 Task: Look for space in Jidong, China from 12th  August, 2023 to 15th August, 2023 for 3 adults in price range Rs.12000 to Rs.16000. Place can be entire place with 2 bedrooms having 3 beds and 1 bathroom. Property type can be house, flat, guest house. Booking option can be shelf check-in. Required host language is Chinese (Simplified).
Action: Mouse moved to (668, 104)
Screenshot: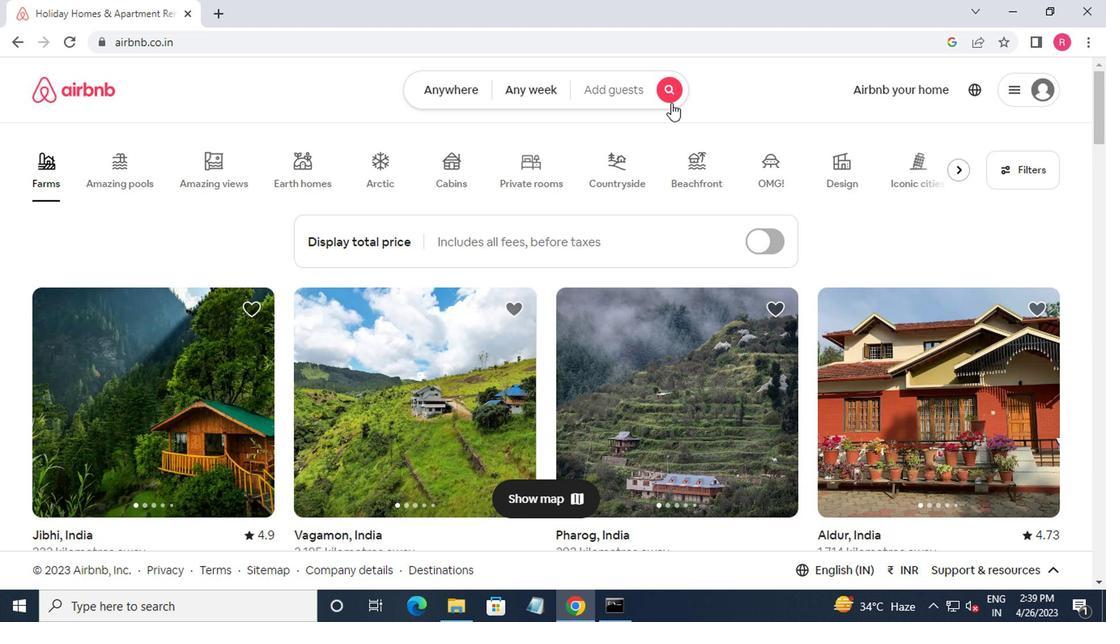 
Action: Mouse pressed left at (668, 104)
Screenshot: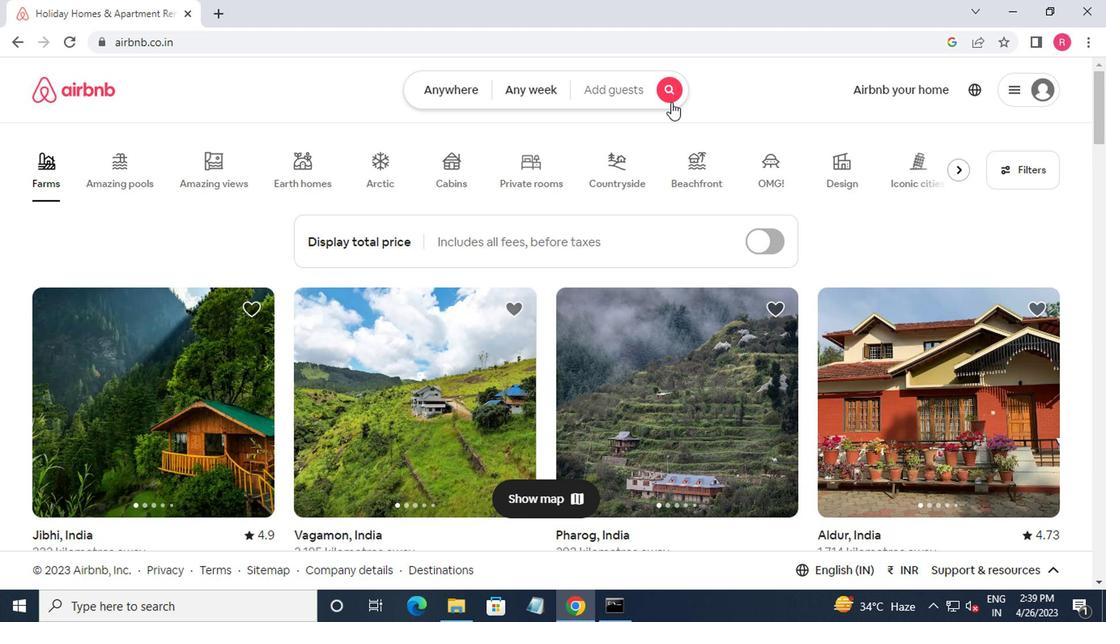 
Action: Mouse moved to (392, 154)
Screenshot: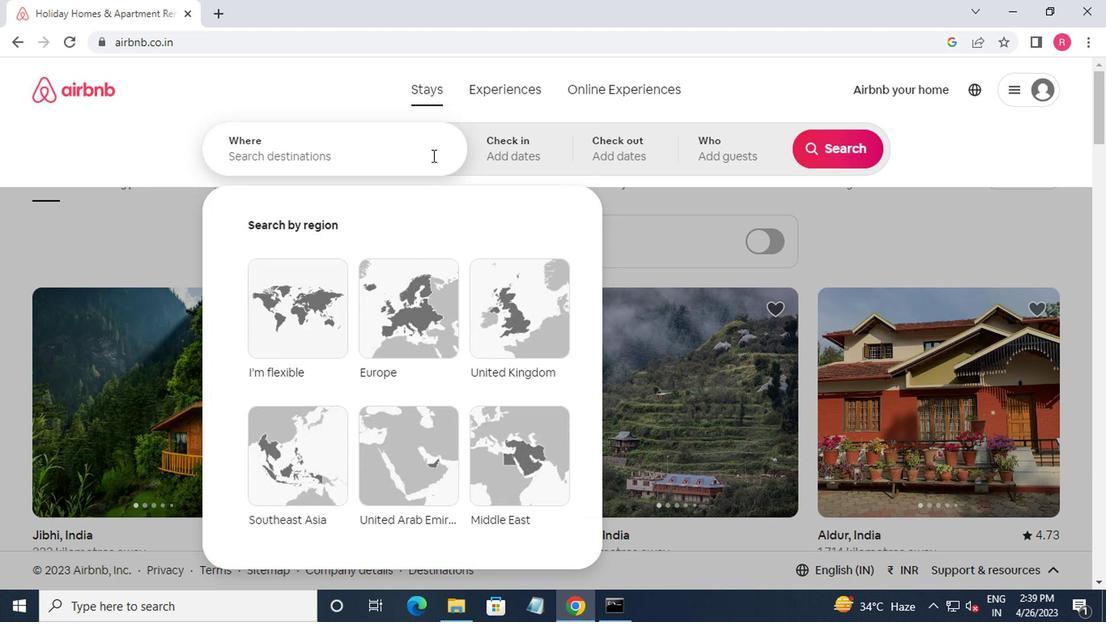 
Action: Mouse pressed left at (392, 154)
Screenshot: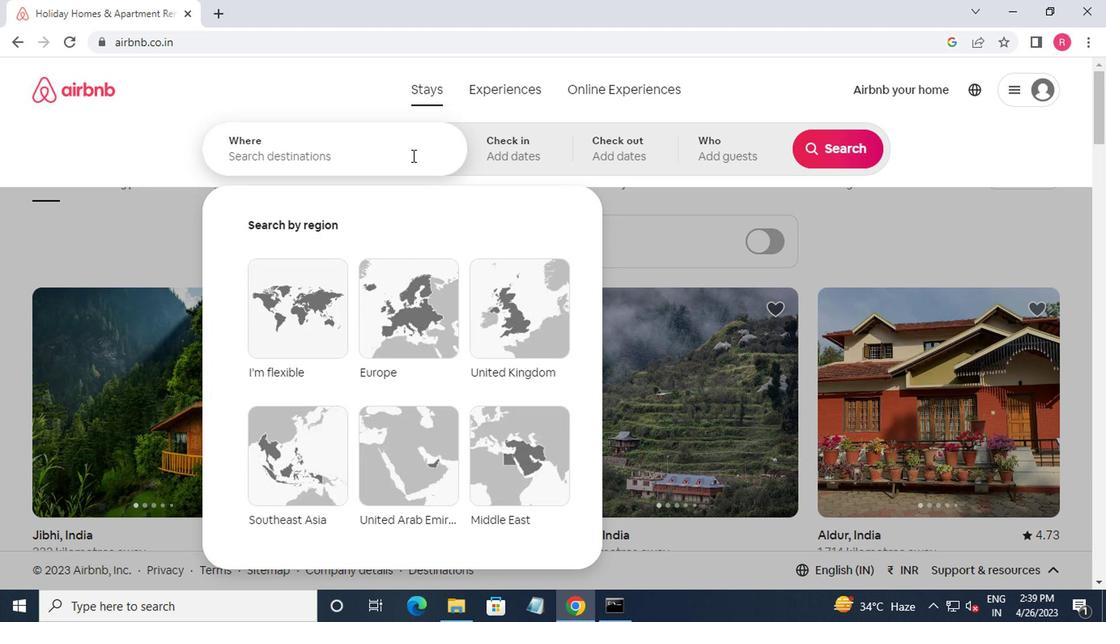 
Action: Mouse moved to (386, 146)
Screenshot: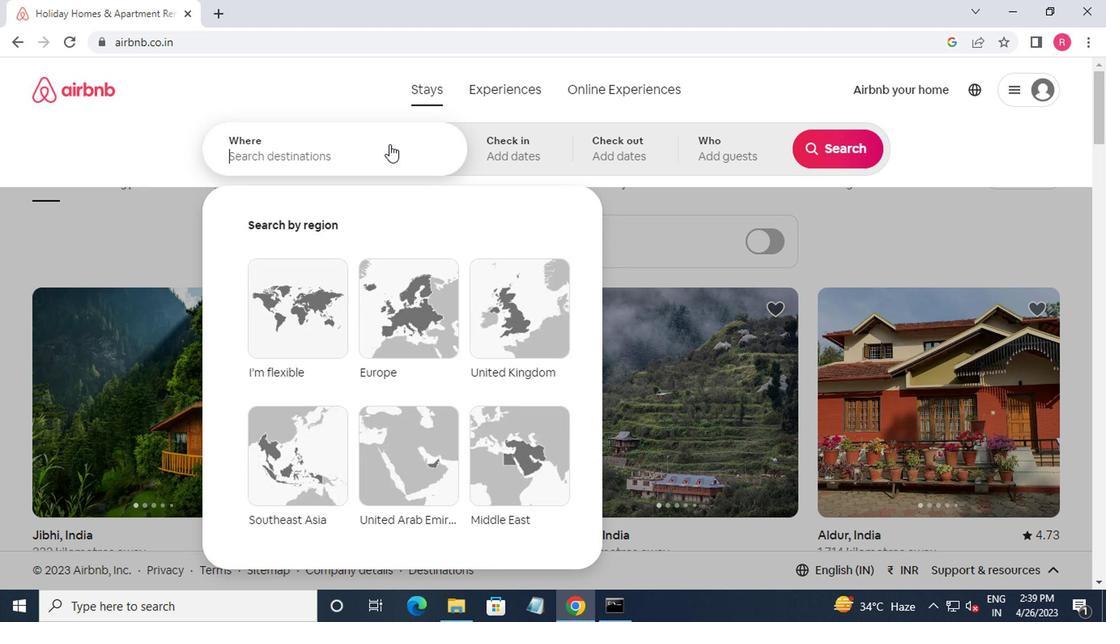 
Action: Key pressed j
Screenshot: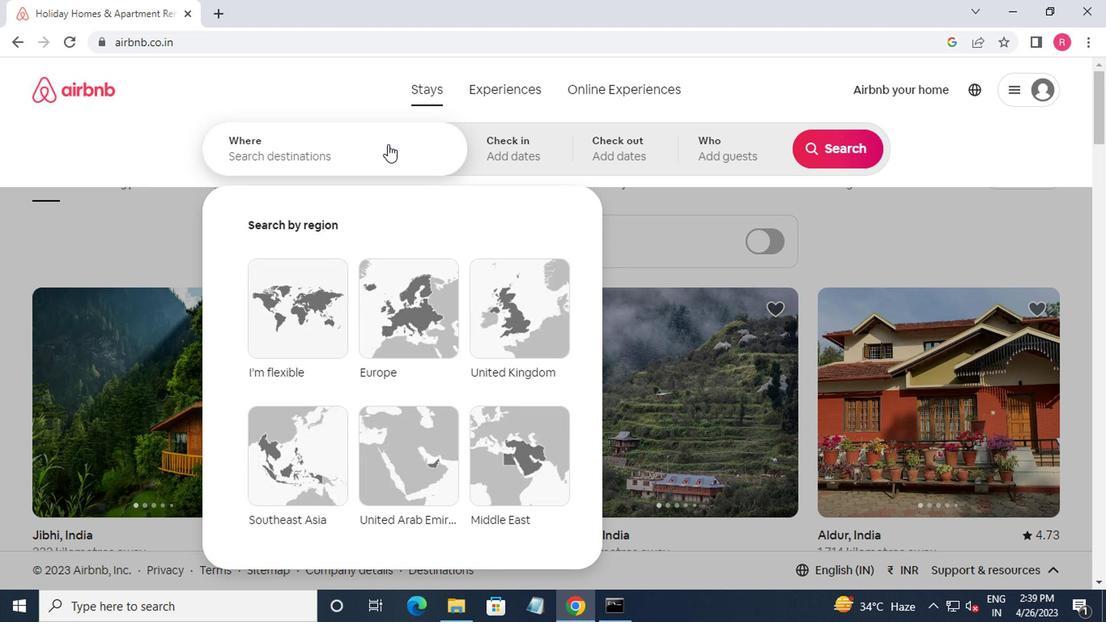
Action: Mouse moved to (385, 146)
Screenshot: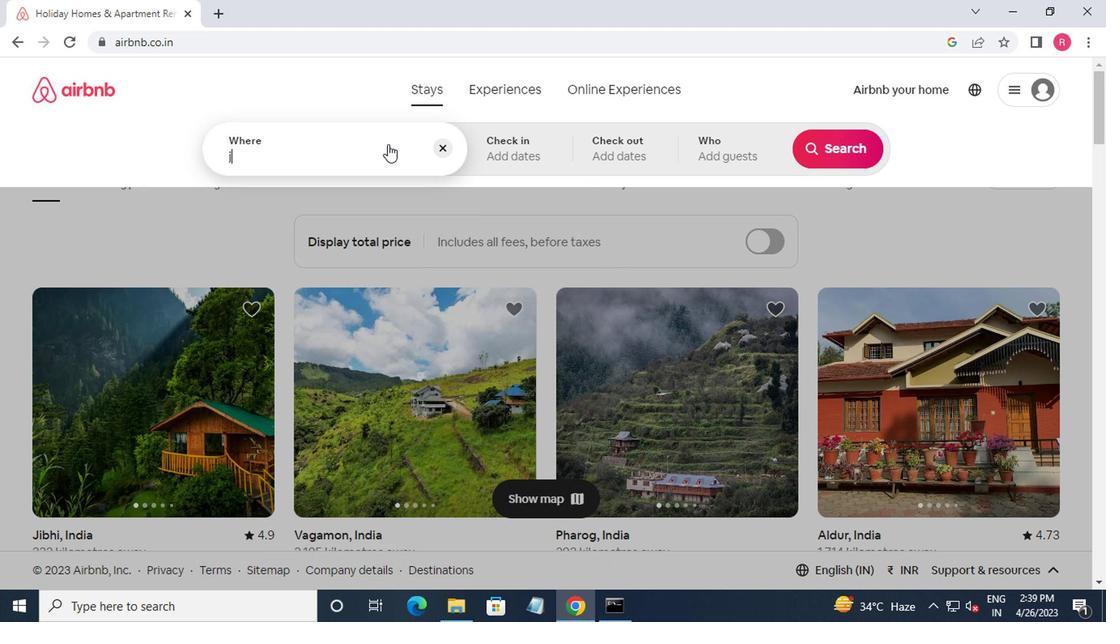 
Action: Key pressed idong,china<Key.enter>
Screenshot: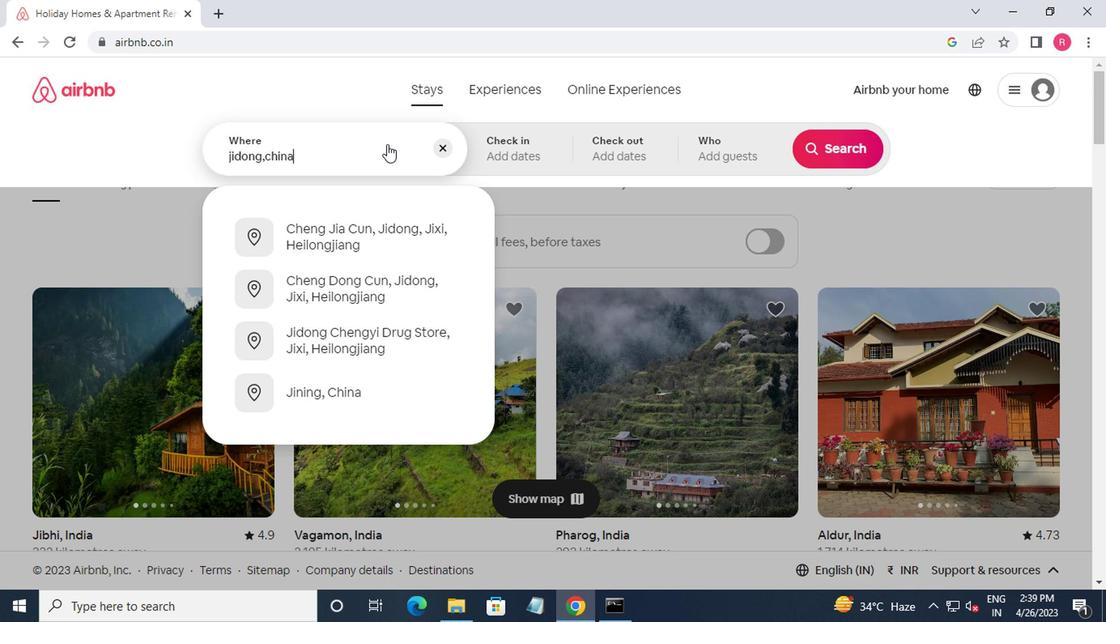 
Action: Mouse moved to (384, 237)
Screenshot: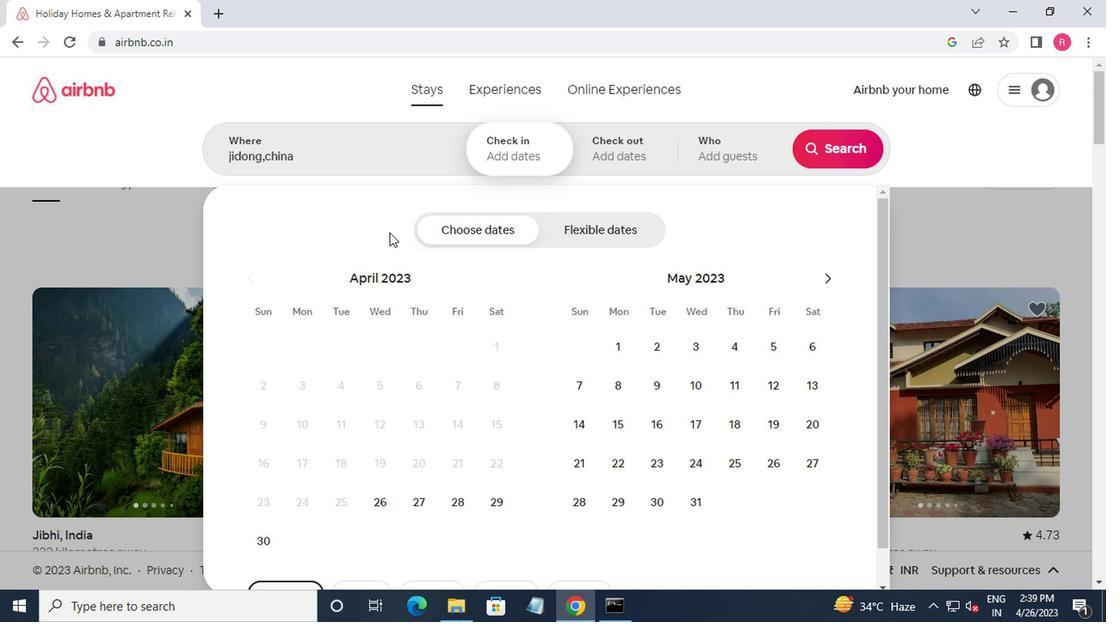 
Action: Mouse scrolled (384, 236) with delta (0, 0)
Screenshot: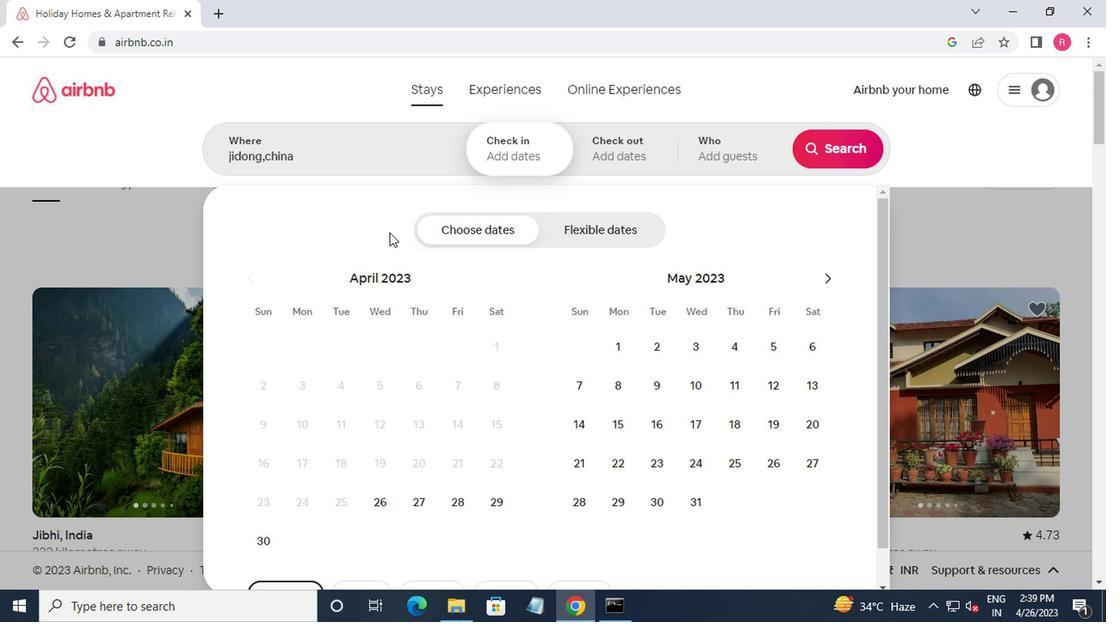 
Action: Mouse moved to (811, 240)
Screenshot: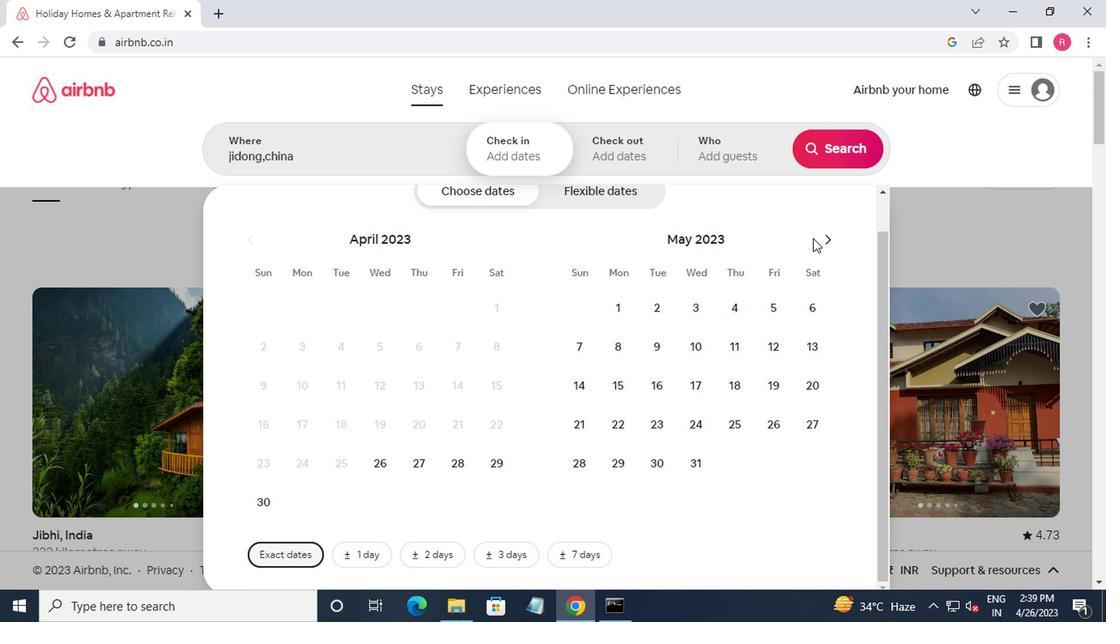 
Action: Mouse pressed left at (811, 240)
Screenshot: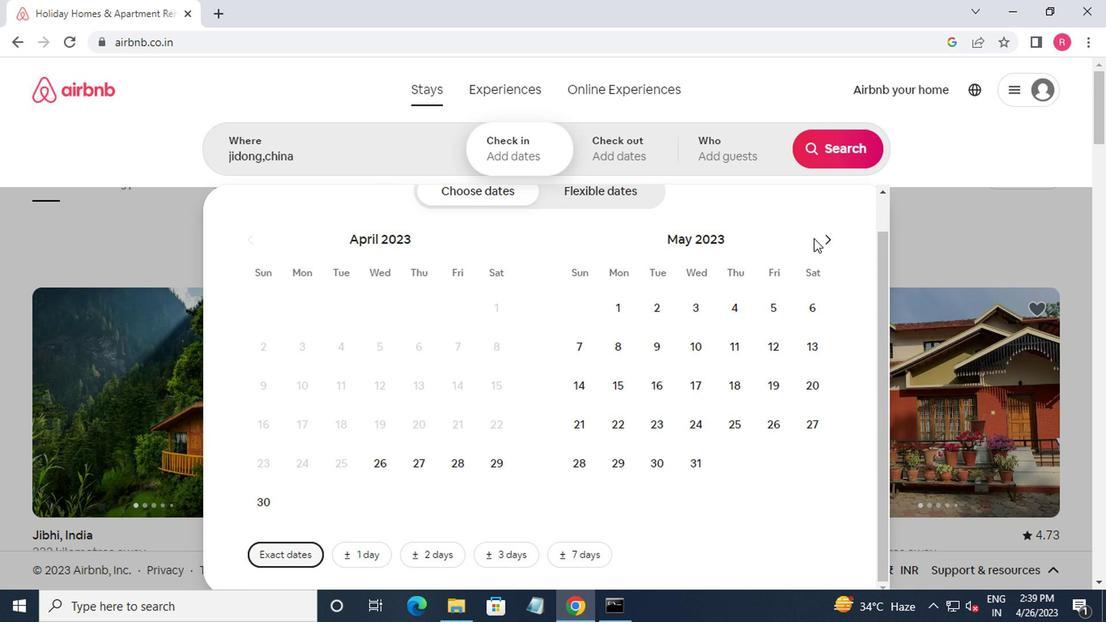 
Action: Mouse moved to (819, 240)
Screenshot: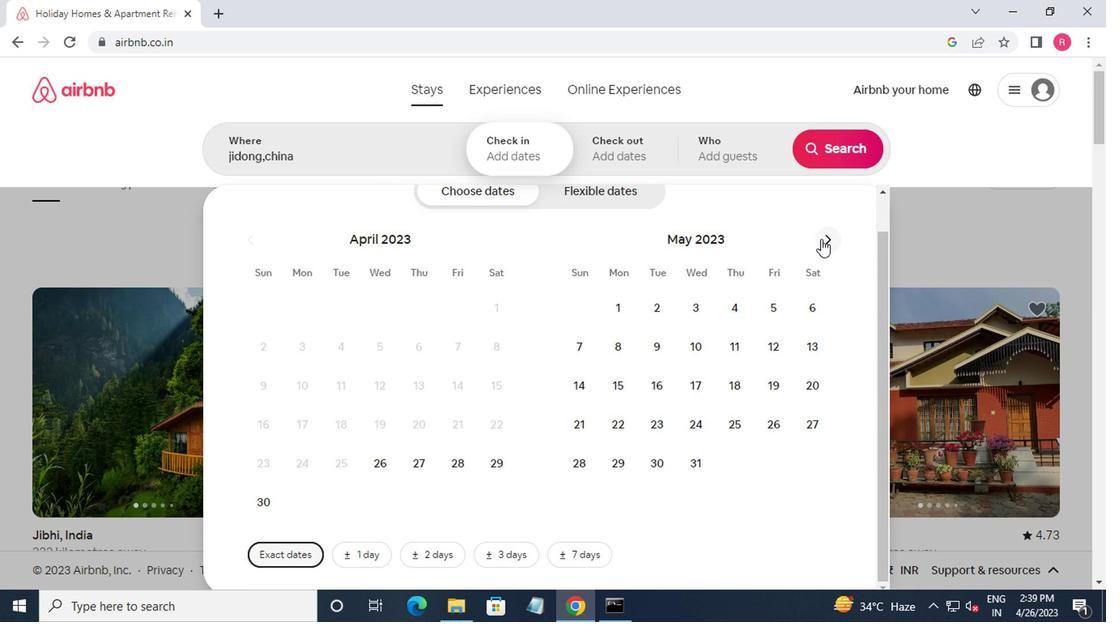 
Action: Mouse pressed left at (819, 240)
Screenshot: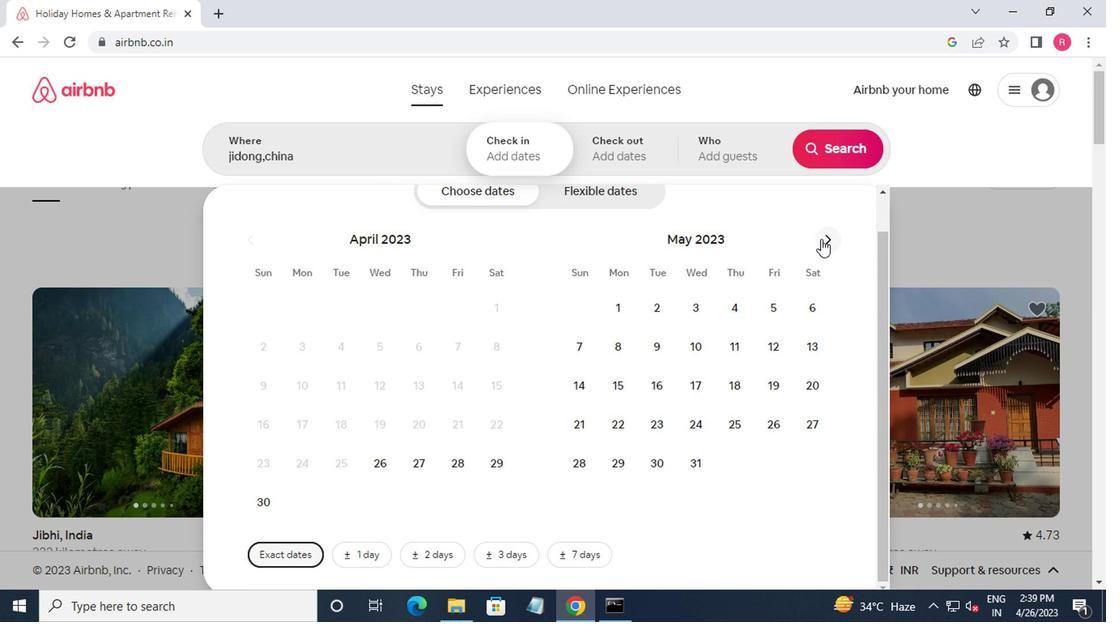 
Action: Mouse moved to (821, 240)
Screenshot: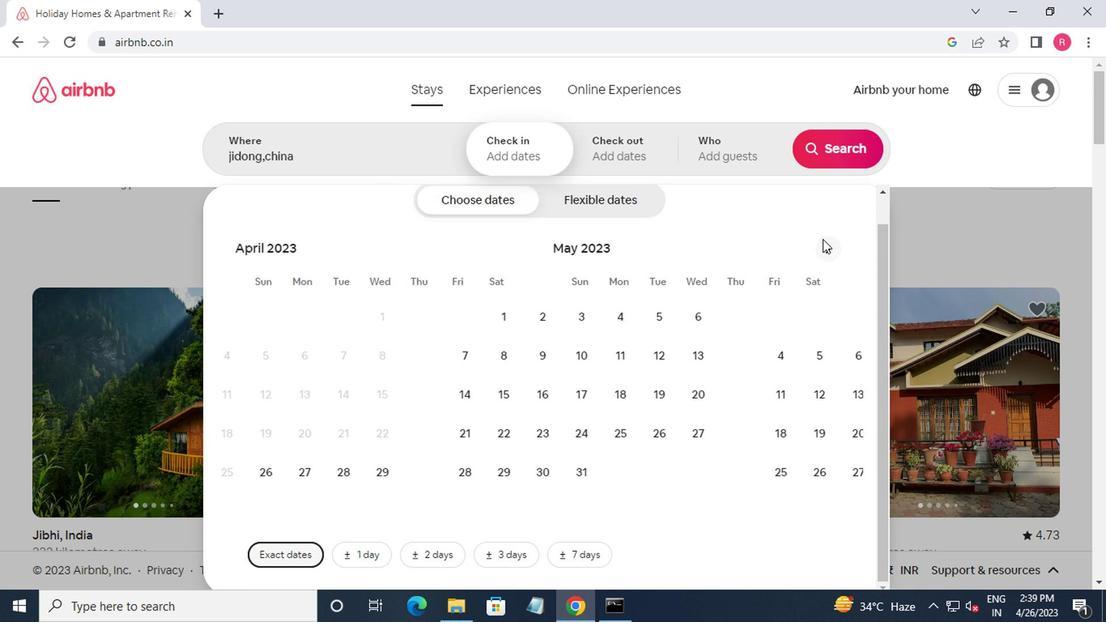 
Action: Mouse pressed left at (821, 240)
Screenshot: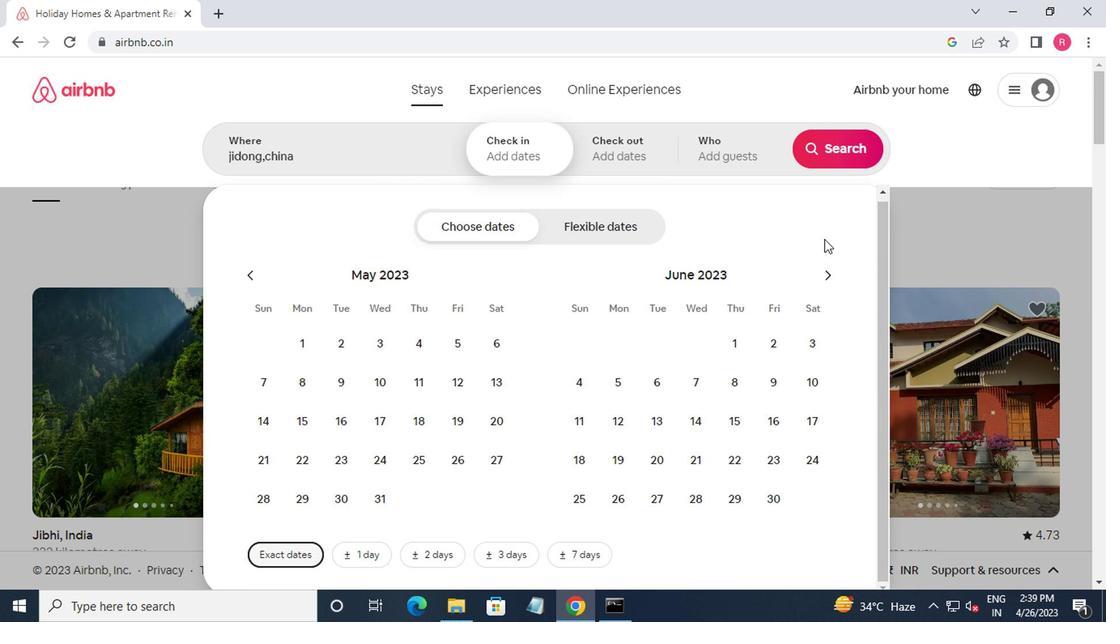 
Action: Mouse moved to (823, 271)
Screenshot: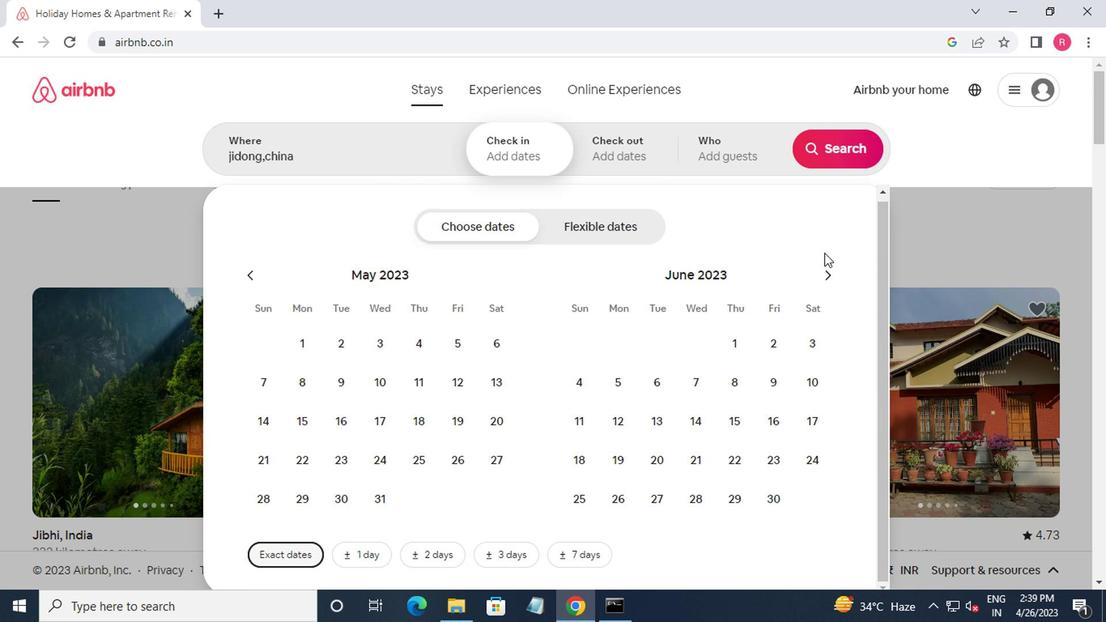 
Action: Mouse pressed left at (823, 271)
Screenshot: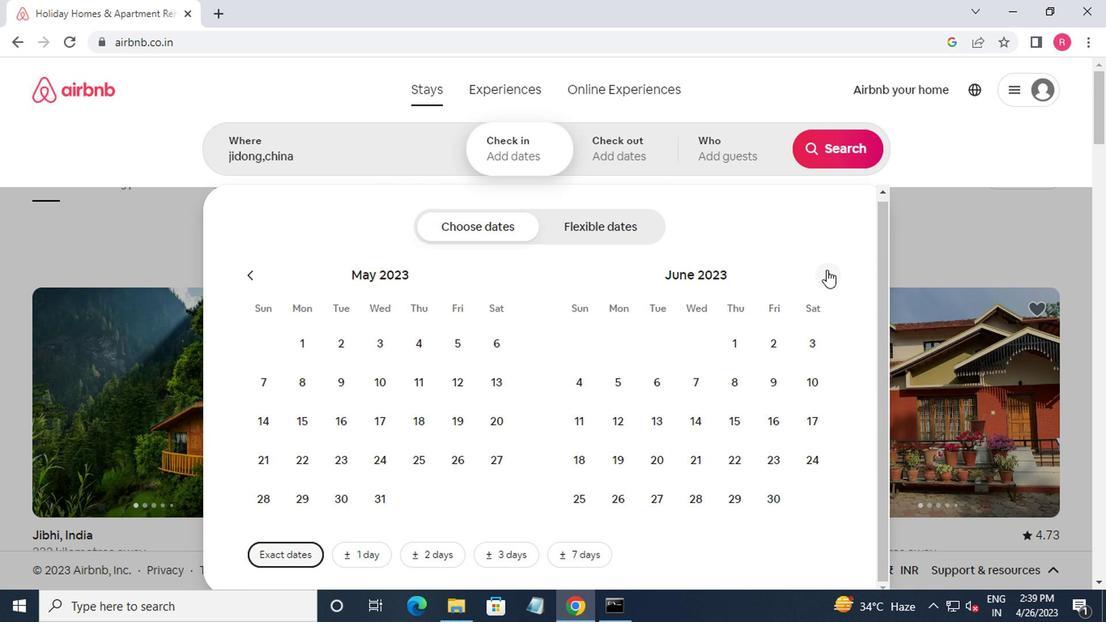 
Action: Mouse pressed left at (823, 271)
Screenshot: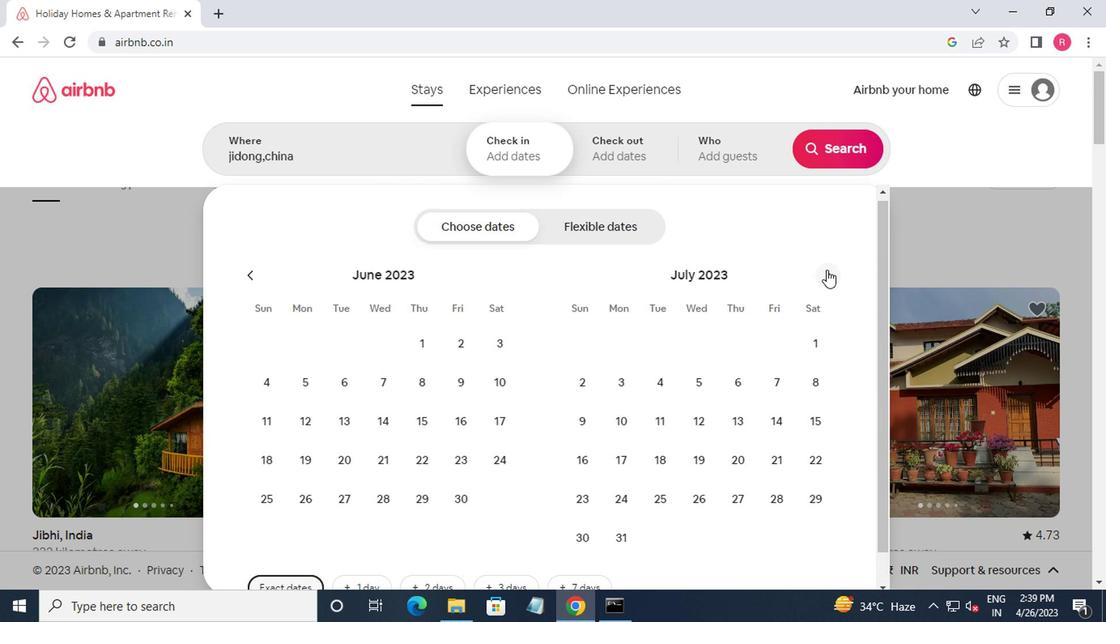 
Action: Mouse moved to (824, 272)
Screenshot: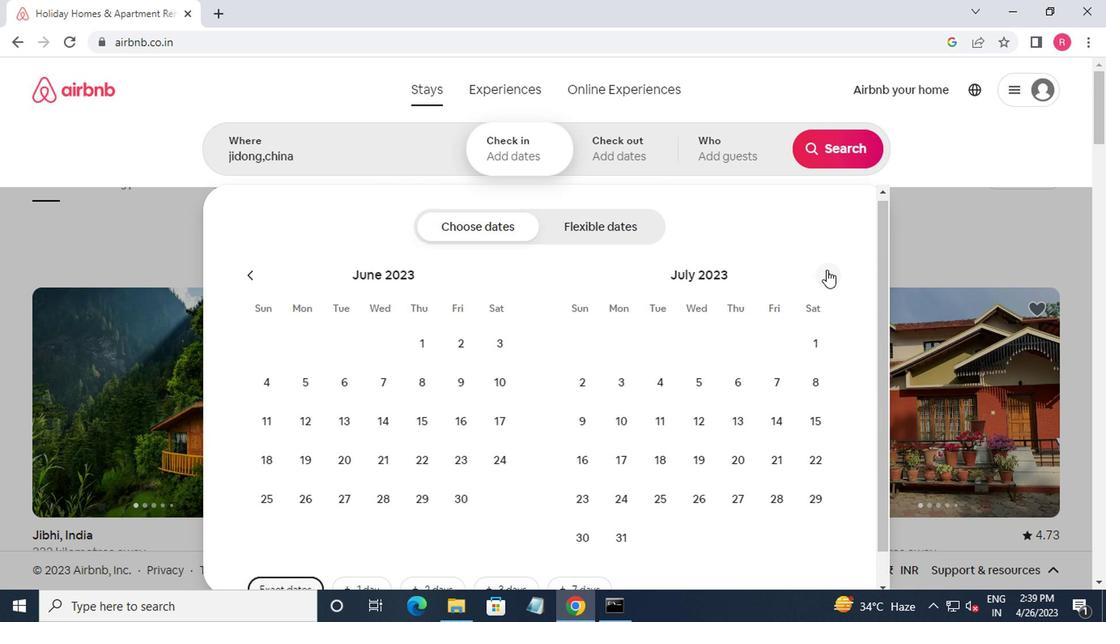 
Action: Mouse pressed left at (824, 272)
Screenshot: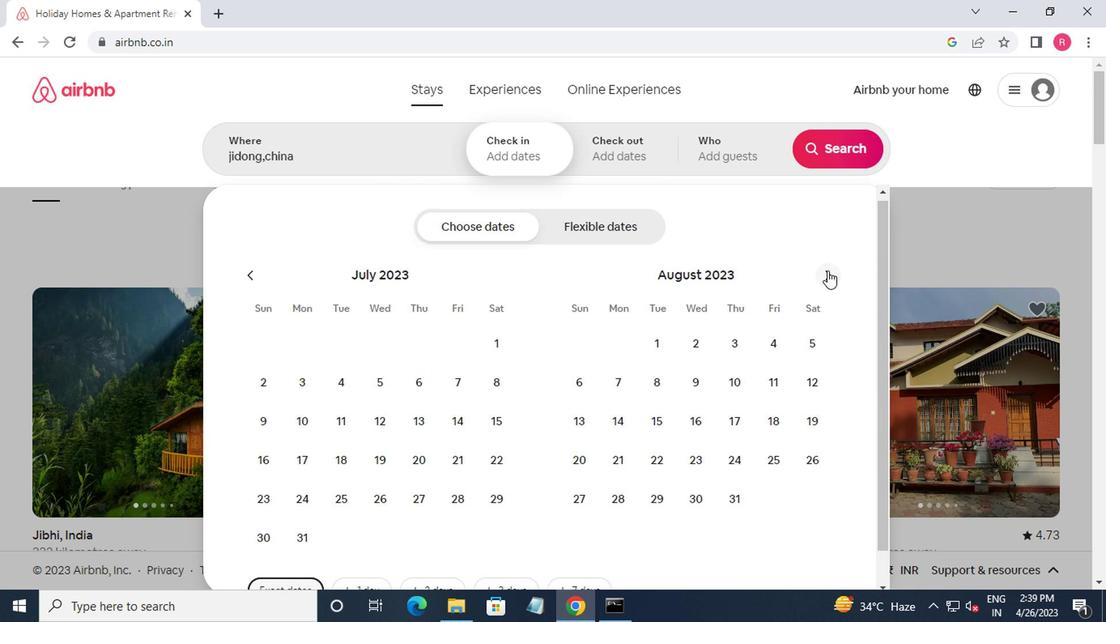 
Action: Mouse moved to (482, 397)
Screenshot: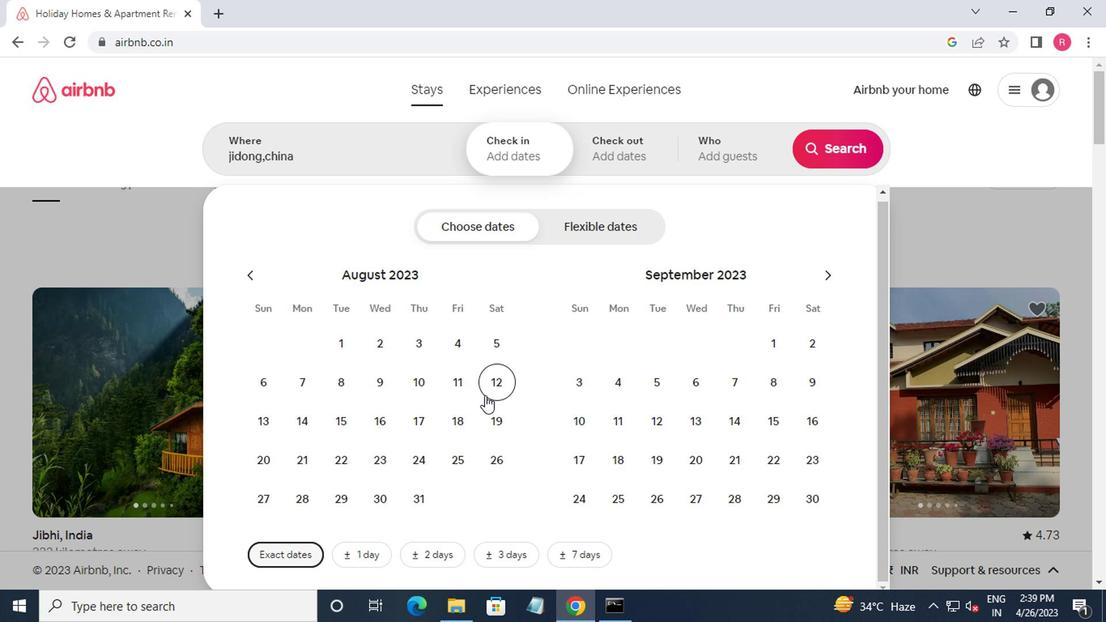 
Action: Mouse pressed left at (482, 397)
Screenshot: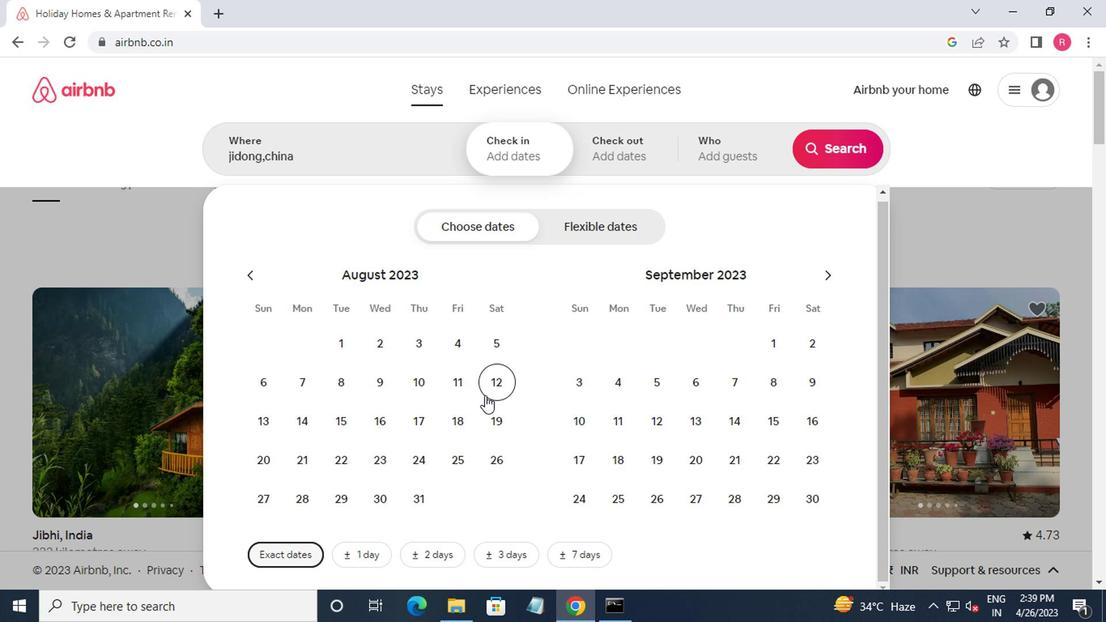 
Action: Mouse moved to (335, 421)
Screenshot: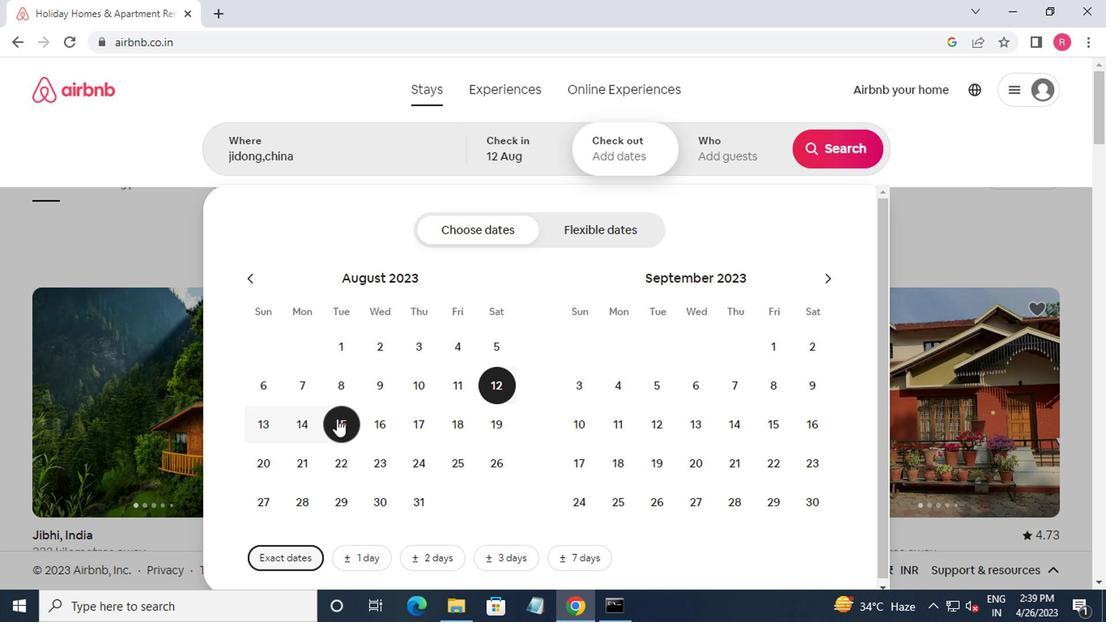 
Action: Mouse pressed left at (335, 421)
Screenshot: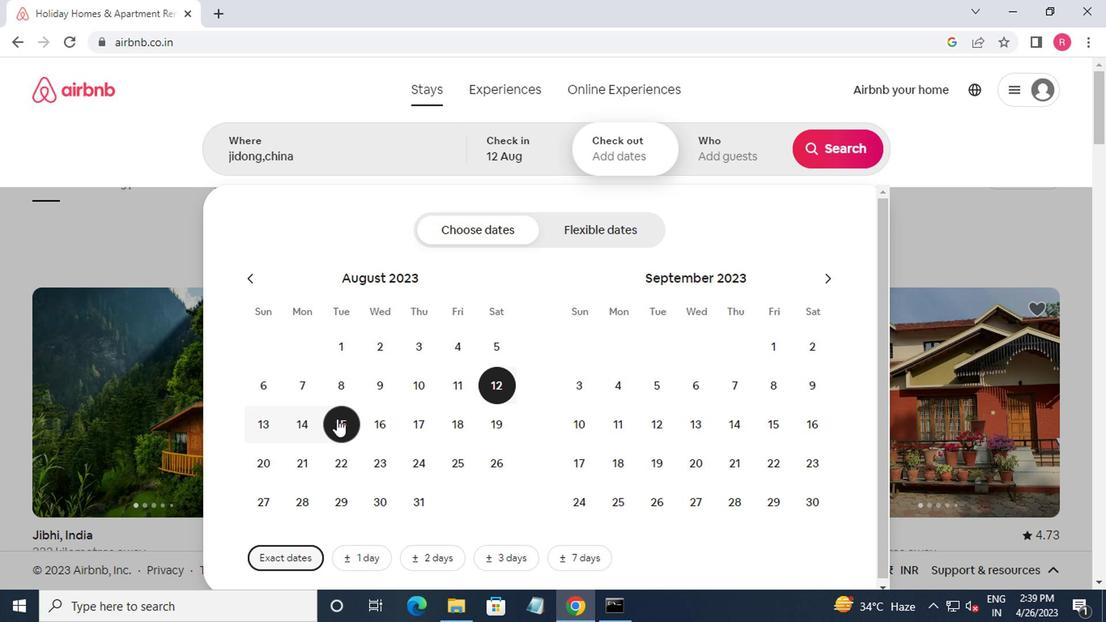 
Action: Mouse moved to (696, 161)
Screenshot: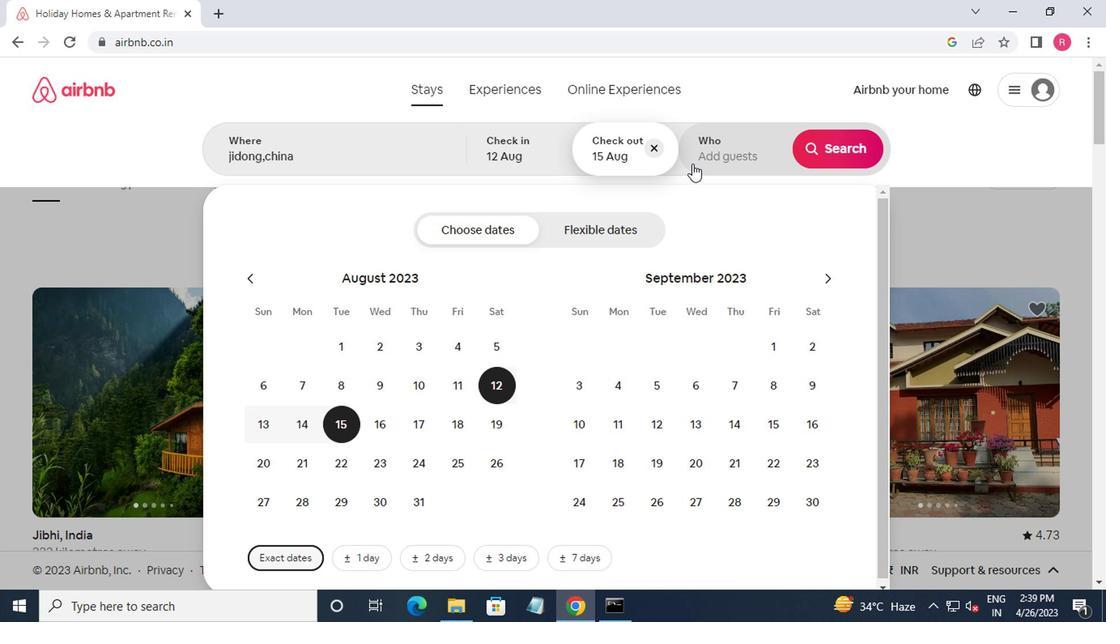 
Action: Mouse pressed left at (696, 161)
Screenshot: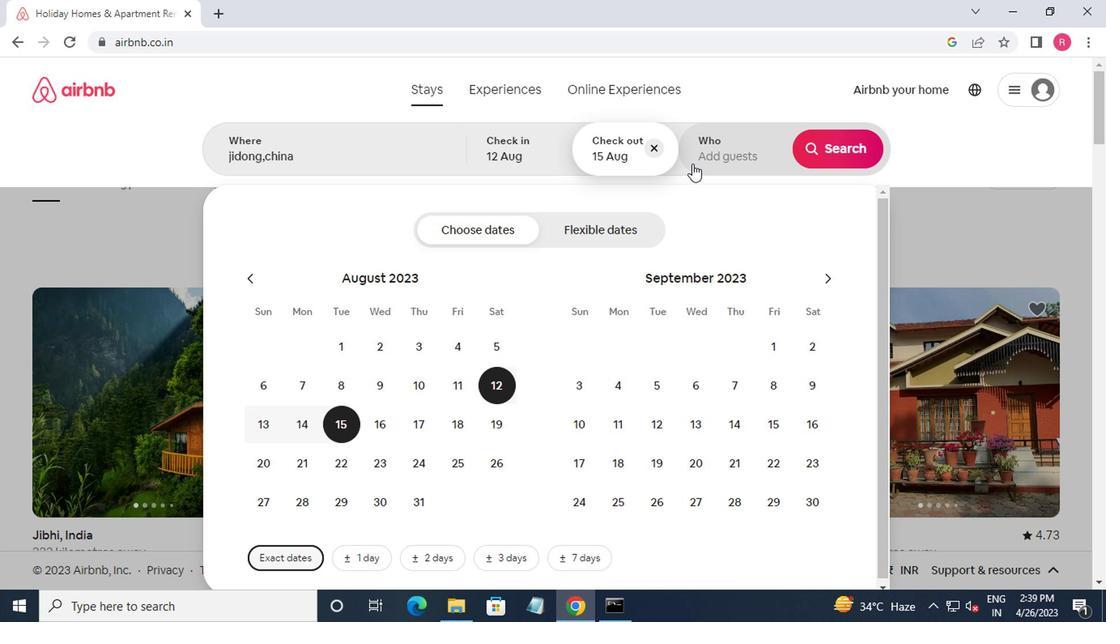 
Action: Mouse moved to (822, 234)
Screenshot: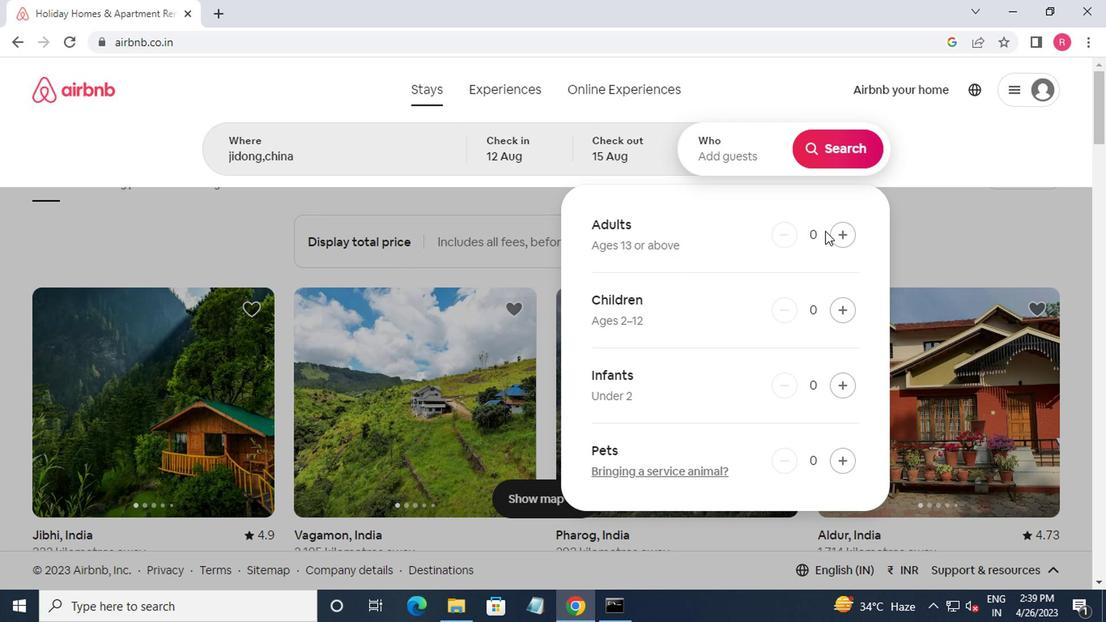 
Action: Mouse pressed left at (822, 234)
Screenshot: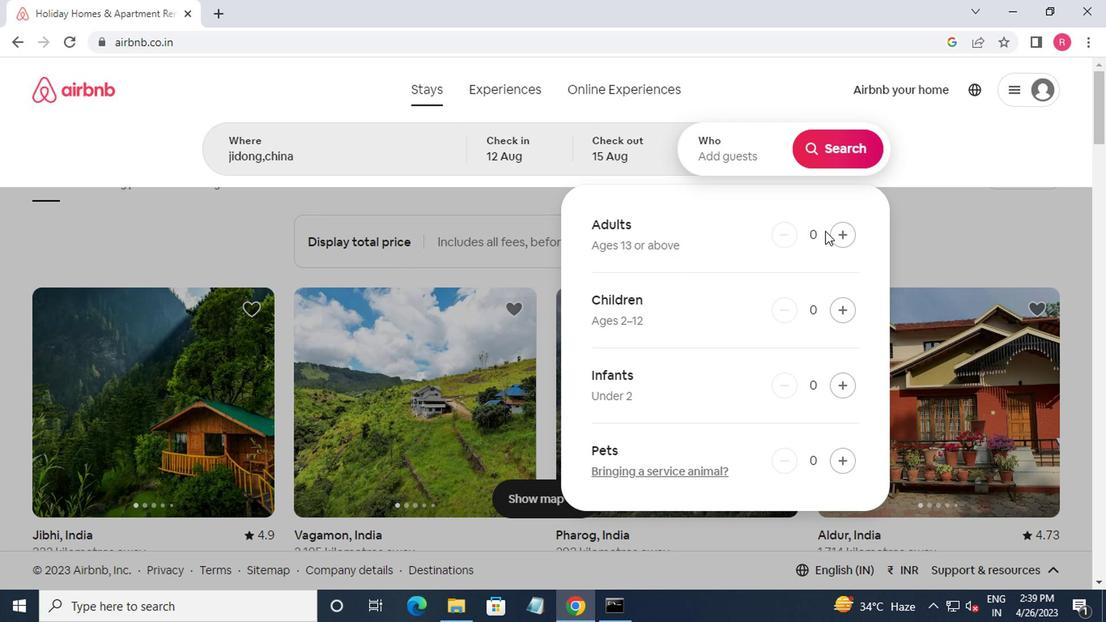 
Action: Mouse moved to (827, 240)
Screenshot: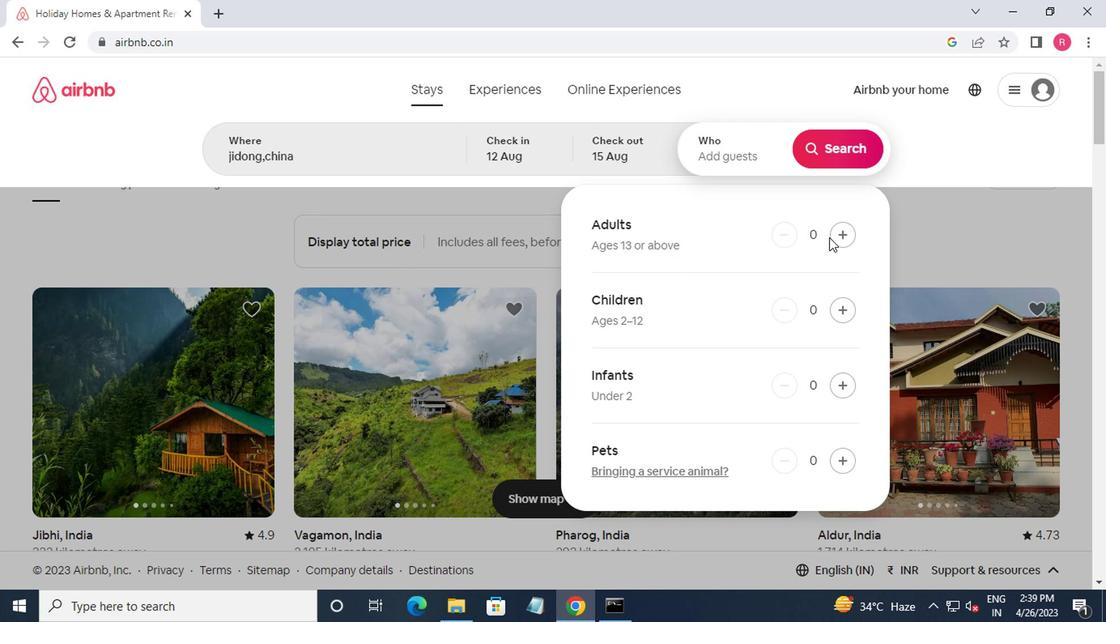 
Action: Mouse pressed left at (827, 240)
Screenshot: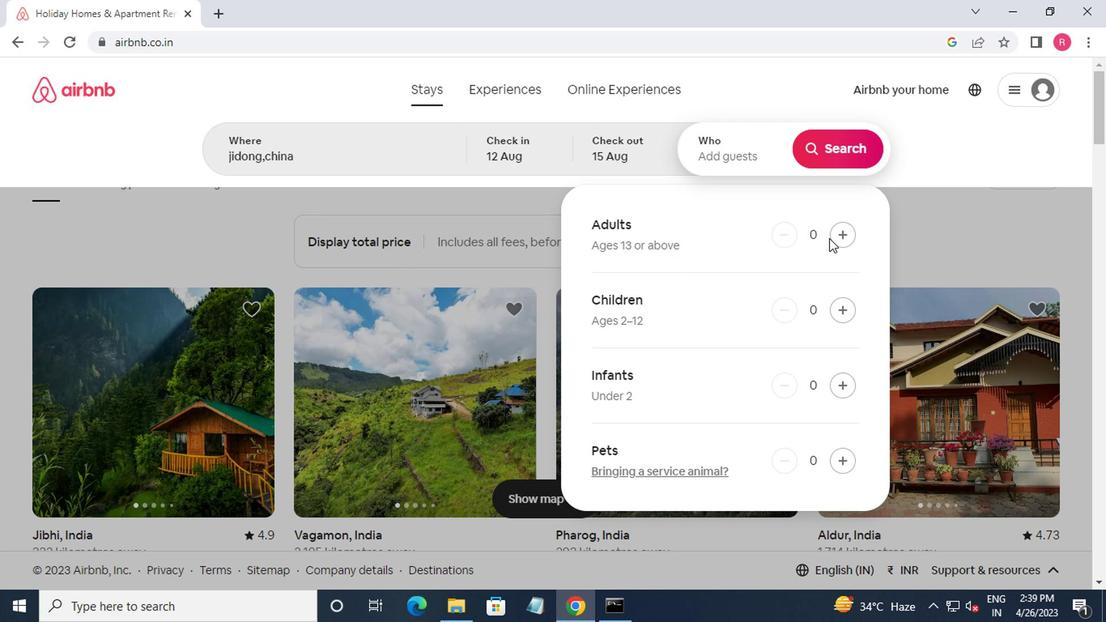 
Action: Mouse moved to (829, 240)
Screenshot: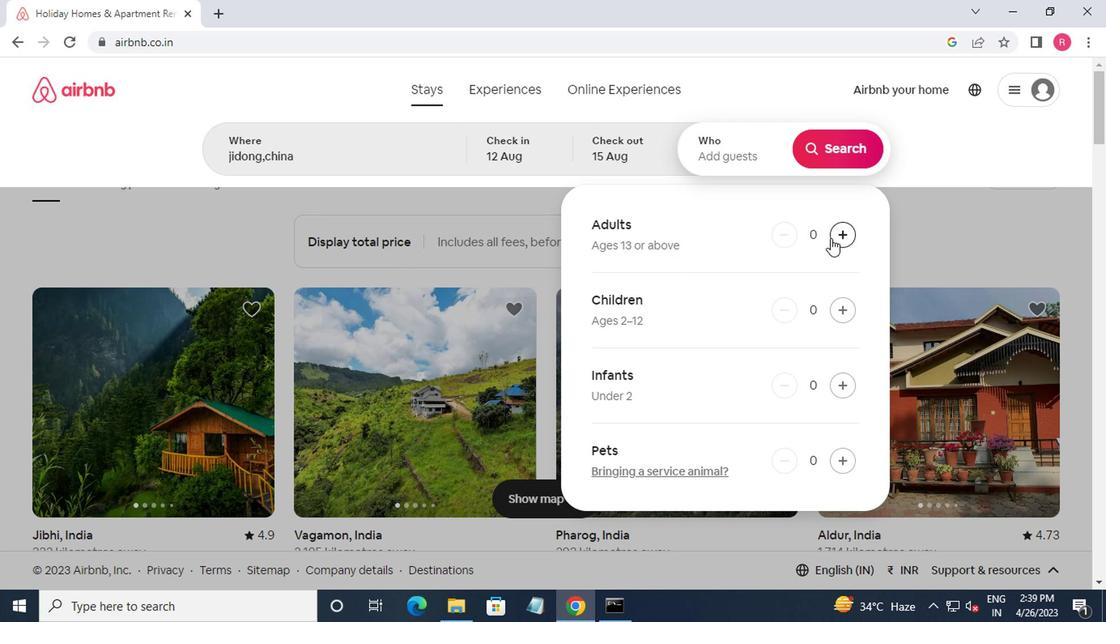 
Action: Mouse pressed left at (829, 240)
Screenshot: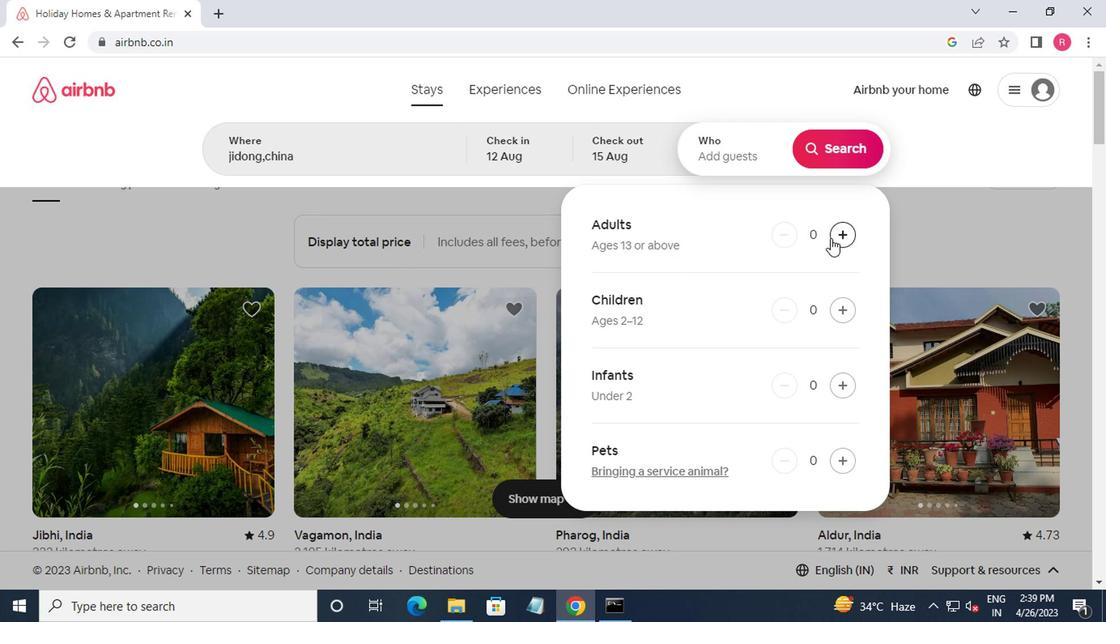 
Action: Mouse moved to (831, 240)
Screenshot: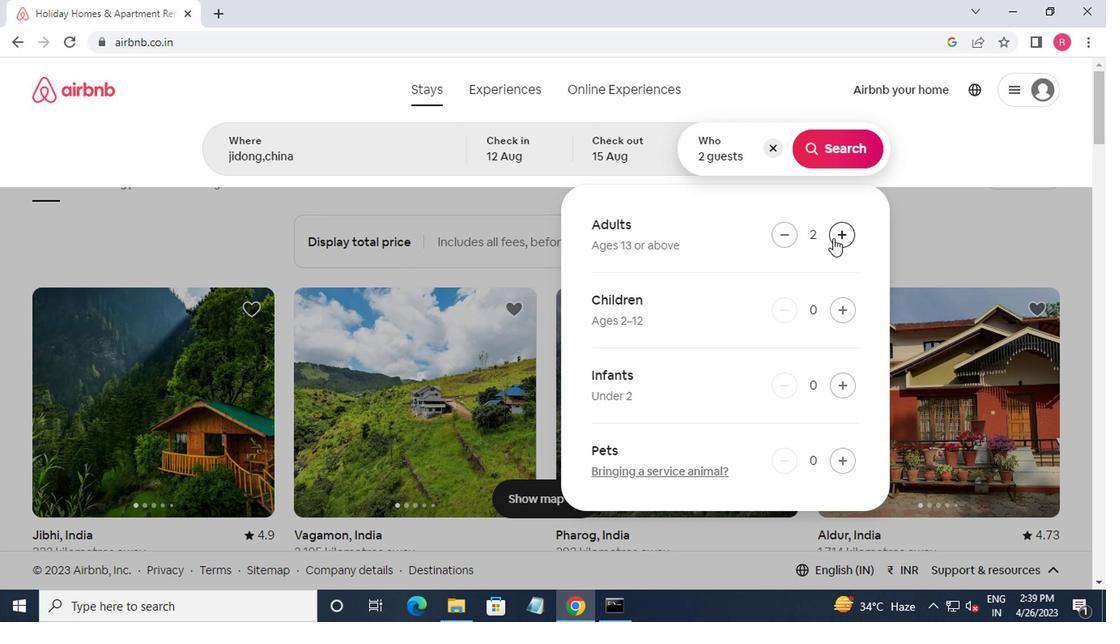 
Action: Mouse pressed left at (831, 240)
Screenshot: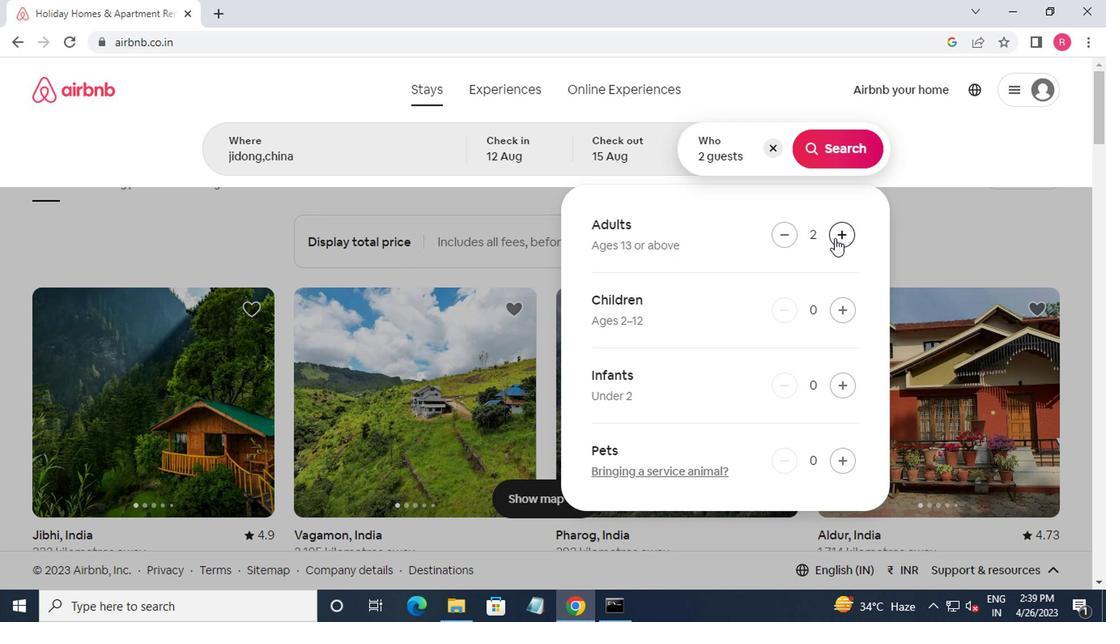 
Action: Mouse moved to (821, 165)
Screenshot: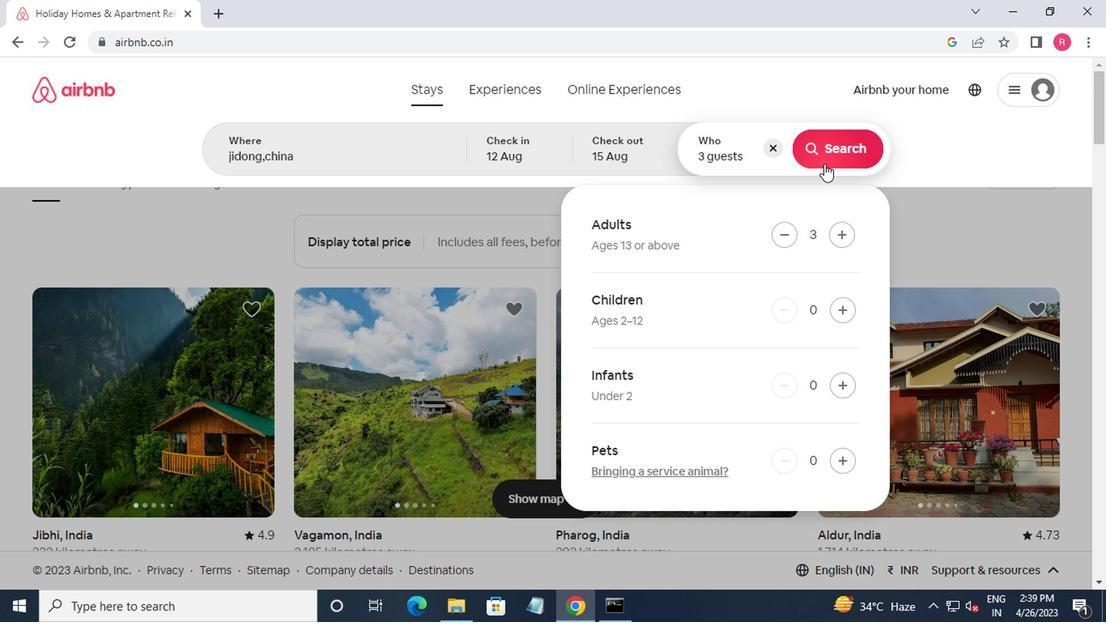 
Action: Mouse pressed left at (821, 165)
Screenshot: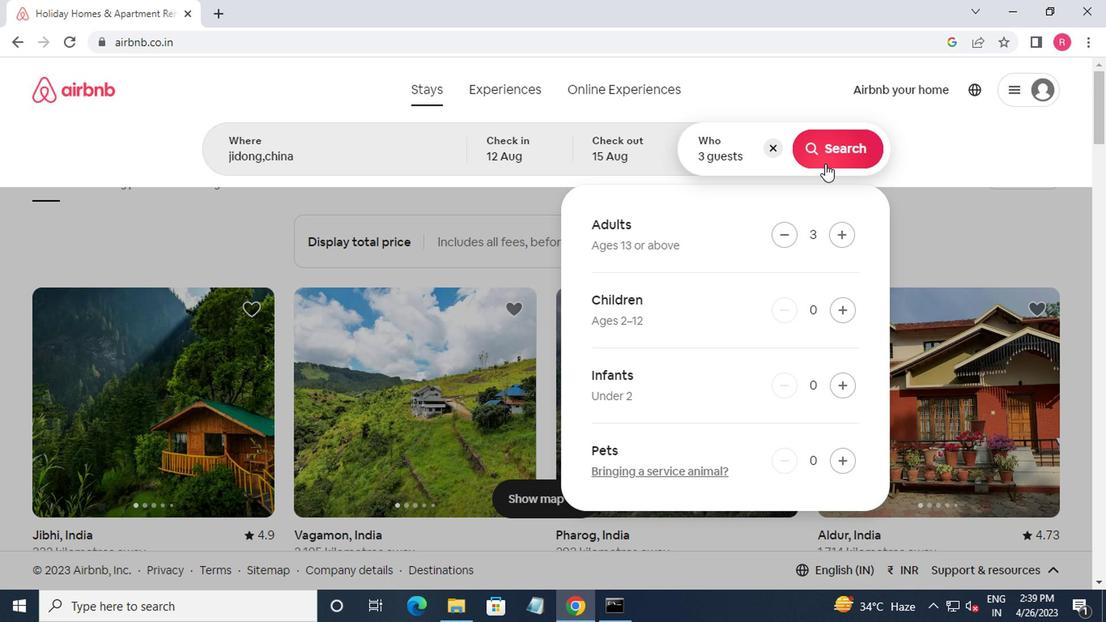 
Action: Mouse moved to (1022, 152)
Screenshot: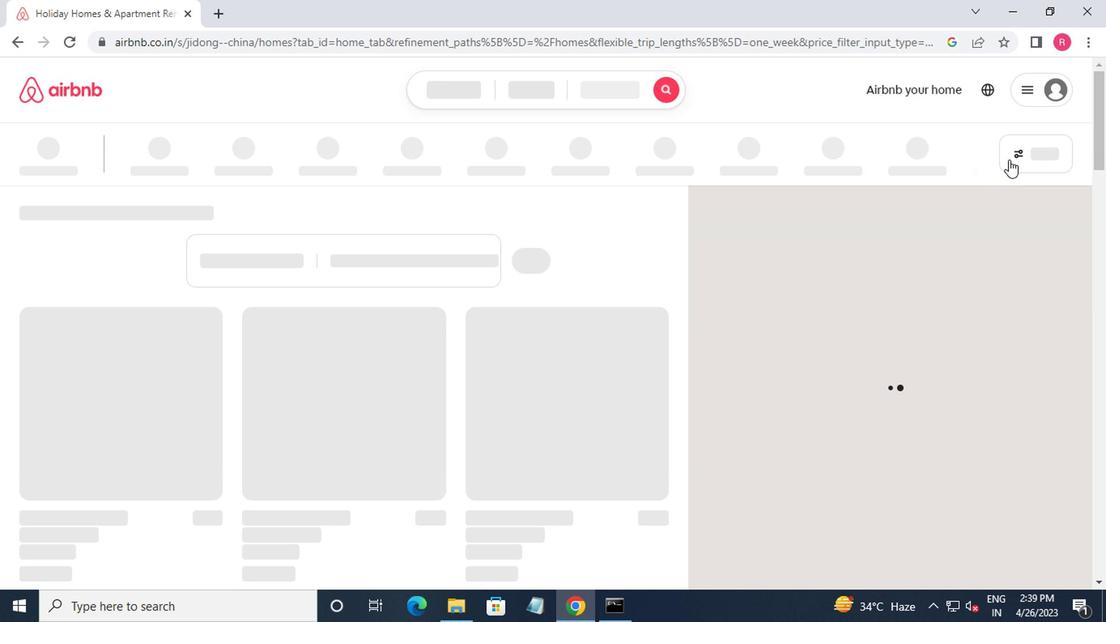 
Action: Mouse pressed left at (1022, 152)
Screenshot: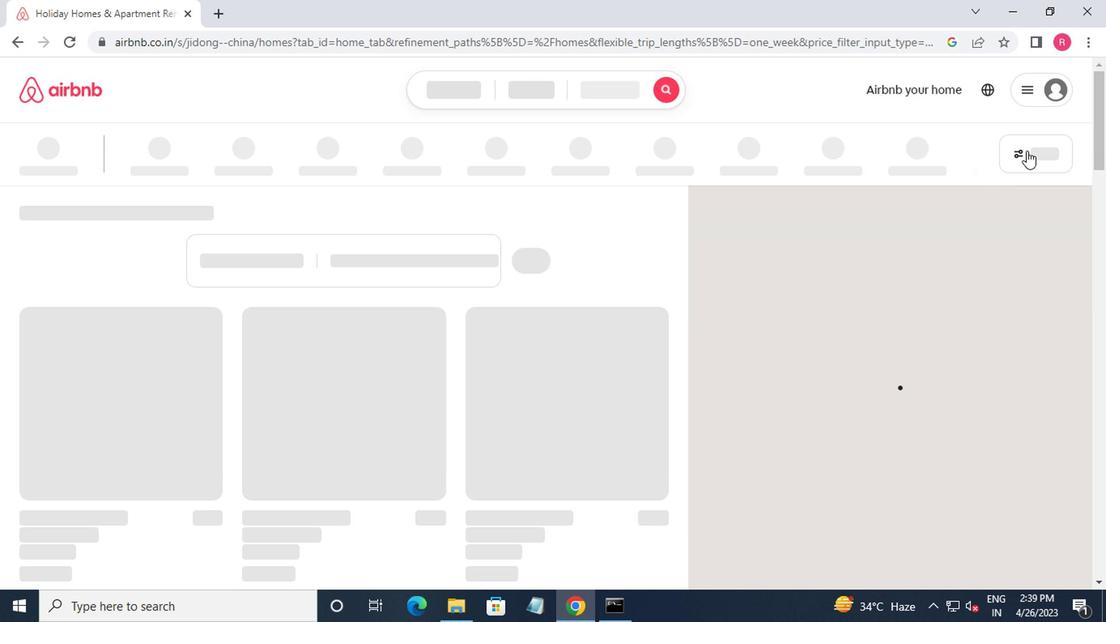 
Action: Mouse moved to (389, 252)
Screenshot: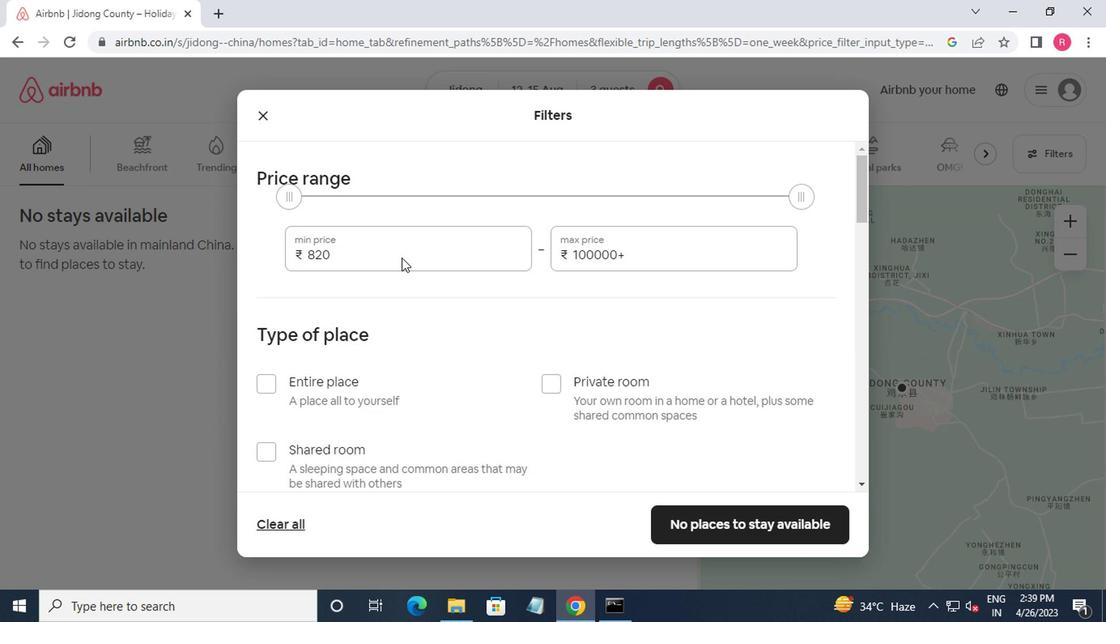 
Action: Mouse pressed left at (389, 252)
Screenshot: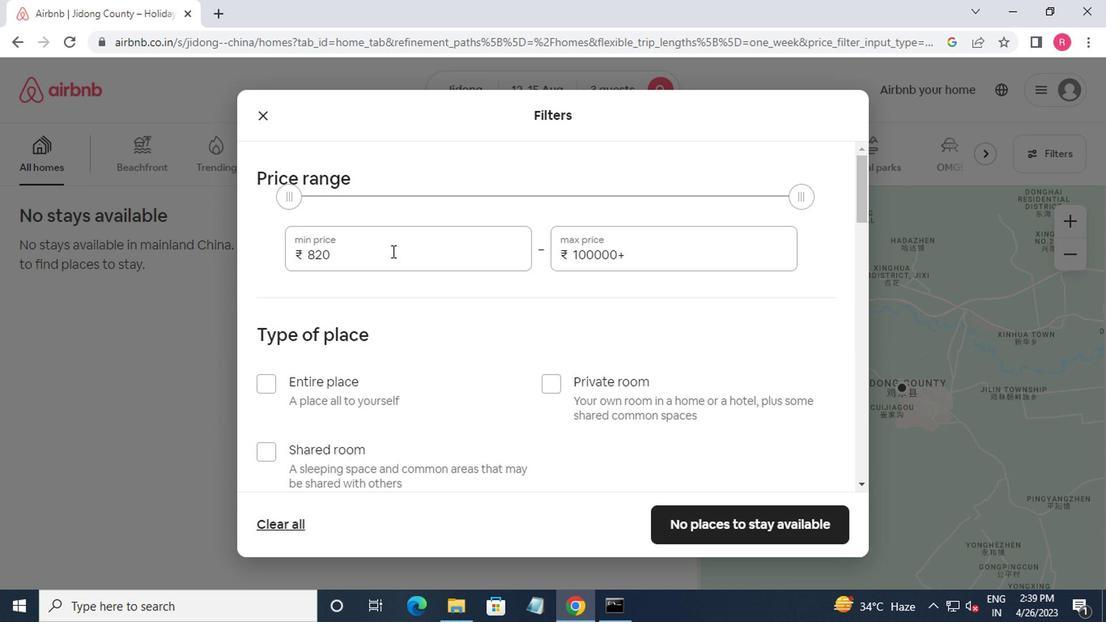 
Action: Mouse moved to (389, 251)
Screenshot: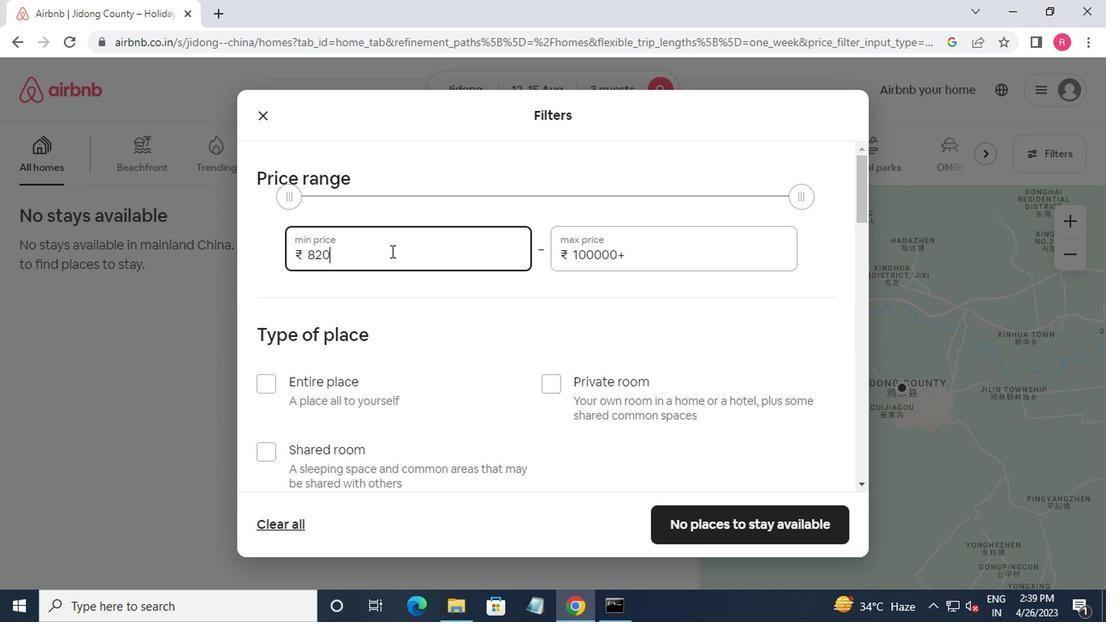 
Action: Key pressed <Key.backspace><Key.backspace>
Screenshot: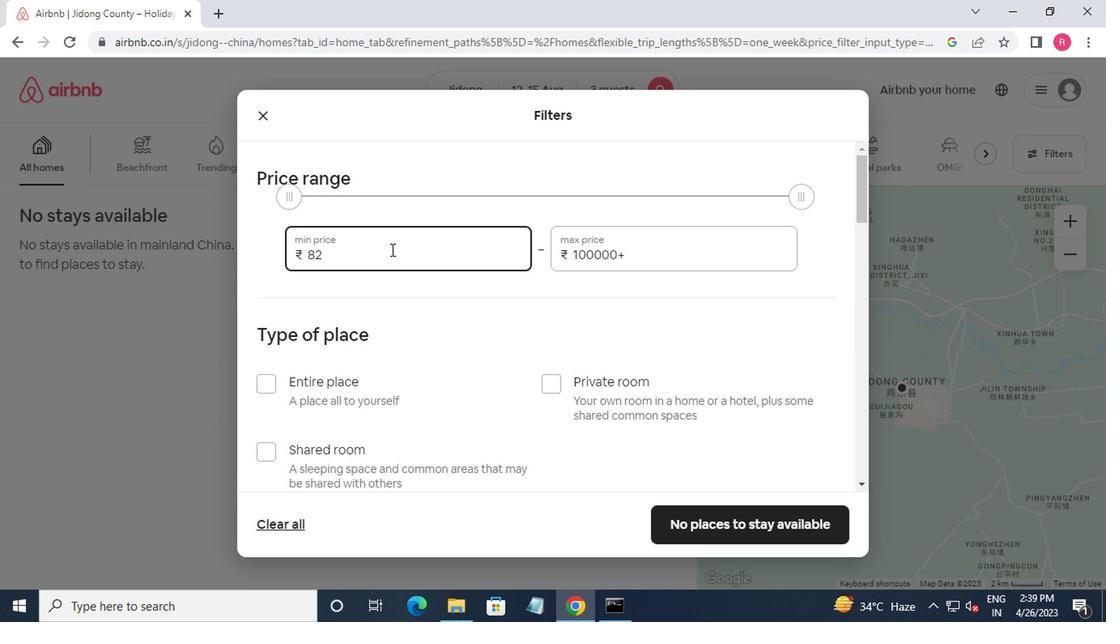 
Action: Mouse moved to (372, 261)
Screenshot: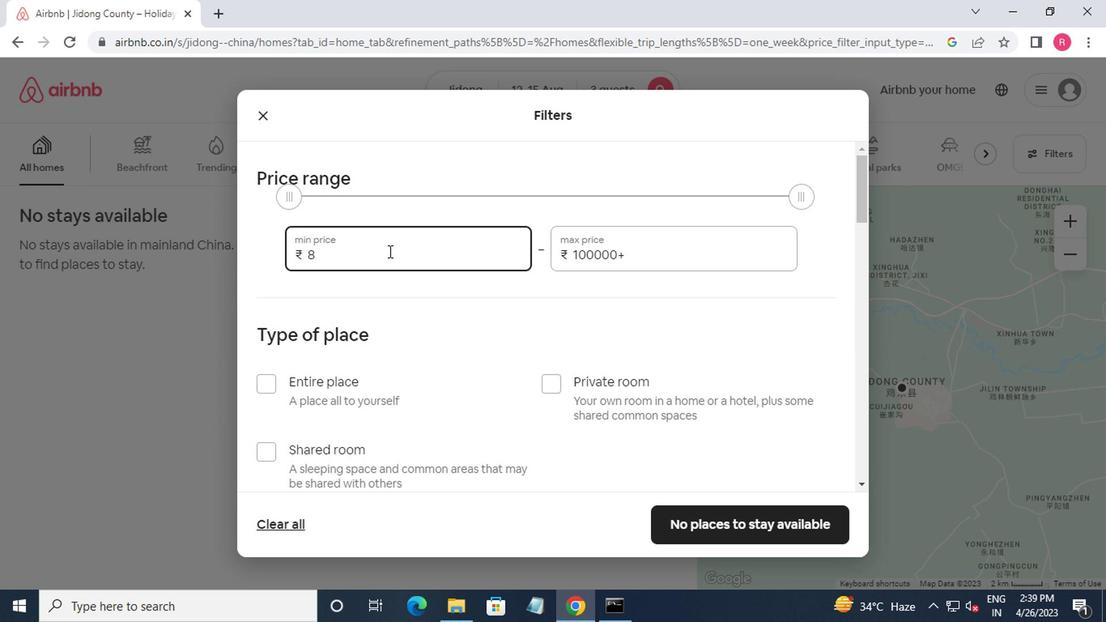 
Action: Key pressed <Key.backspace>
Screenshot: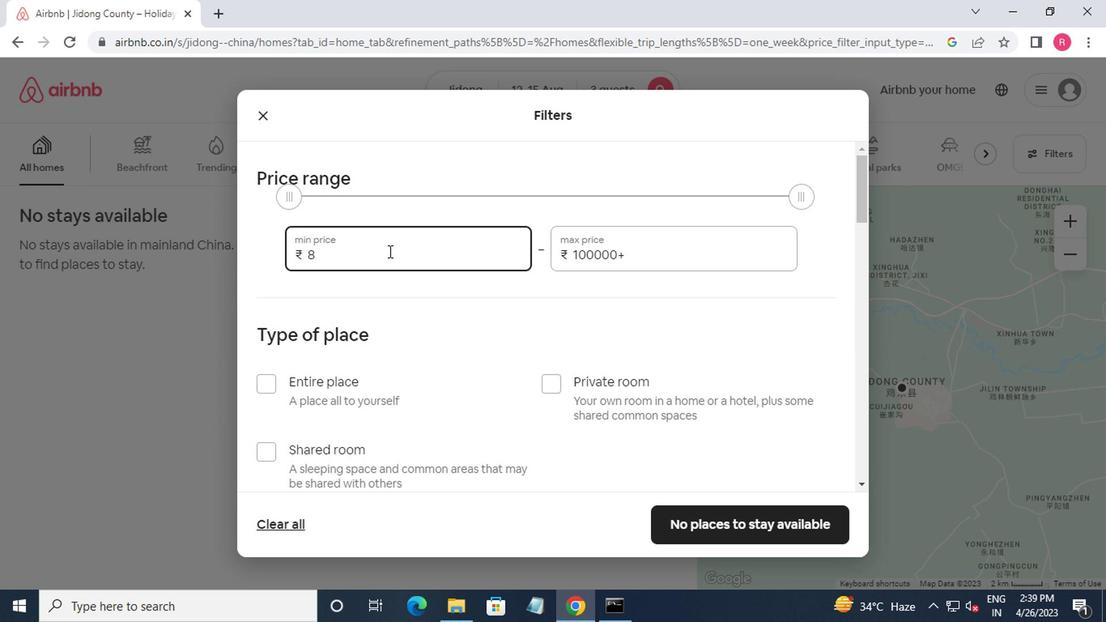 
Action: Mouse moved to (365, 262)
Screenshot: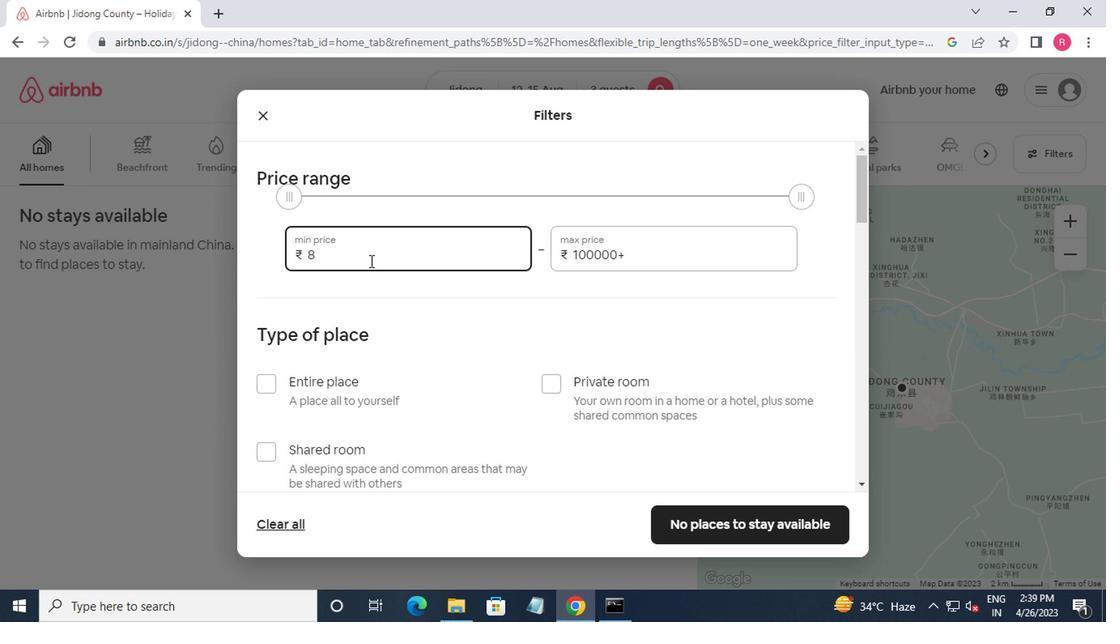 
Action: Key pressed <Key.backspace>
Screenshot: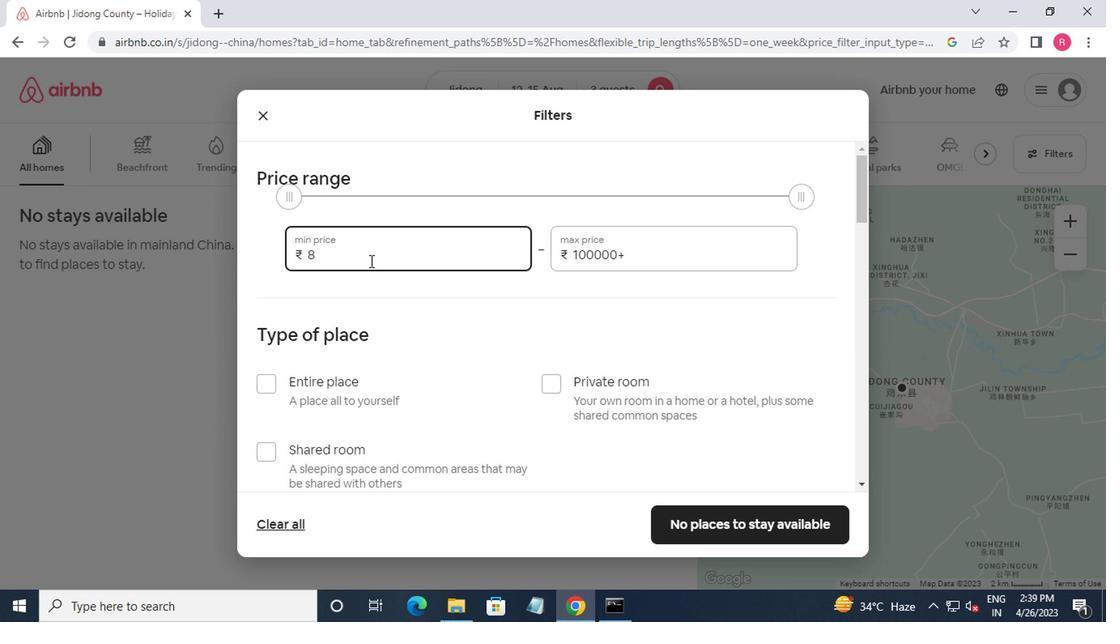 
Action: Mouse moved to (362, 262)
Screenshot: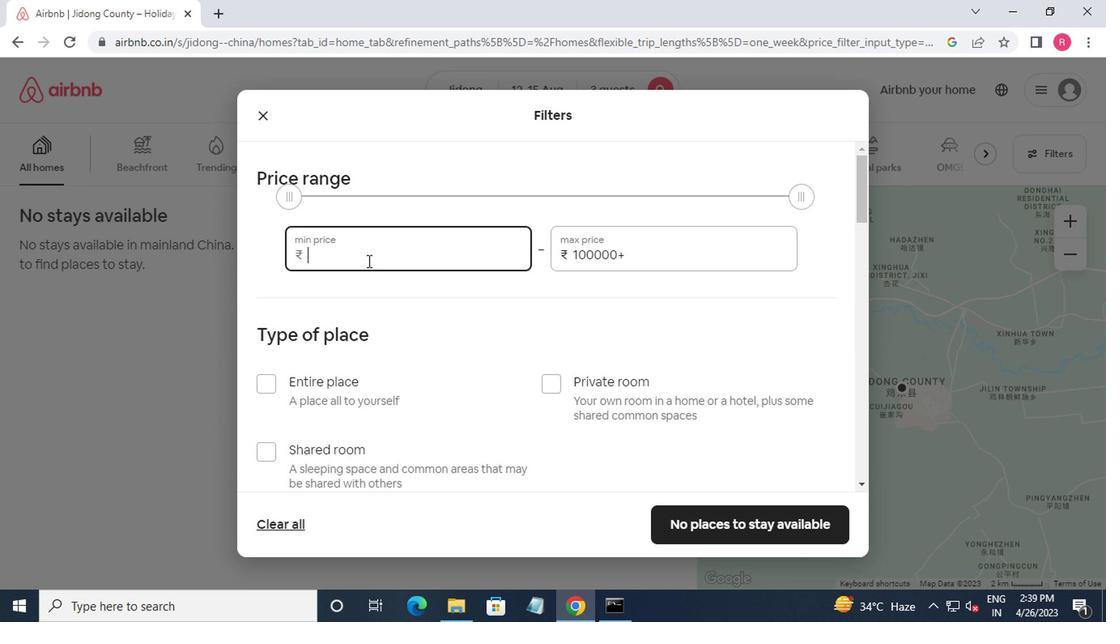 
Action: Key pressed 12000<Key.tab>1600<Key.backspace><Key.backspace><Key.backspace><Key.backspace><Key.backspace><Key.backspace><Key.backspace>16000
Screenshot: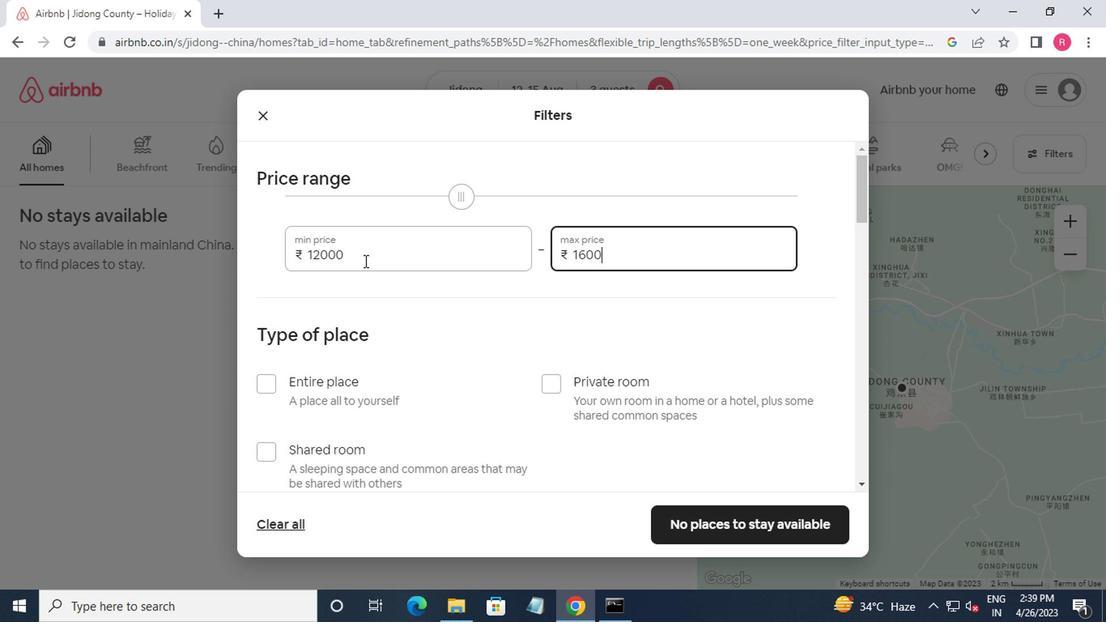 
Action: Mouse moved to (249, 186)
Screenshot: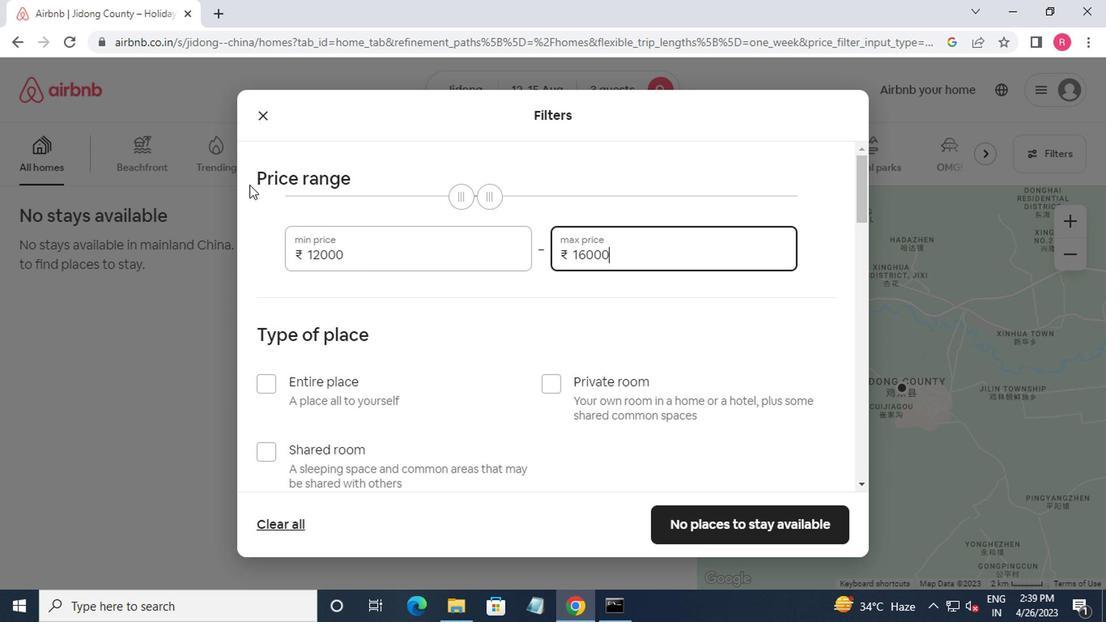 
Action: Mouse scrolled (249, 186) with delta (0, 0)
Screenshot: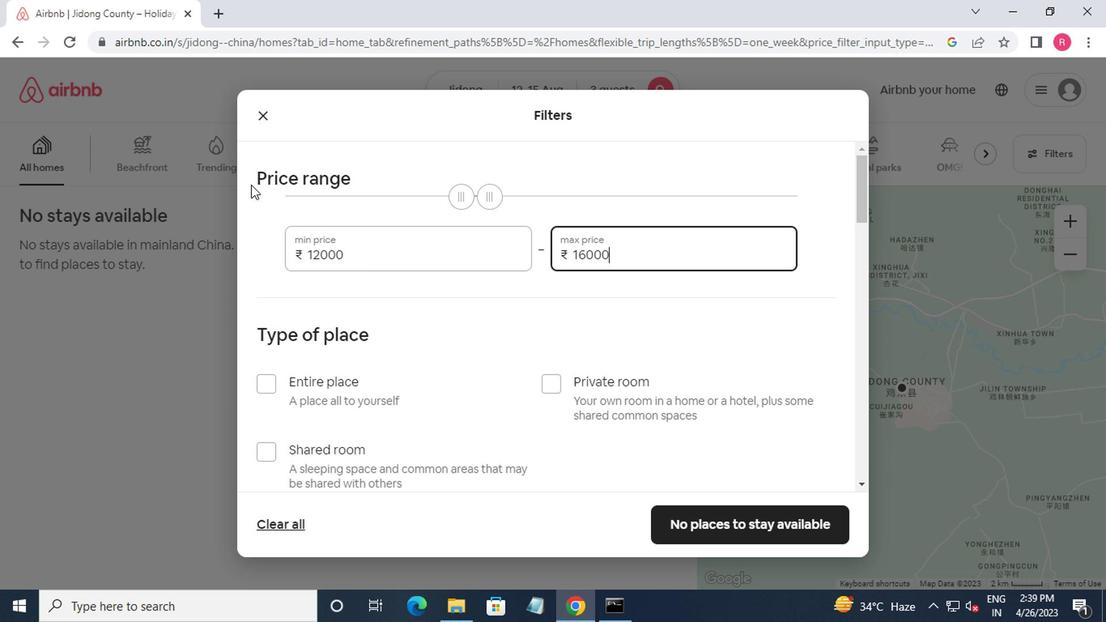 
Action: Mouse moved to (257, 299)
Screenshot: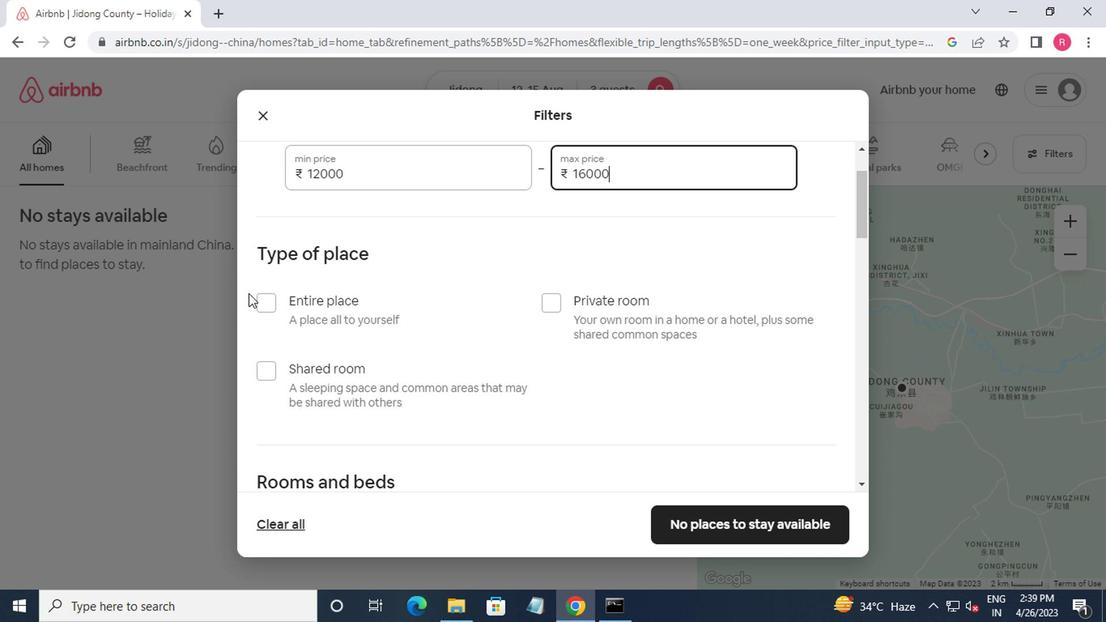 
Action: Mouse pressed left at (257, 299)
Screenshot: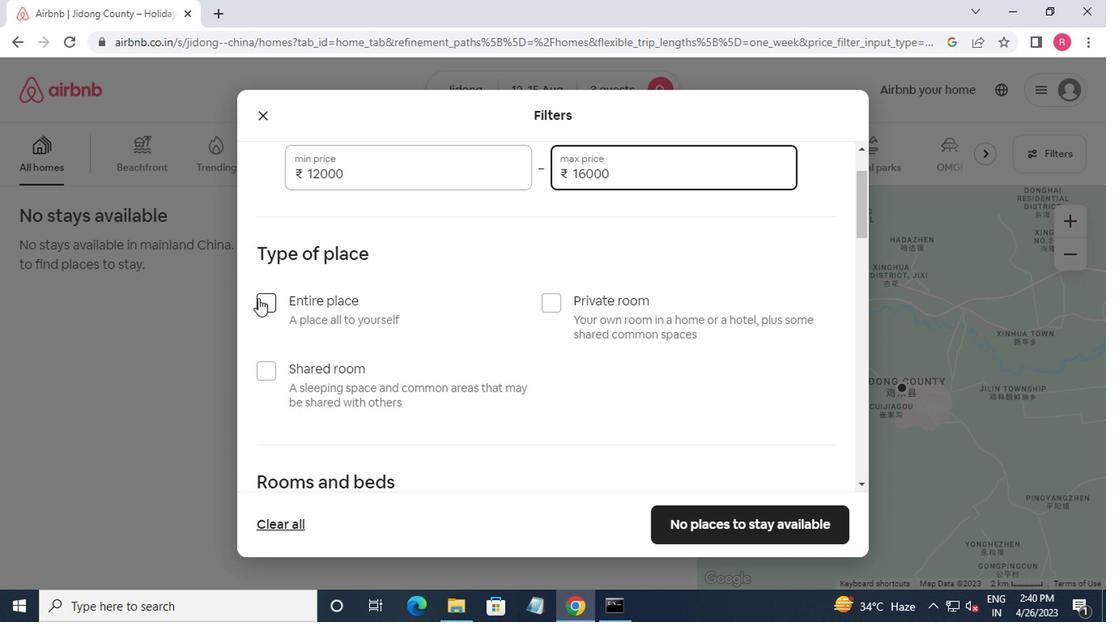 
Action: Mouse moved to (259, 301)
Screenshot: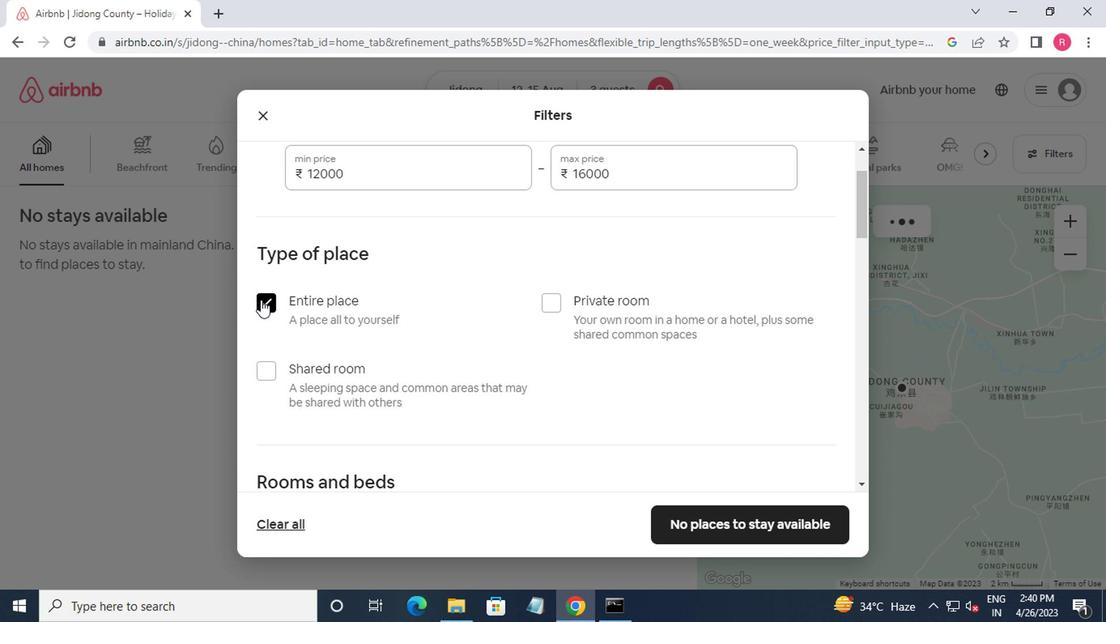 
Action: Mouse scrolled (259, 300) with delta (0, 0)
Screenshot: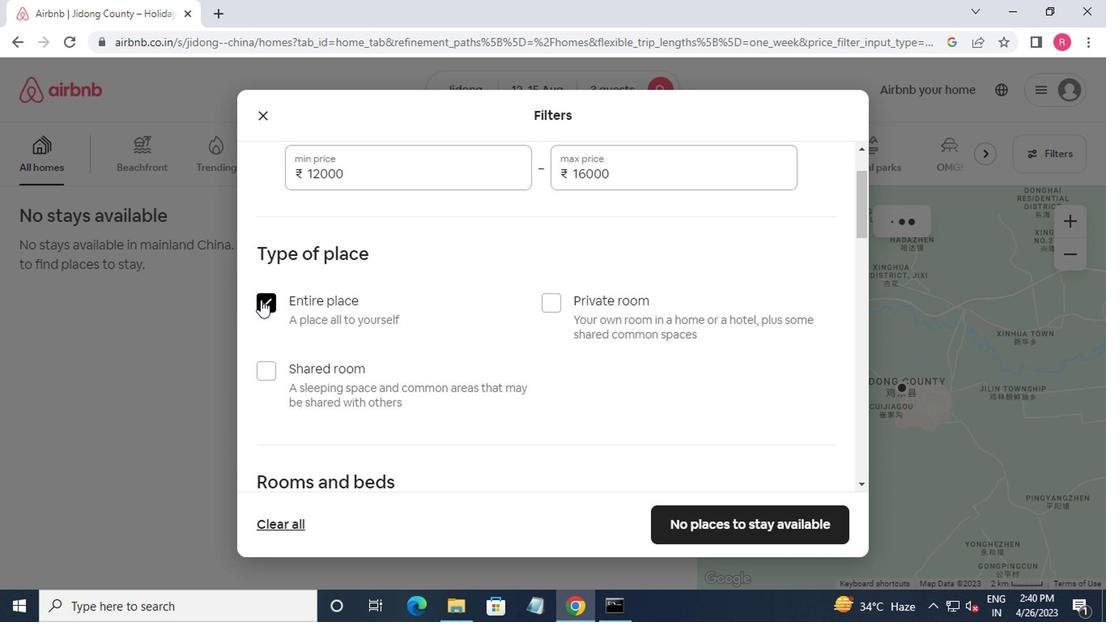 
Action: Mouse scrolled (259, 300) with delta (0, 0)
Screenshot: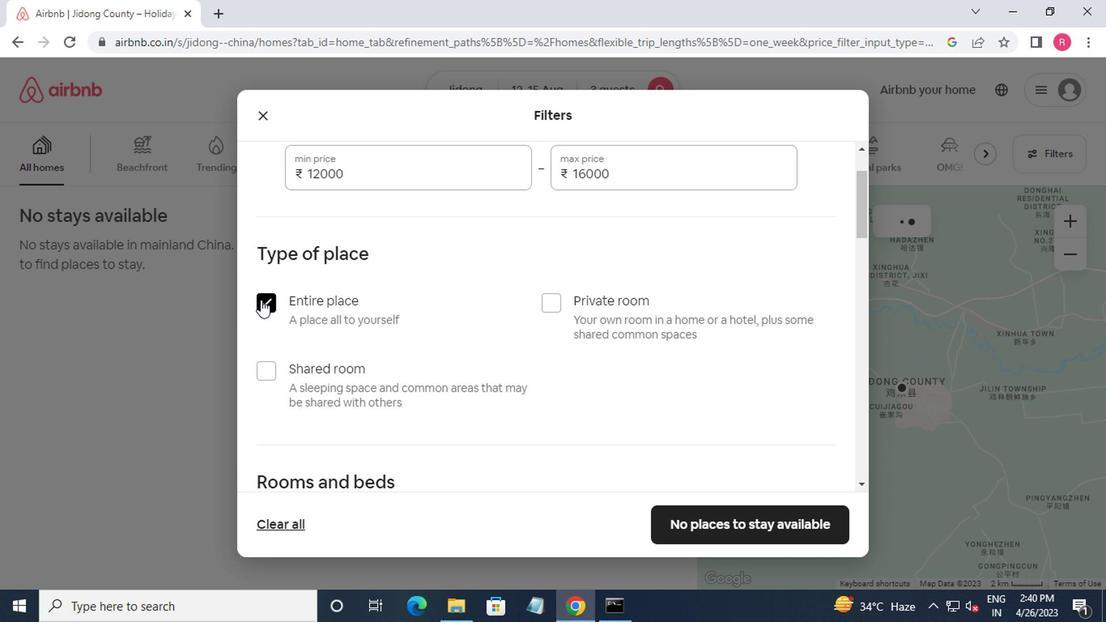 
Action: Mouse moved to (279, 306)
Screenshot: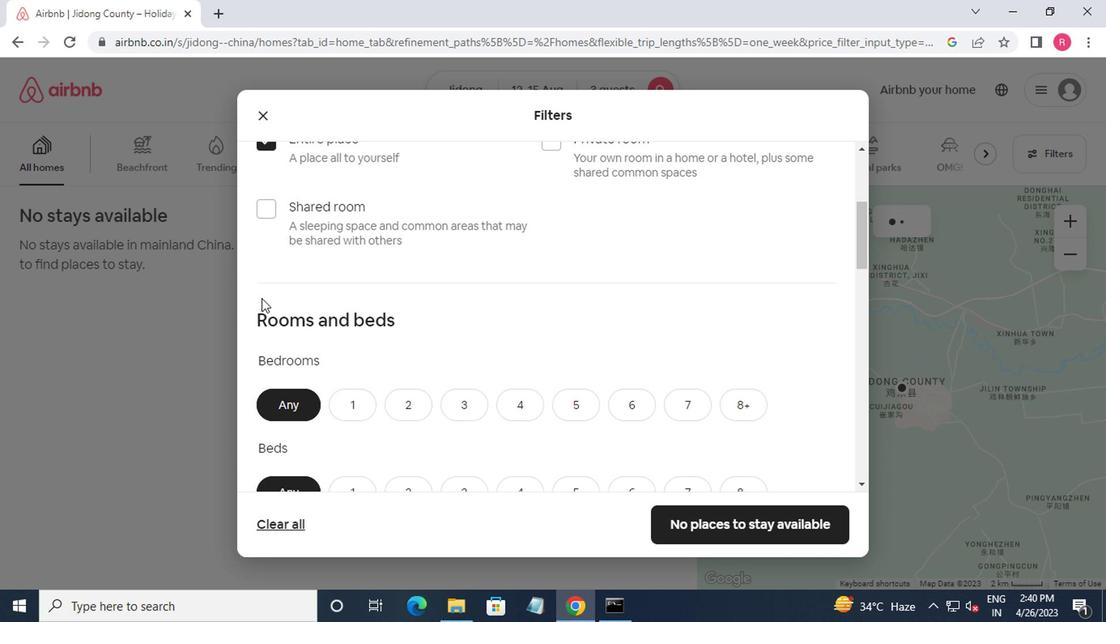 
Action: Mouse scrolled (279, 305) with delta (0, -1)
Screenshot: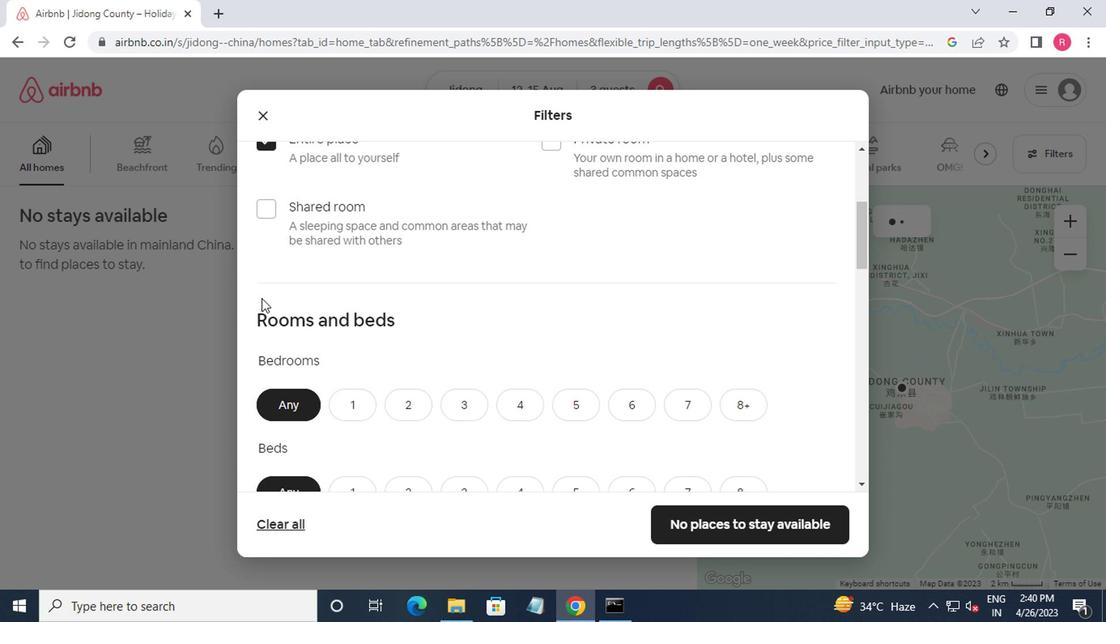 
Action: Mouse moved to (396, 325)
Screenshot: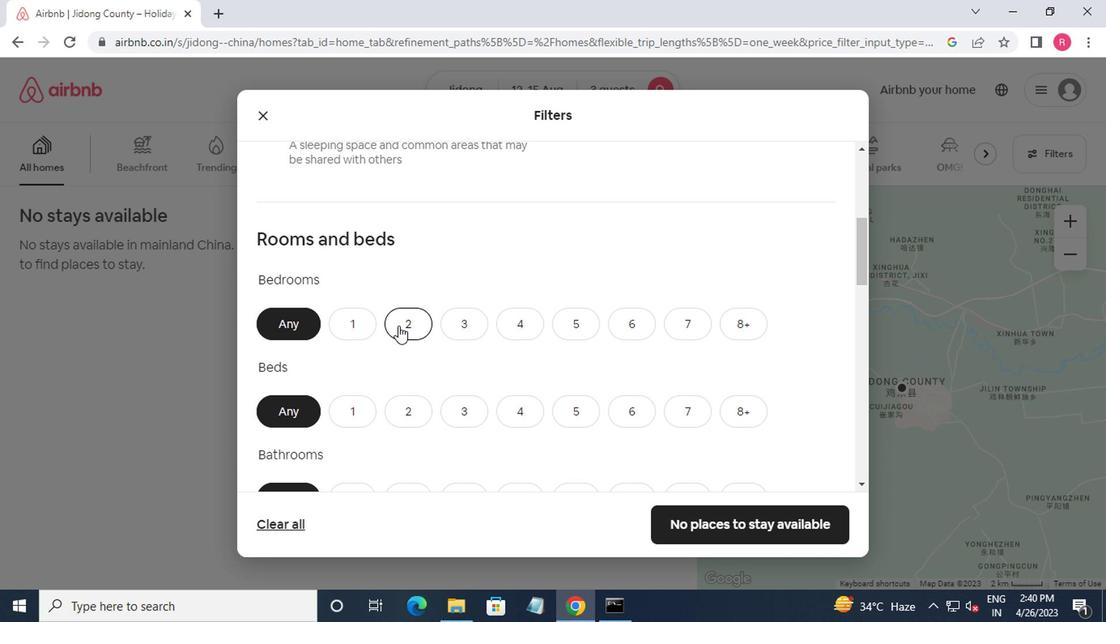 
Action: Mouse pressed left at (396, 325)
Screenshot: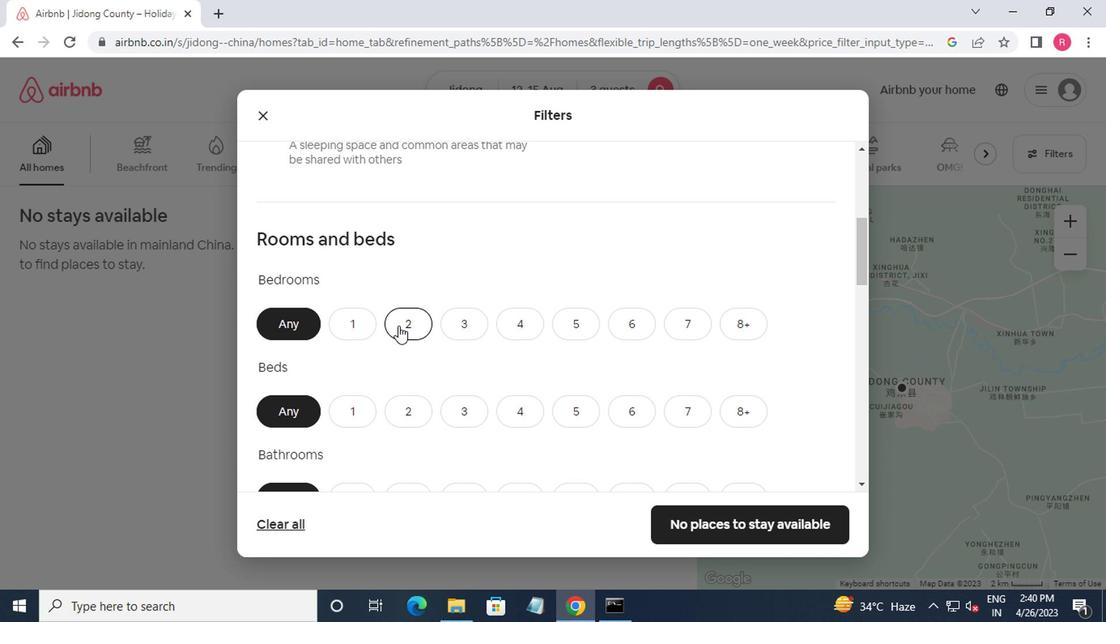 
Action: Mouse moved to (394, 321)
Screenshot: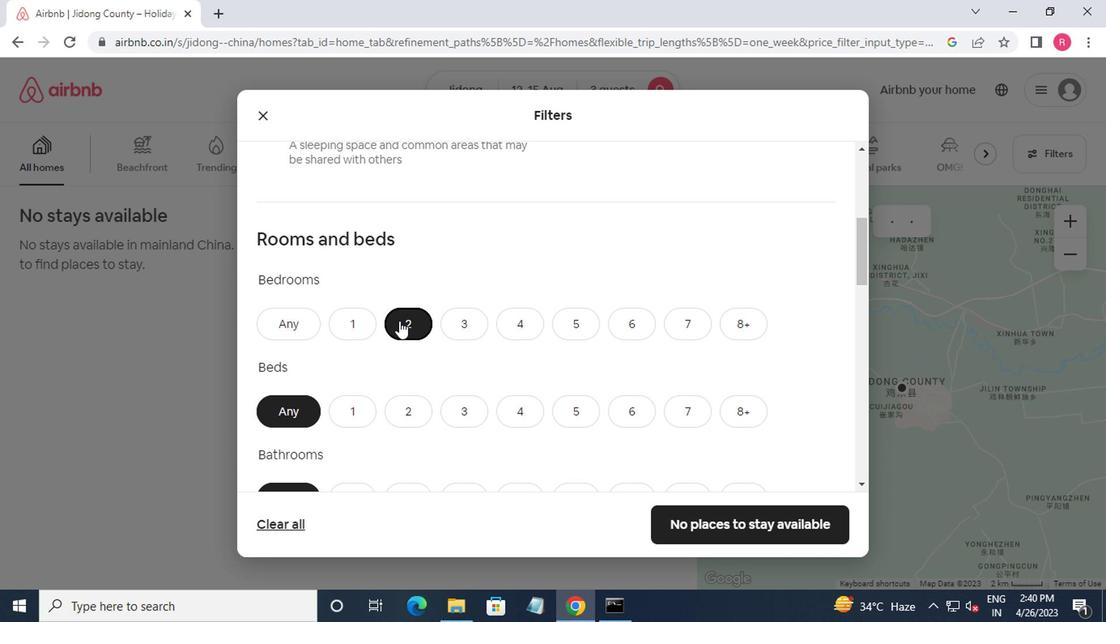 
Action: Mouse scrolled (394, 320) with delta (0, 0)
Screenshot: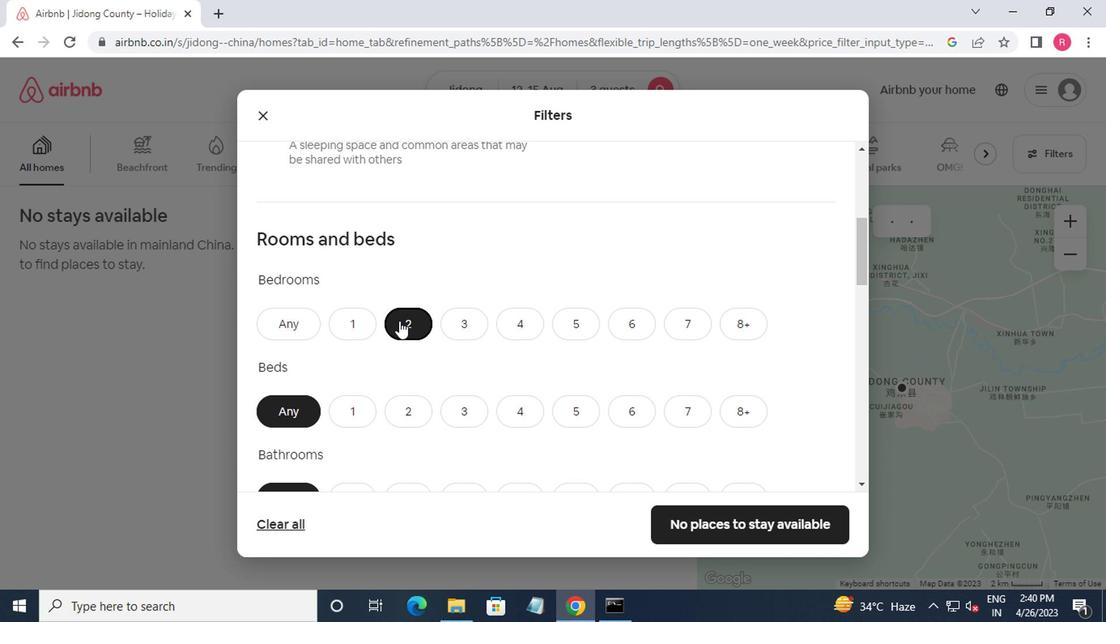 
Action: Mouse moved to (446, 329)
Screenshot: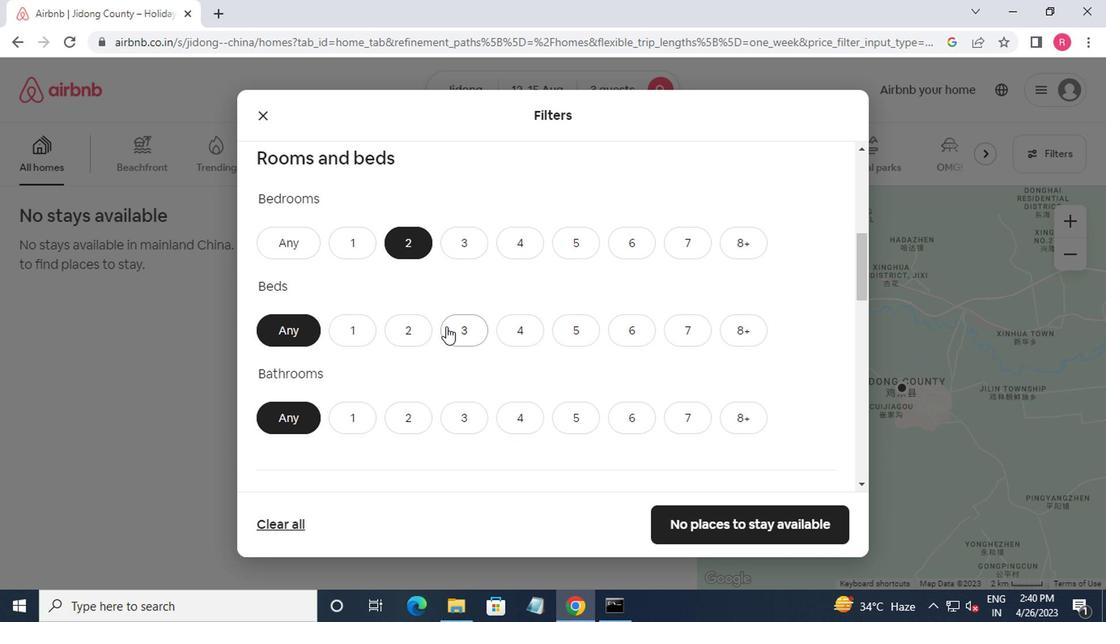 
Action: Mouse pressed left at (446, 329)
Screenshot: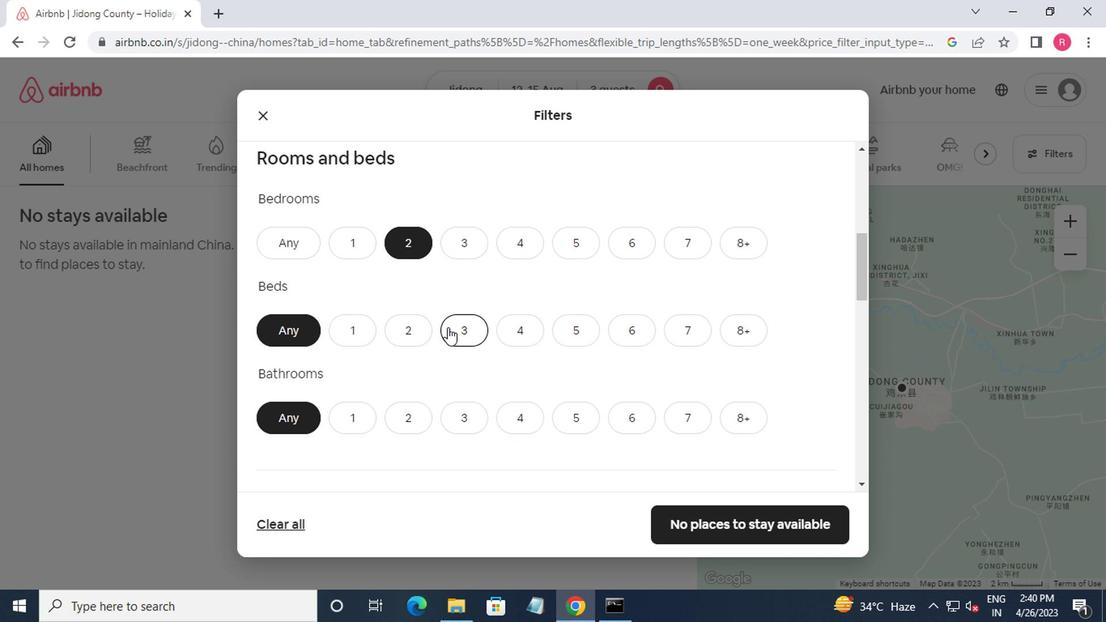 
Action: Mouse moved to (413, 348)
Screenshot: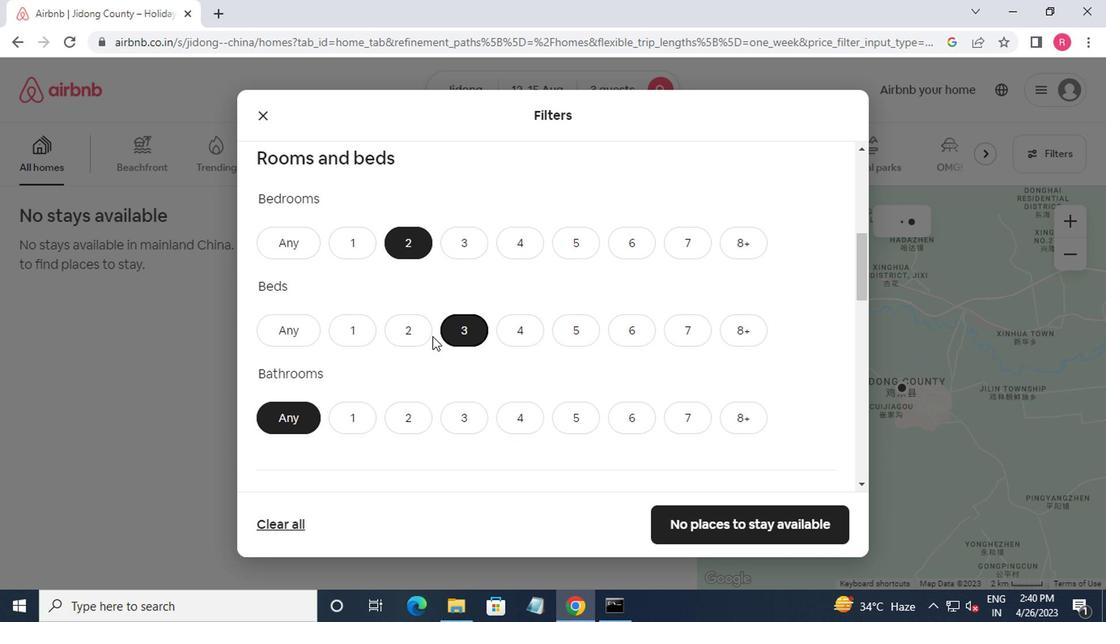
Action: Mouse scrolled (413, 347) with delta (0, -1)
Screenshot: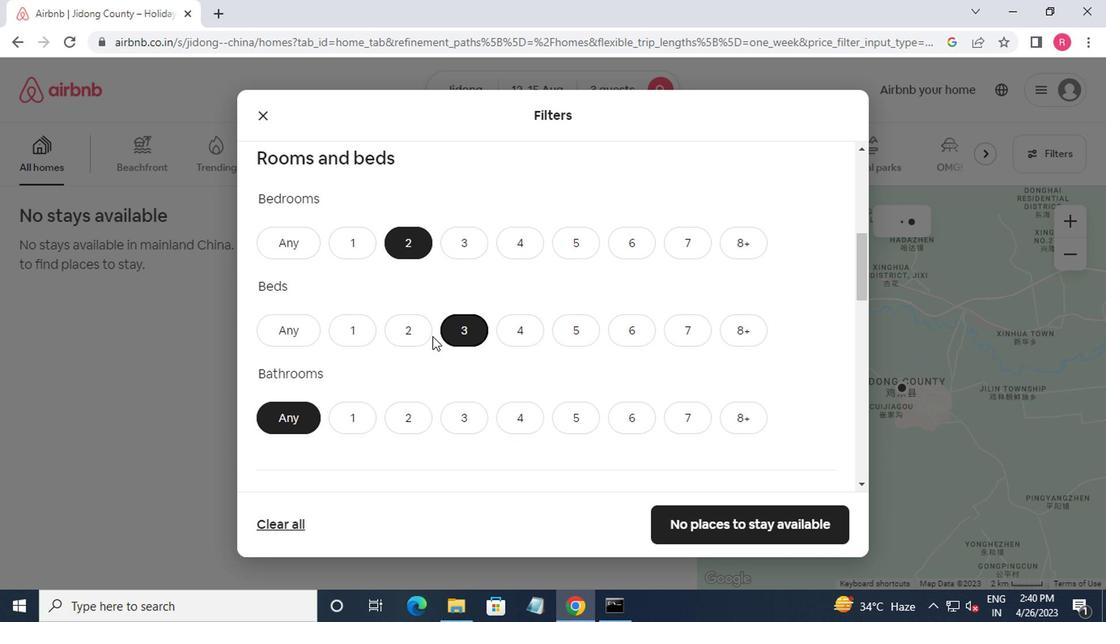 
Action: Mouse moved to (355, 336)
Screenshot: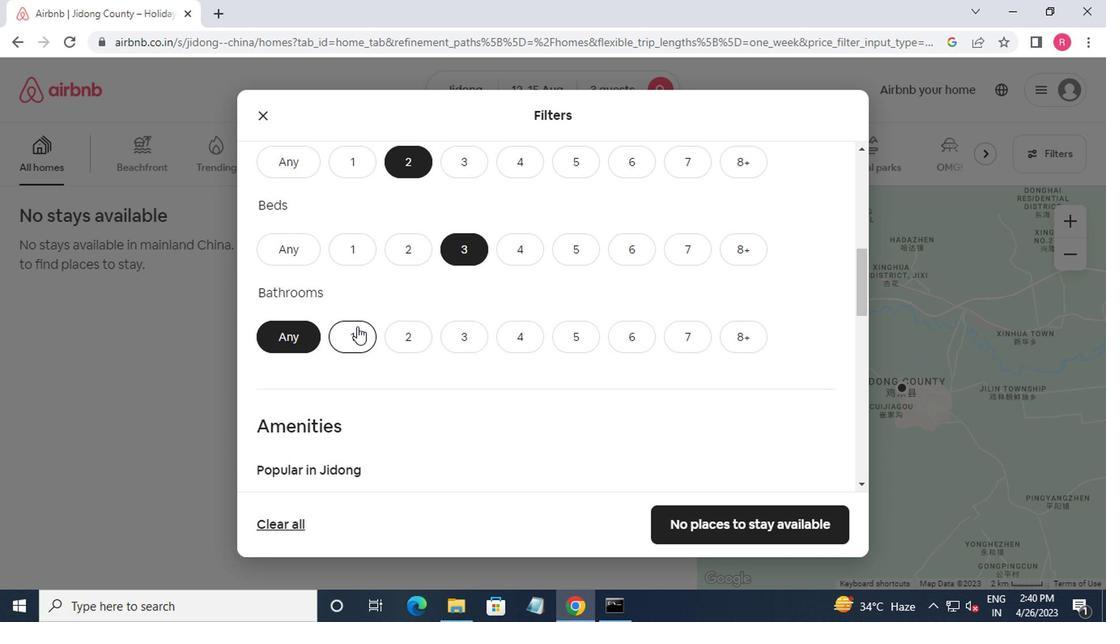 
Action: Mouse pressed left at (355, 336)
Screenshot: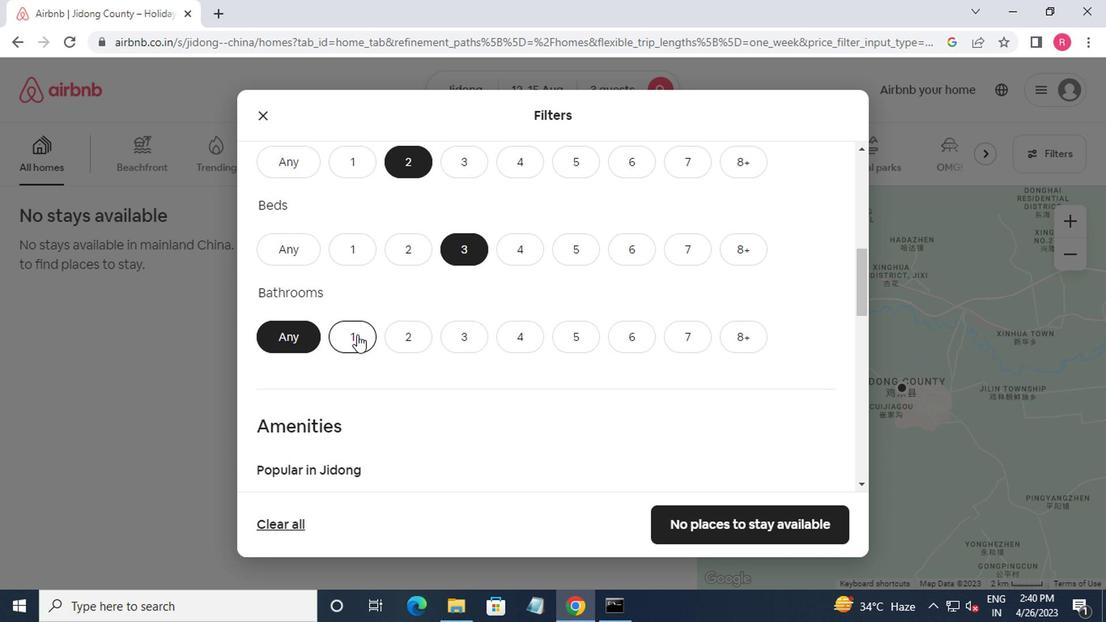 
Action: Mouse moved to (355, 336)
Screenshot: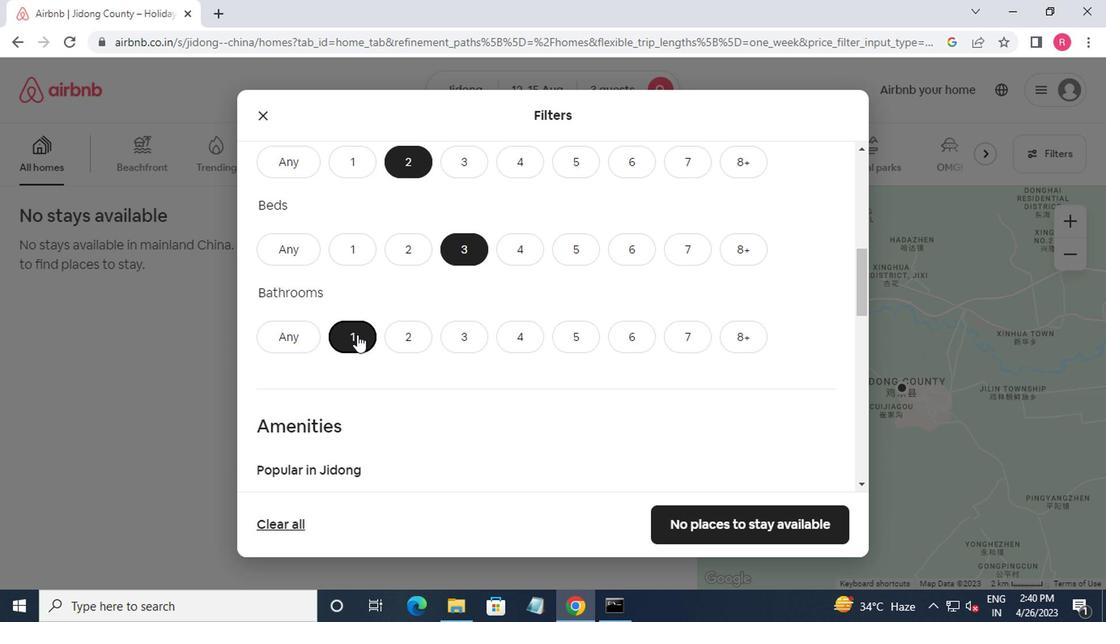 
Action: Mouse scrolled (355, 335) with delta (0, -1)
Screenshot: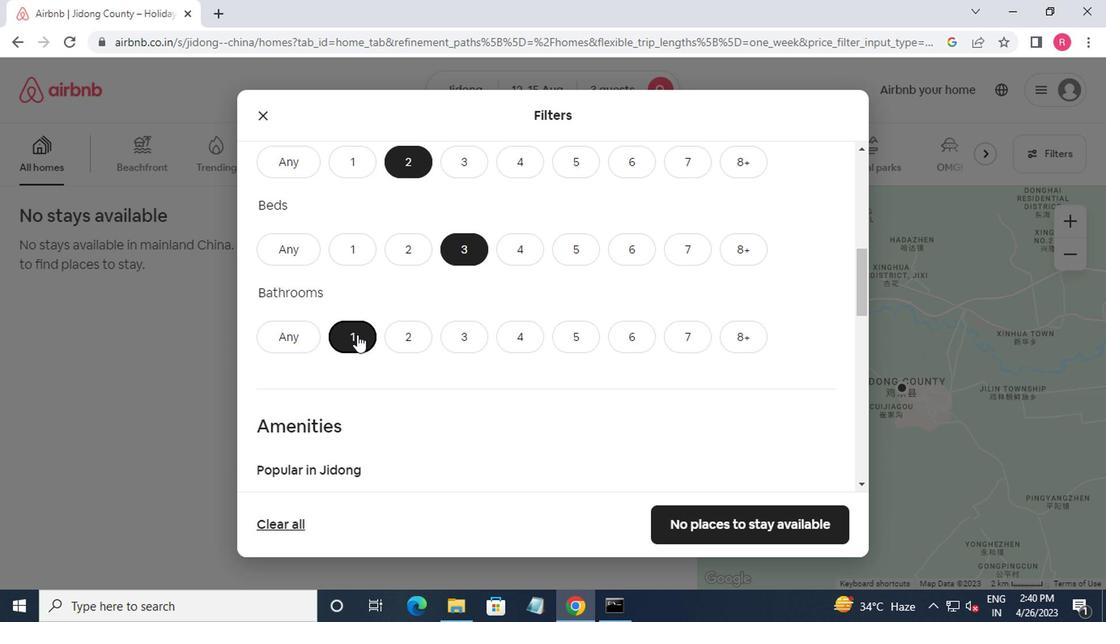 
Action: Mouse scrolled (355, 335) with delta (0, -1)
Screenshot: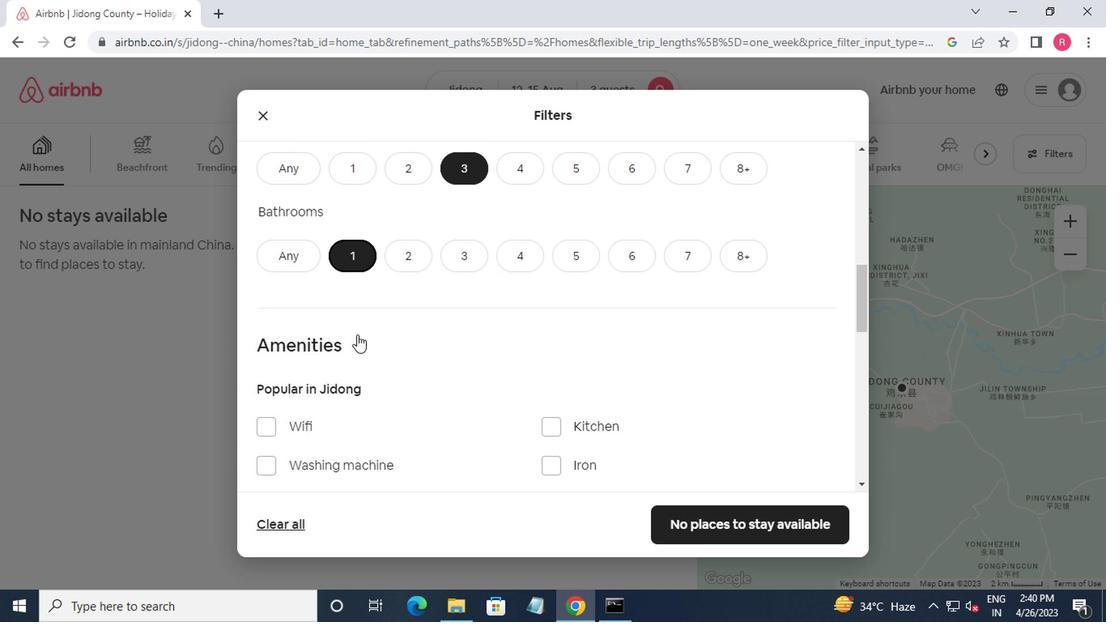 
Action: Mouse scrolled (355, 335) with delta (0, -1)
Screenshot: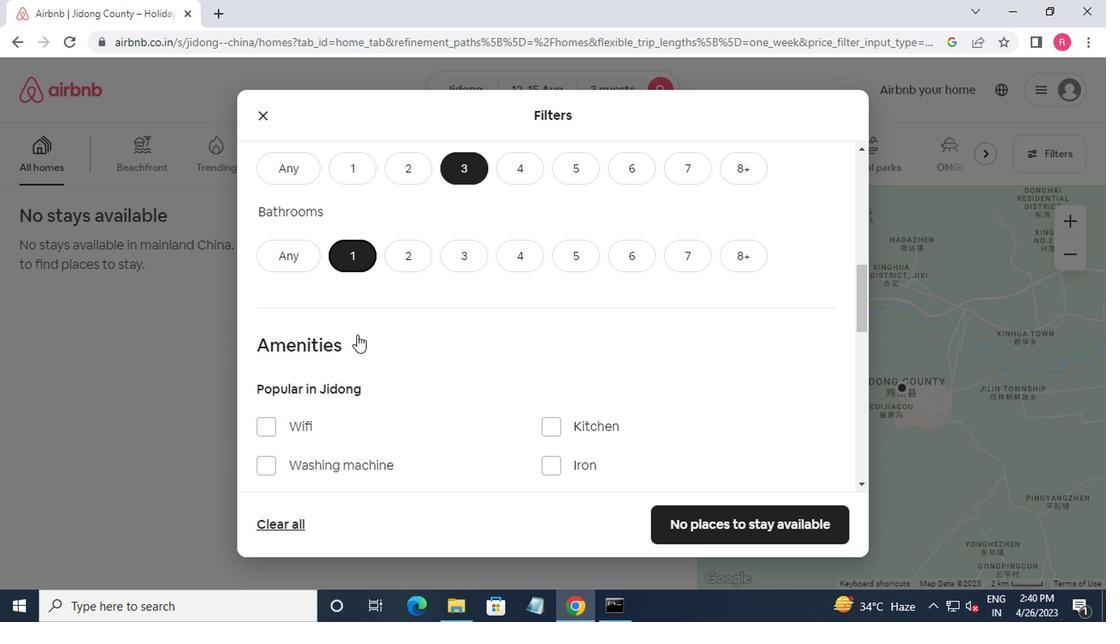 
Action: Mouse moved to (541, 329)
Screenshot: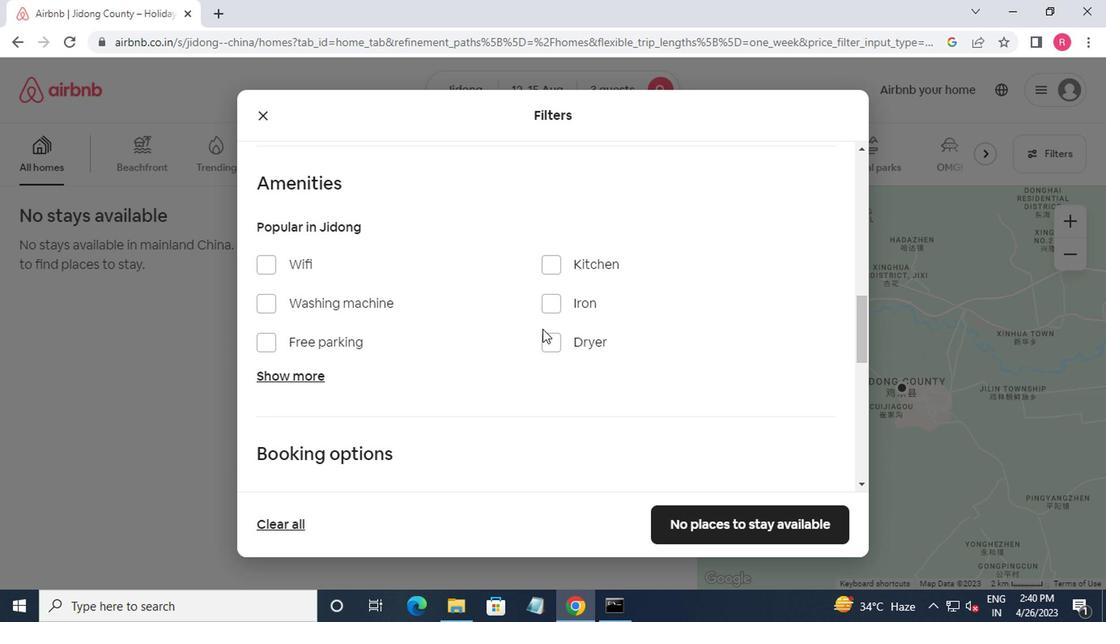 
Action: Mouse scrolled (541, 329) with delta (0, 0)
Screenshot: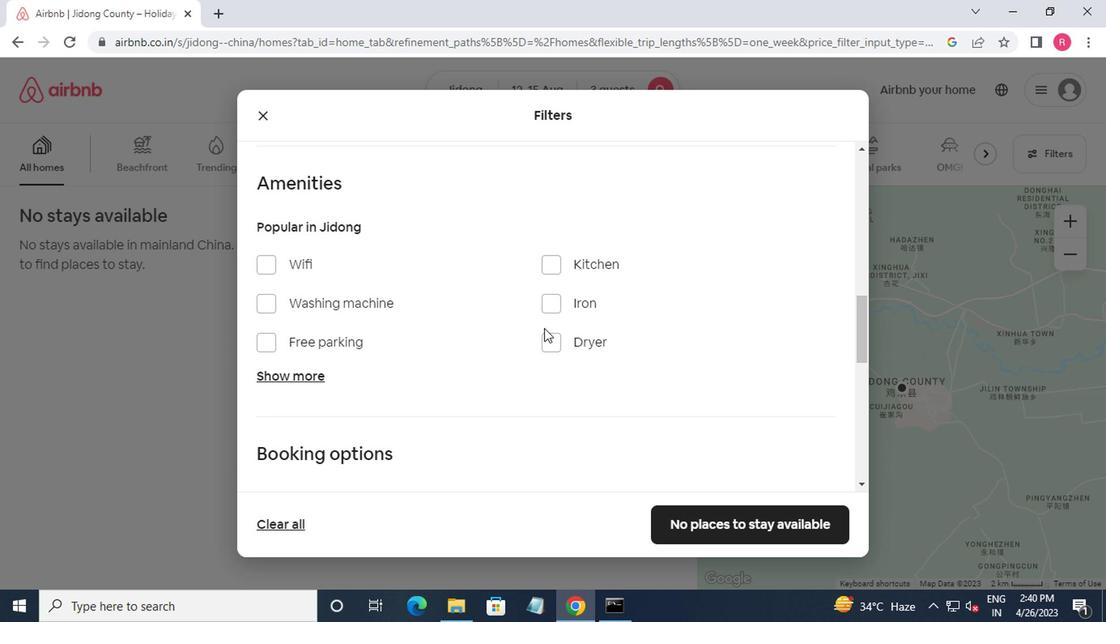 
Action: Mouse scrolled (541, 329) with delta (0, 0)
Screenshot: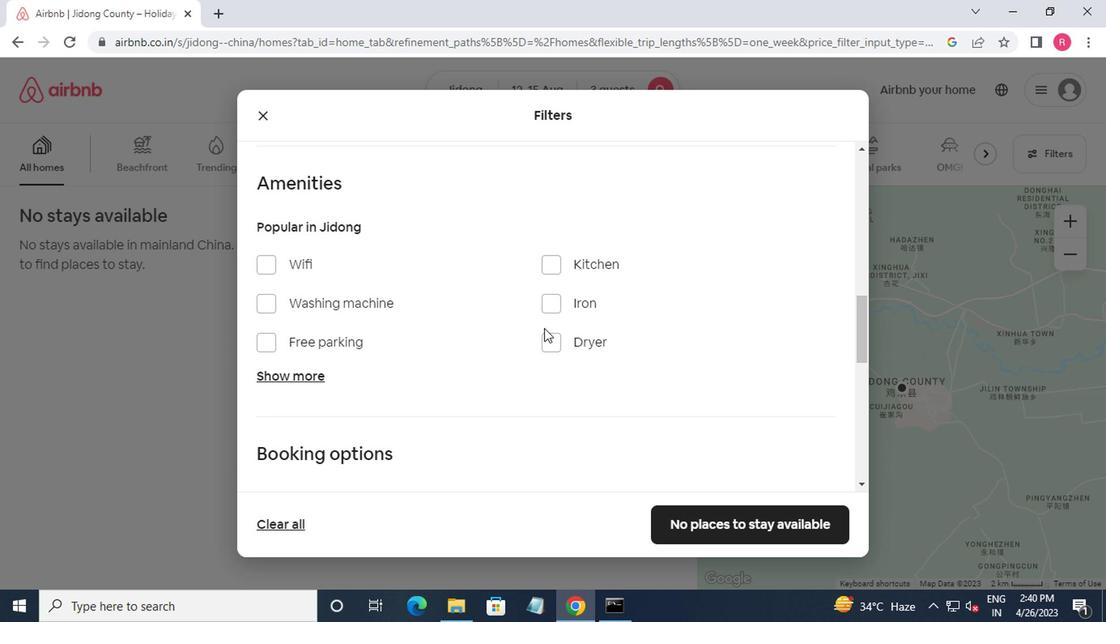 
Action: Mouse scrolled (541, 329) with delta (0, 0)
Screenshot: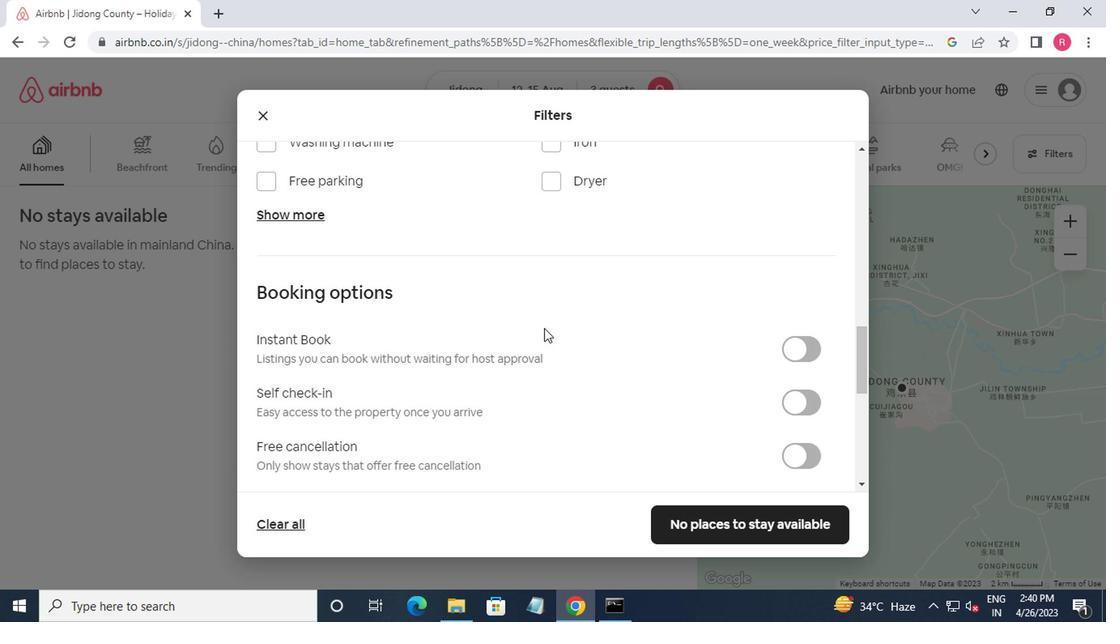 
Action: Mouse moved to (794, 330)
Screenshot: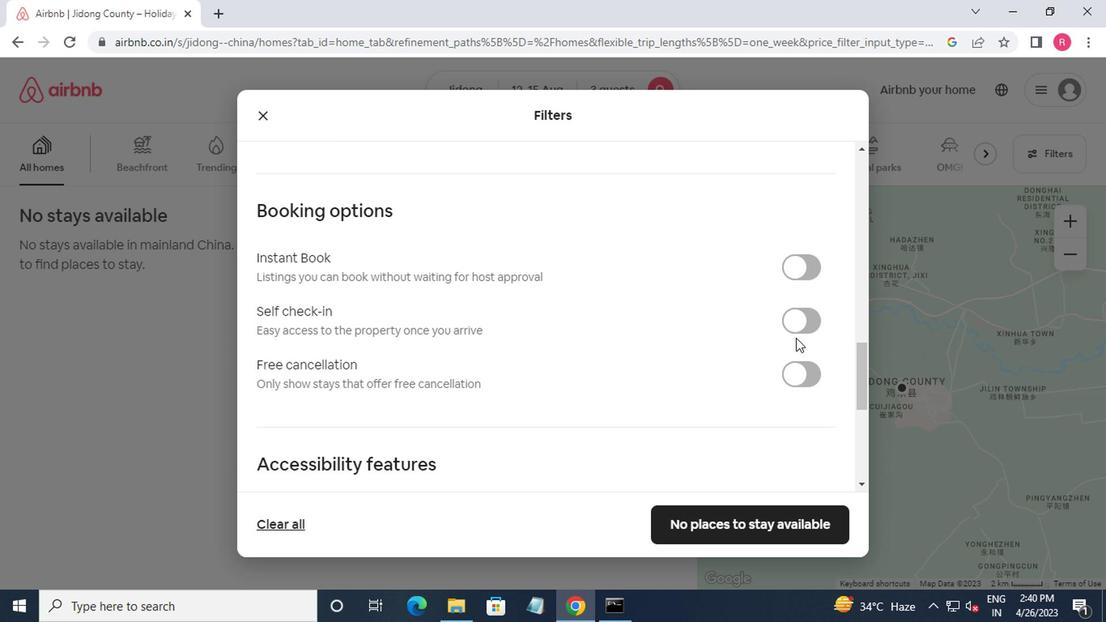 
Action: Mouse pressed left at (794, 330)
Screenshot: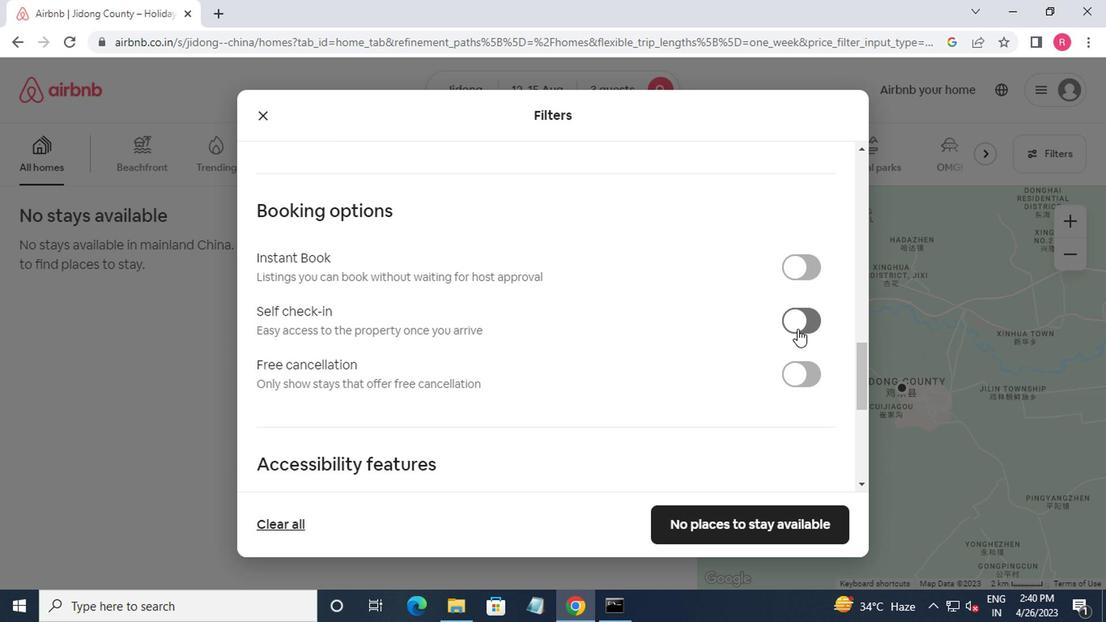 
Action: Mouse moved to (792, 329)
Screenshot: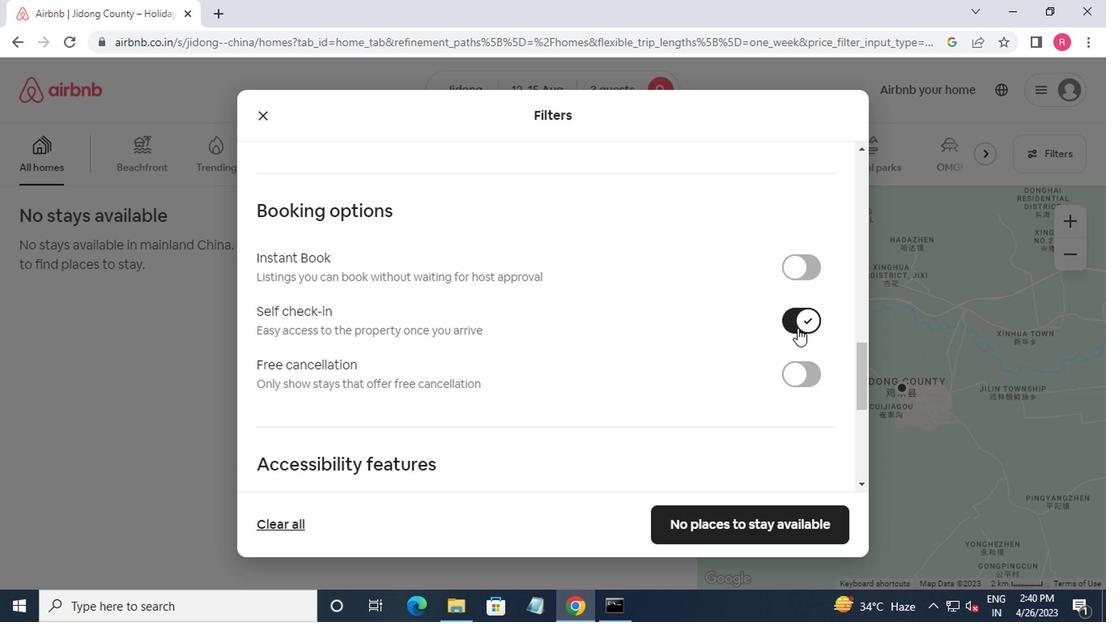 
Action: Mouse scrolled (792, 329) with delta (0, 0)
Screenshot: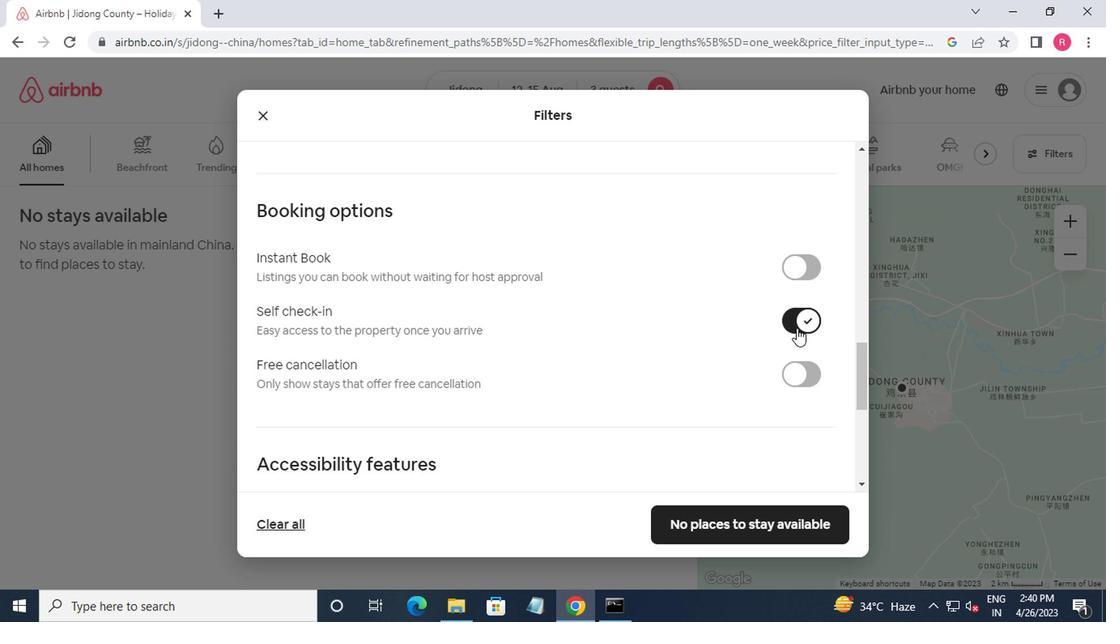 
Action: Mouse moved to (791, 335)
Screenshot: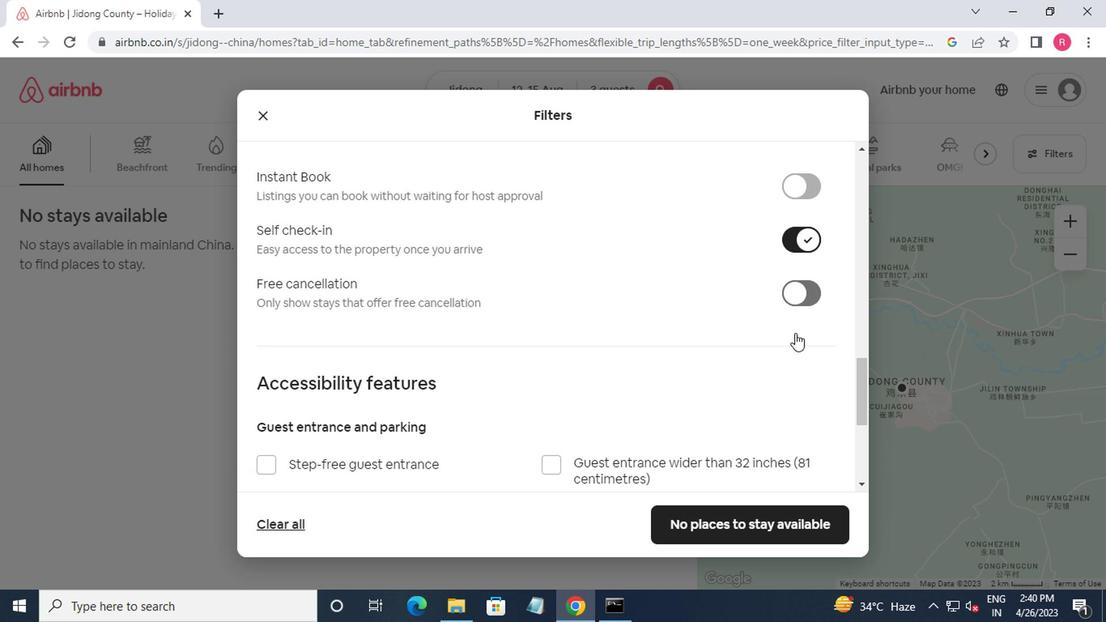 
Action: Mouse scrolled (791, 334) with delta (0, 0)
Screenshot: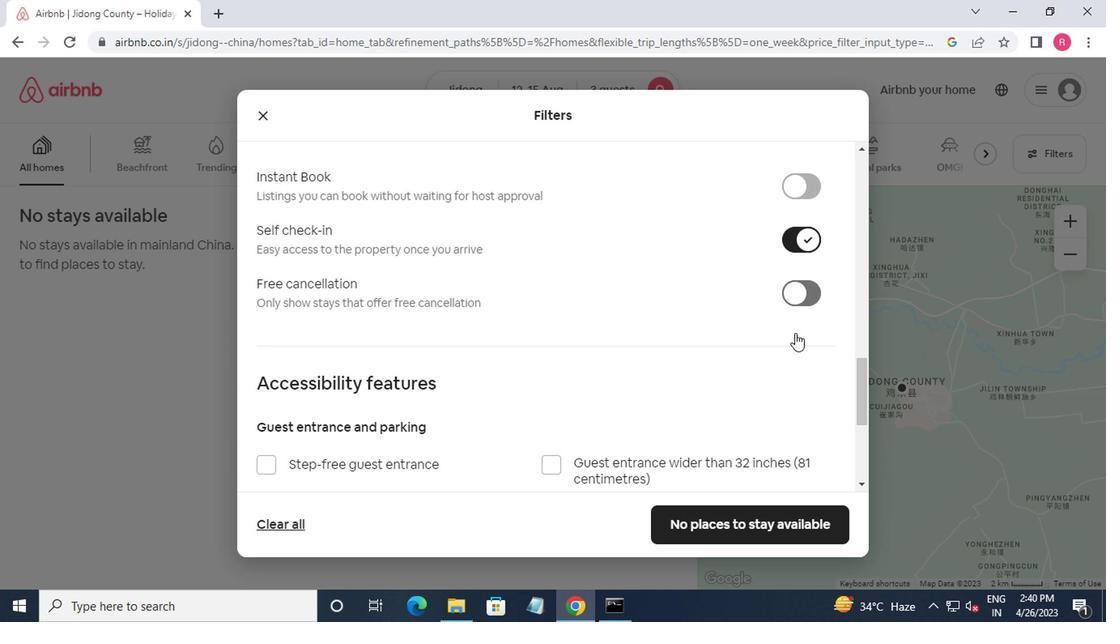 
Action: Mouse moved to (790, 337)
Screenshot: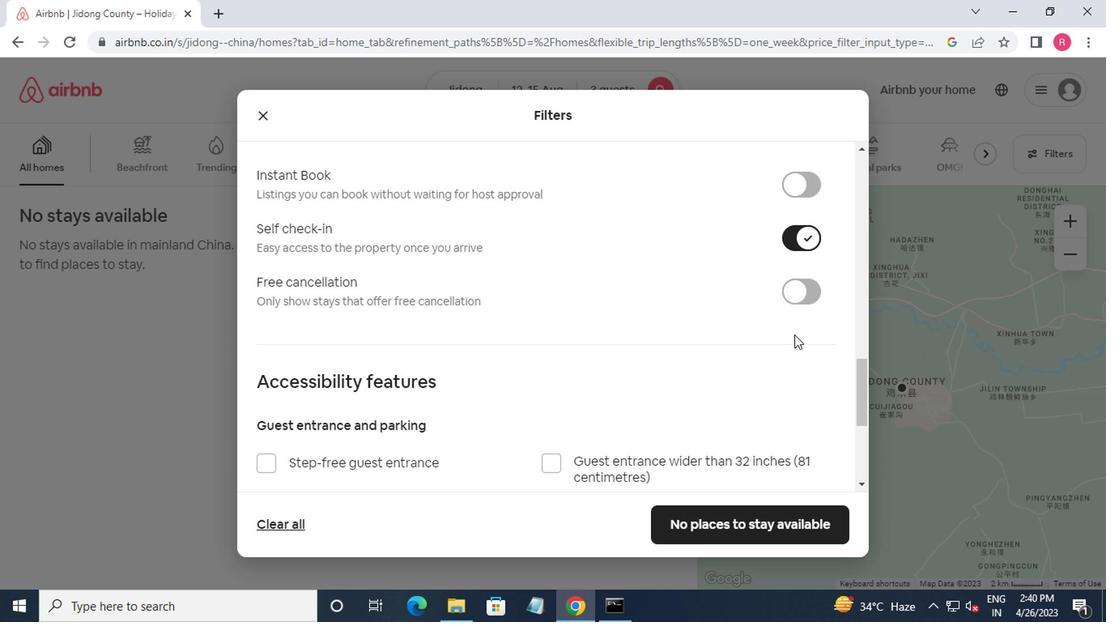 
Action: Mouse scrolled (790, 337) with delta (0, 0)
Screenshot: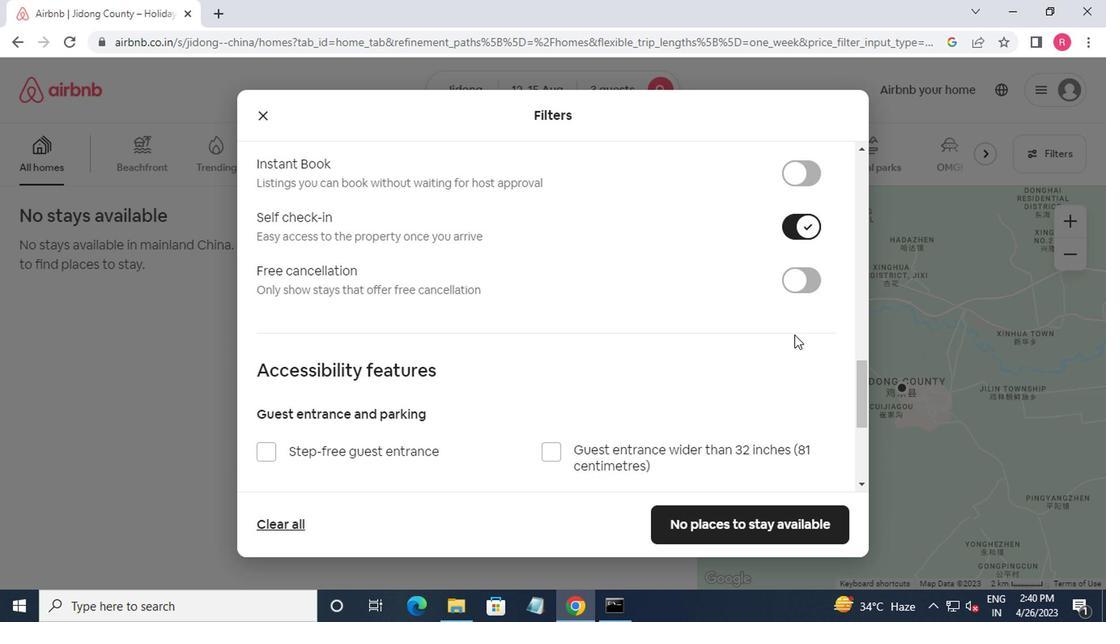
Action: Mouse moved to (788, 339)
Screenshot: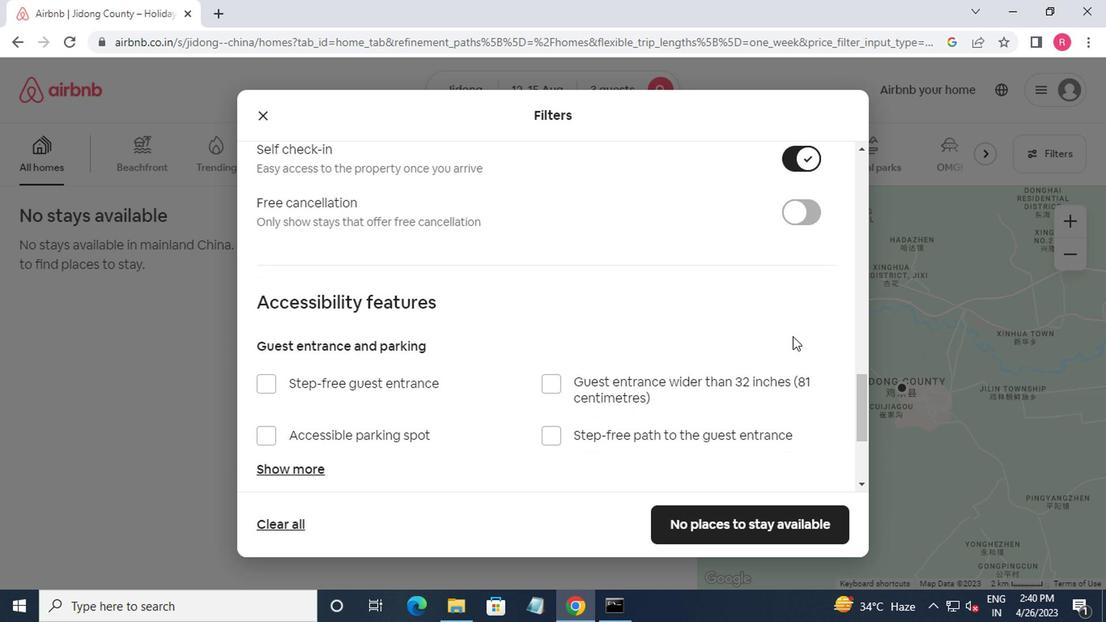 
Action: Mouse scrolled (788, 338) with delta (0, 0)
Screenshot: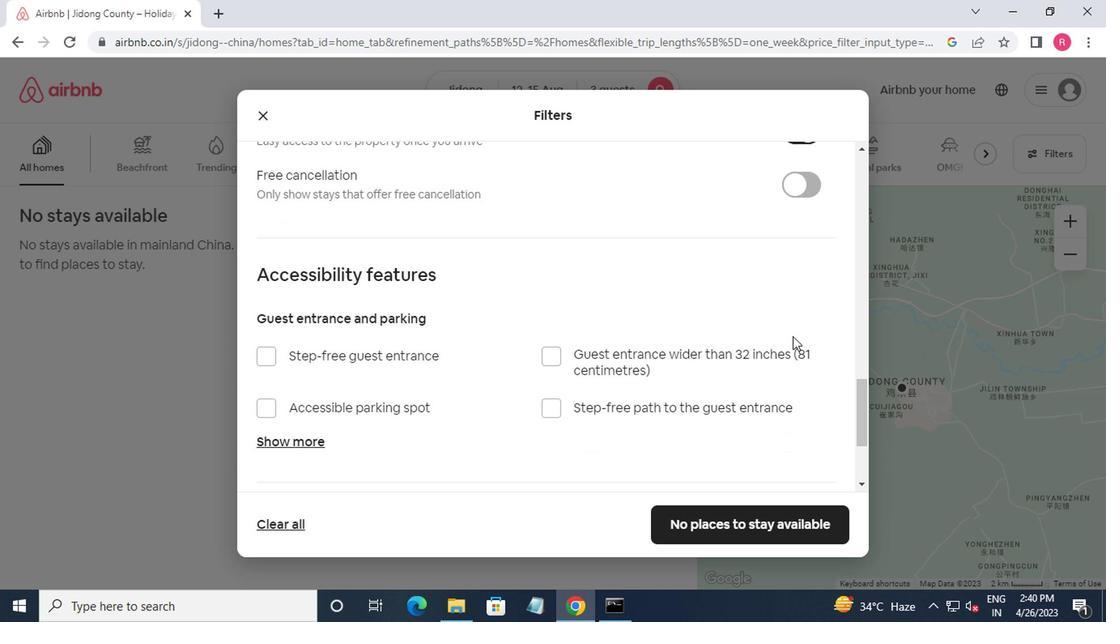 
Action: Mouse moved to (787, 341)
Screenshot: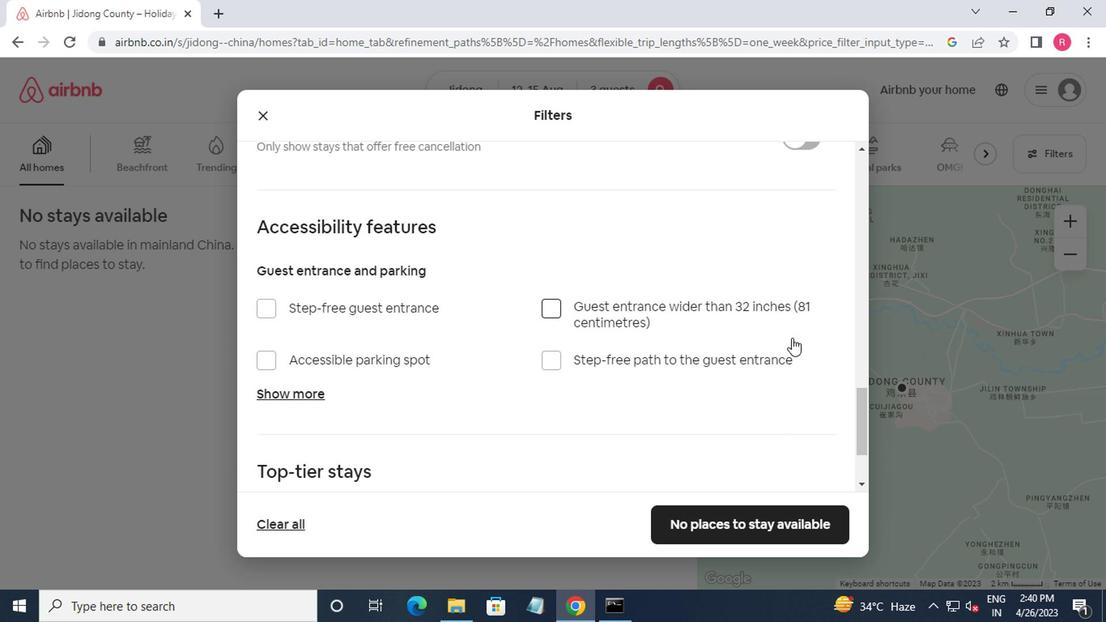 
Action: Mouse scrolled (787, 341) with delta (0, 0)
Screenshot: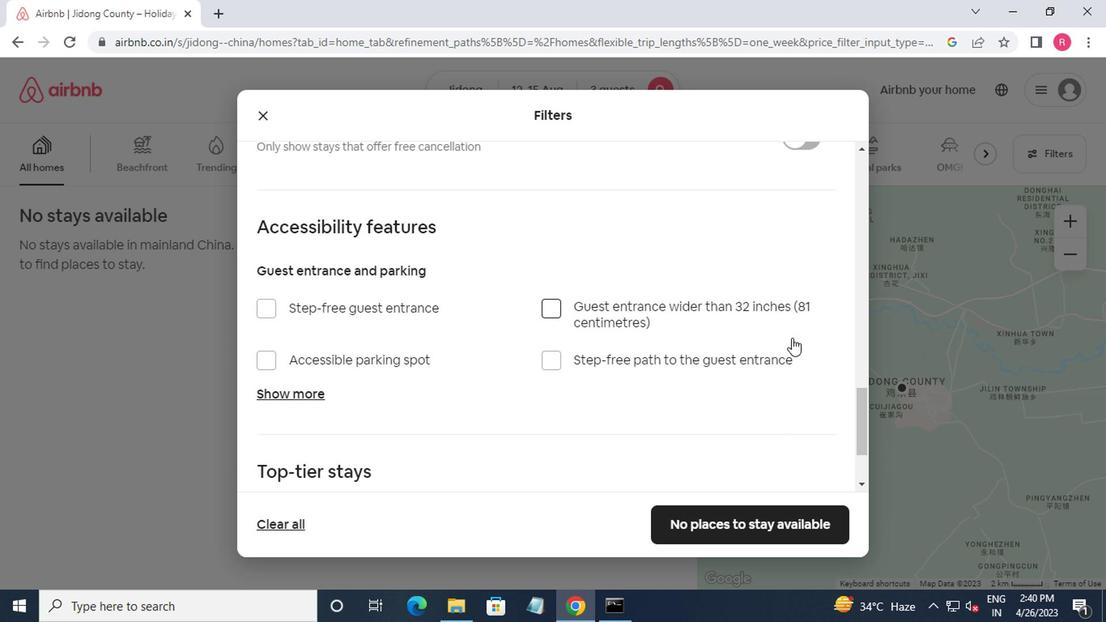 
Action: Mouse moved to (786, 344)
Screenshot: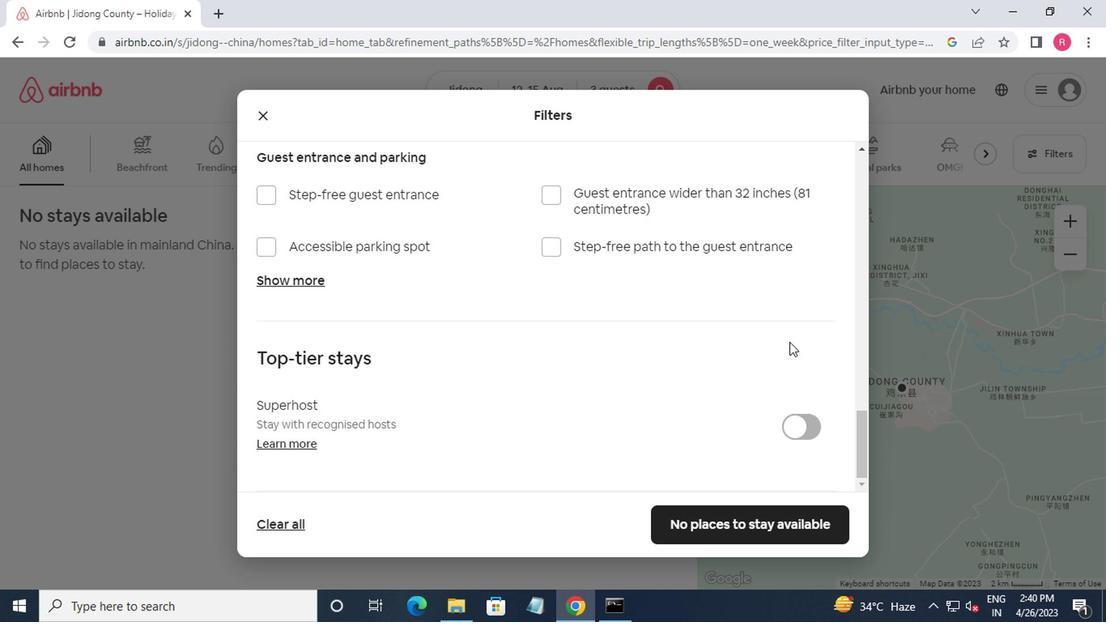 
Action: Mouse scrolled (786, 343) with delta (0, -1)
Screenshot: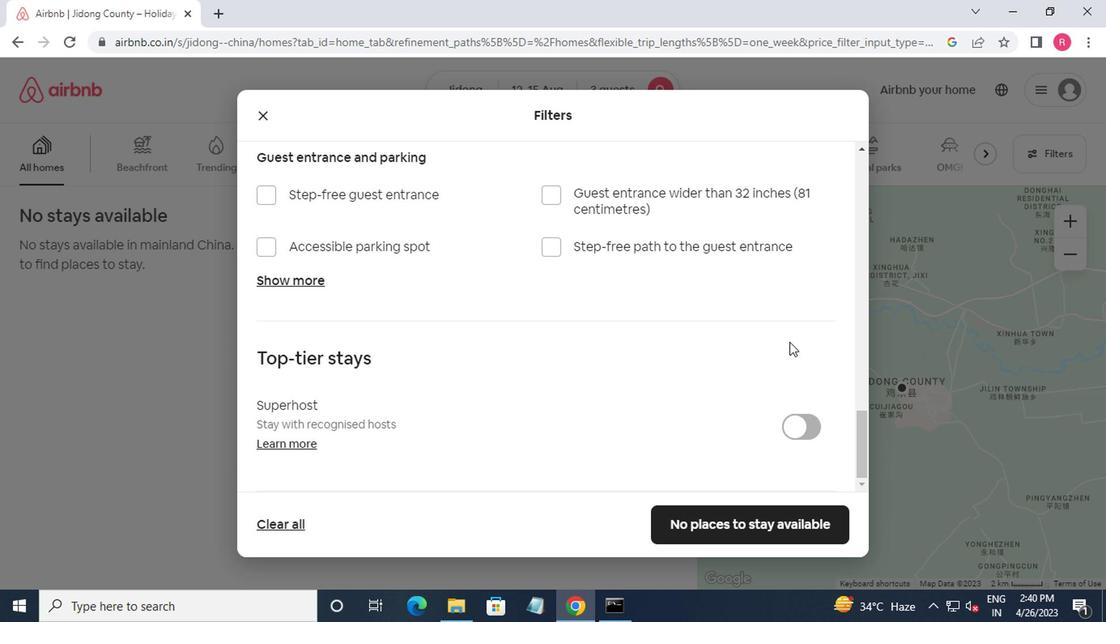 
Action: Mouse moved to (784, 345)
Screenshot: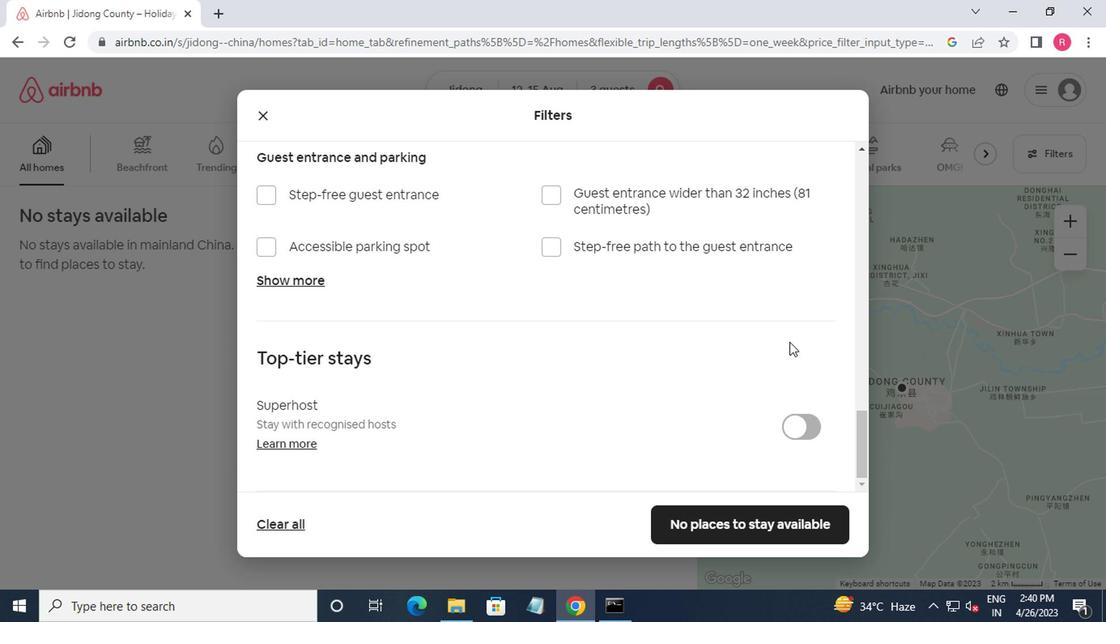 
Action: Mouse scrolled (784, 344) with delta (0, 0)
Screenshot: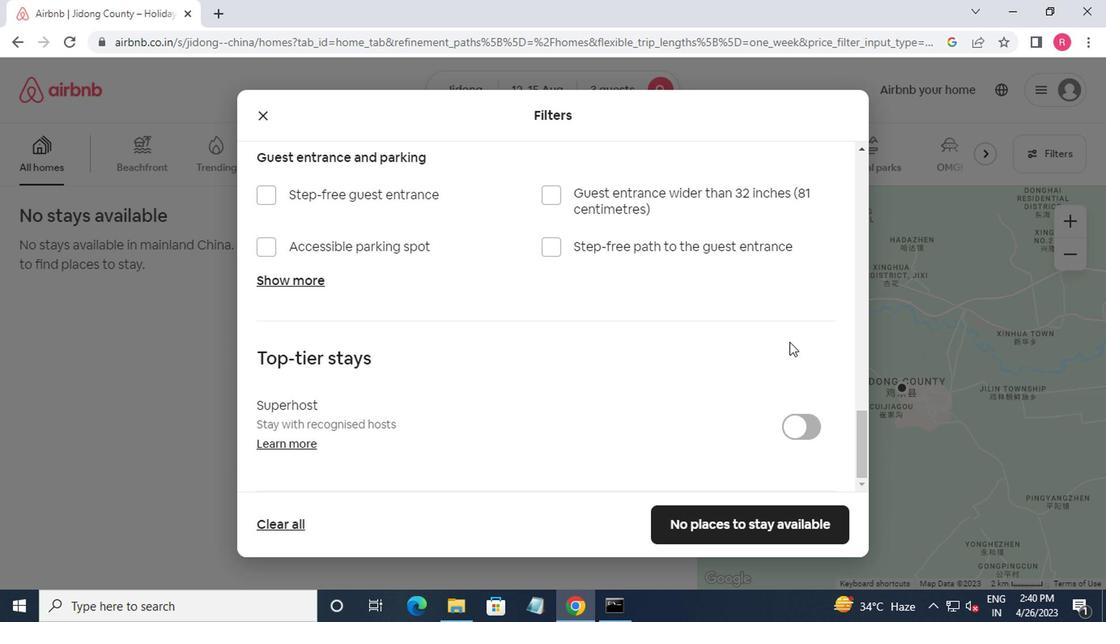 
Action: Mouse moved to (784, 345)
Screenshot: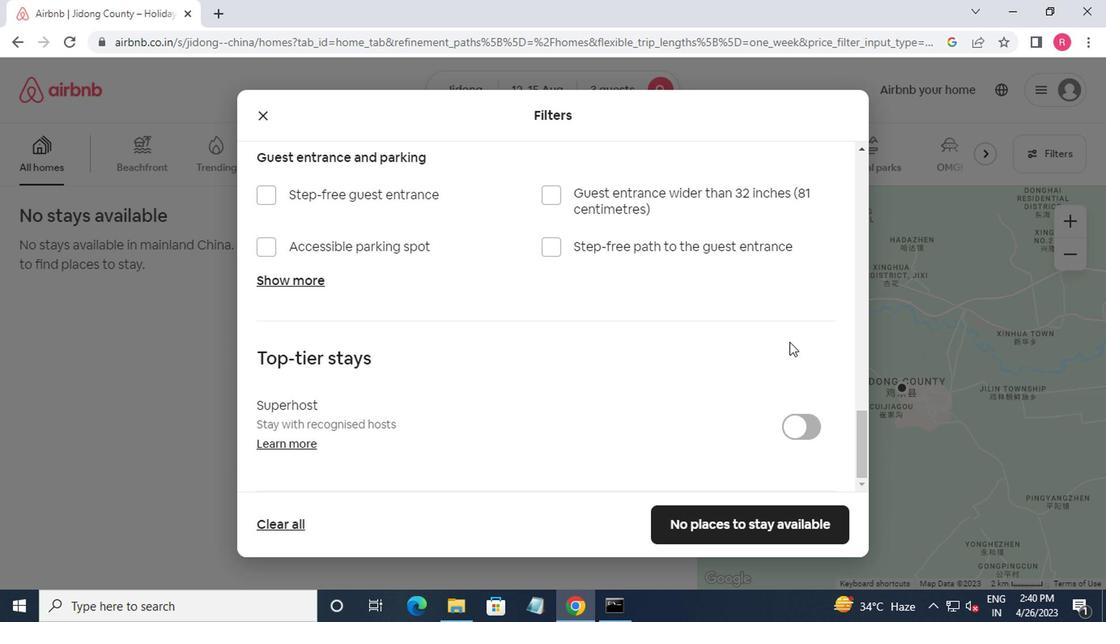 
Action: Mouse scrolled (784, 345) with delta (0, 0)
Screenshot: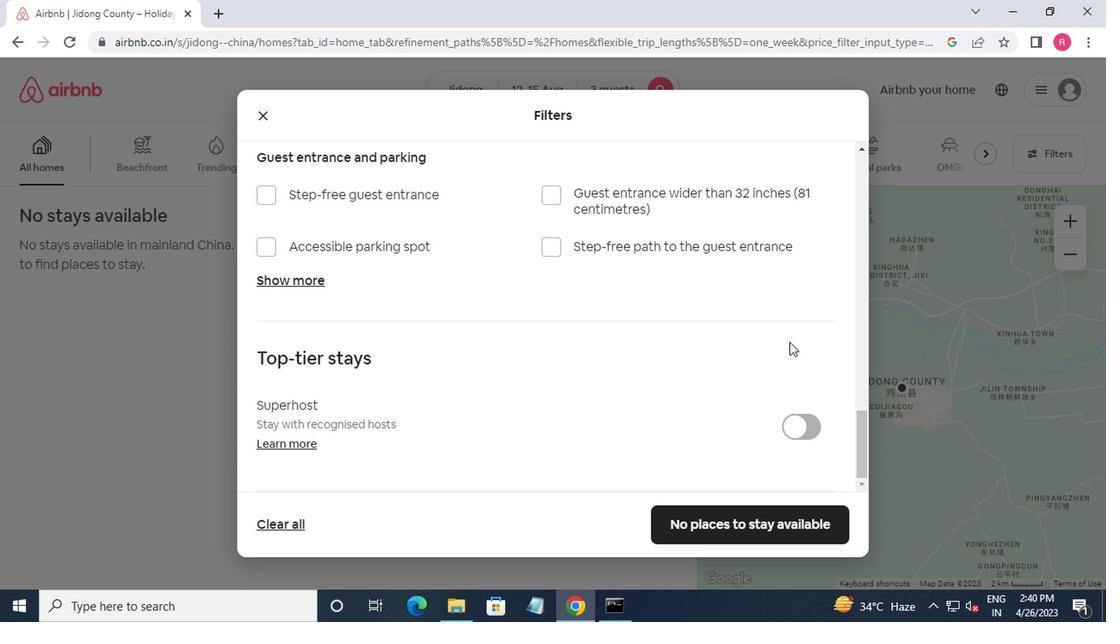 
Action: Mouse scrolled (784, 345) with delta (0, 0)
Screenshot: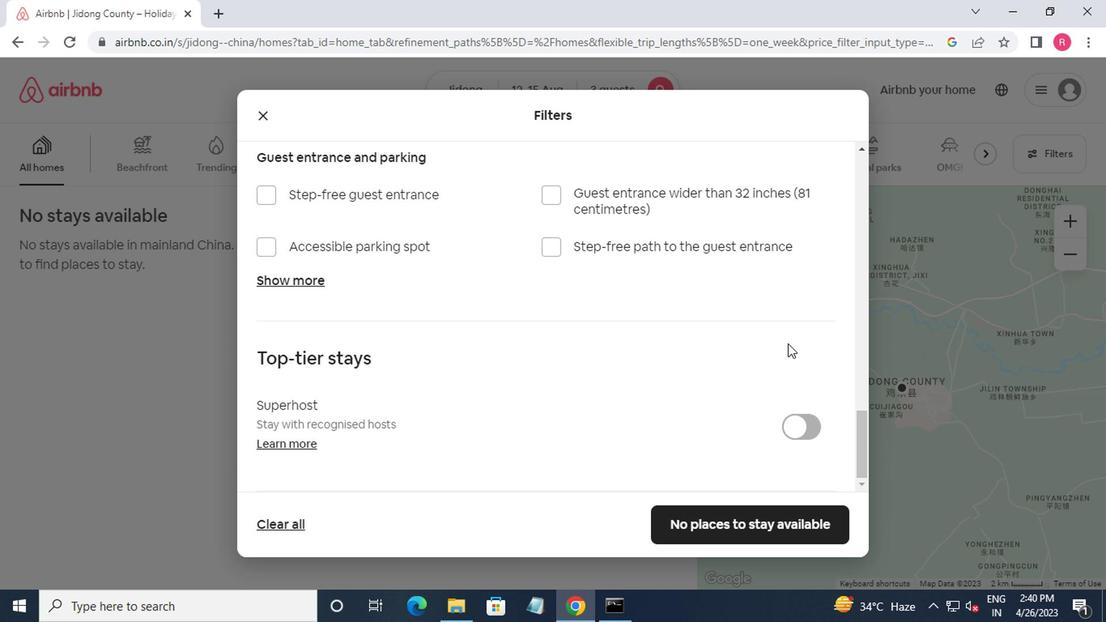 
Action: Mouse moved to (700, 535)
Screenshot: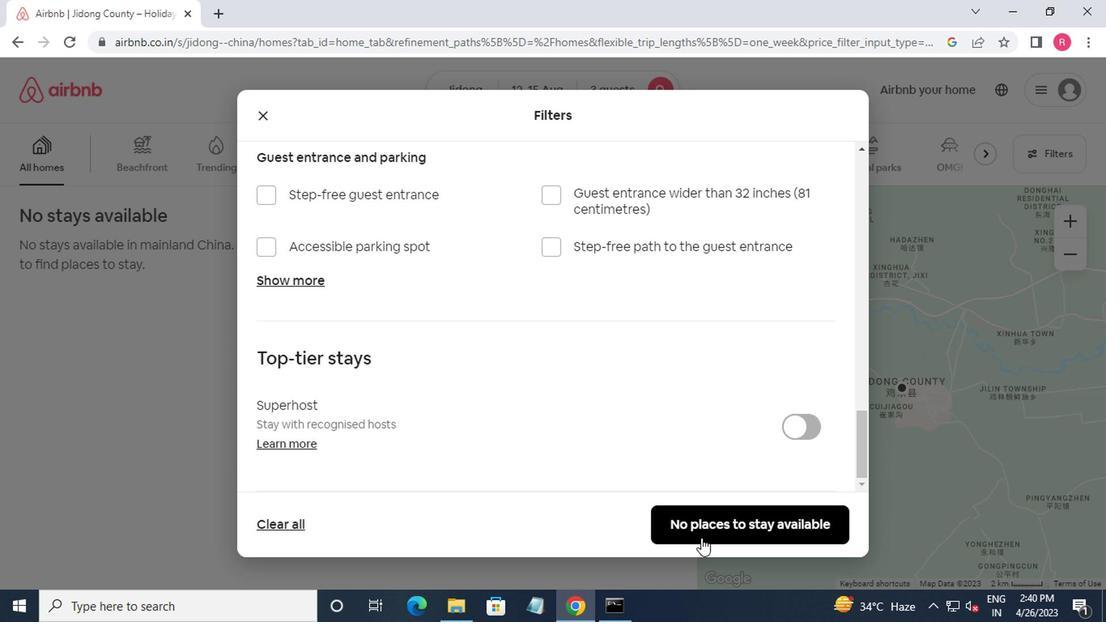 
Action: Mouse pressed left at (700, 535)
Screenshot: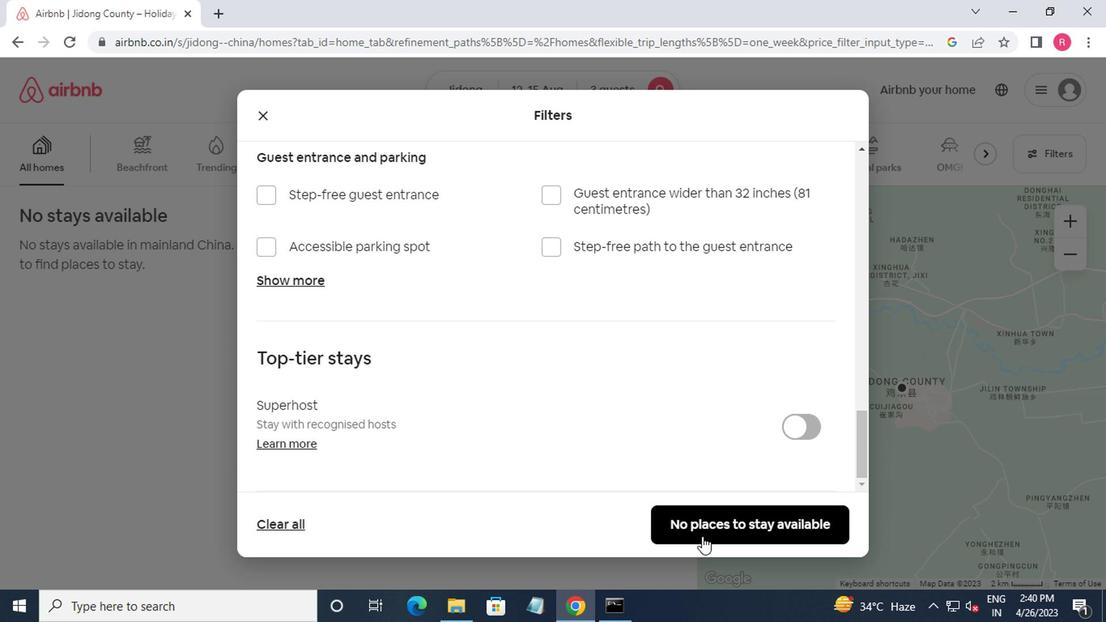 
Action: Mouse moved to (650, 544)
Screenshot: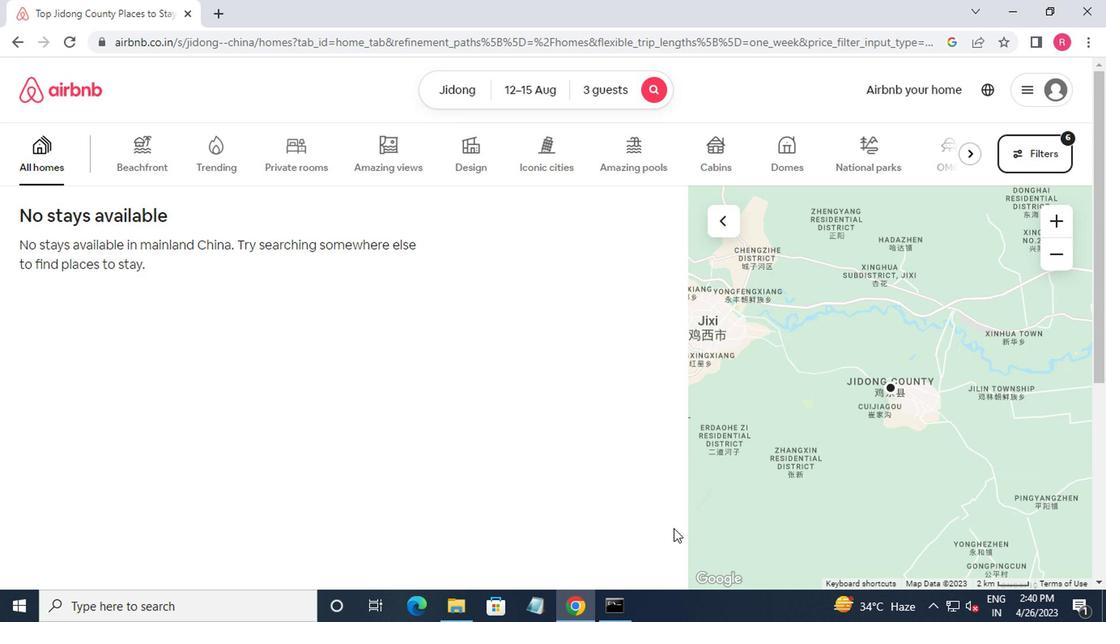 
Action: Key pressed <Key.f8>
Screenshot: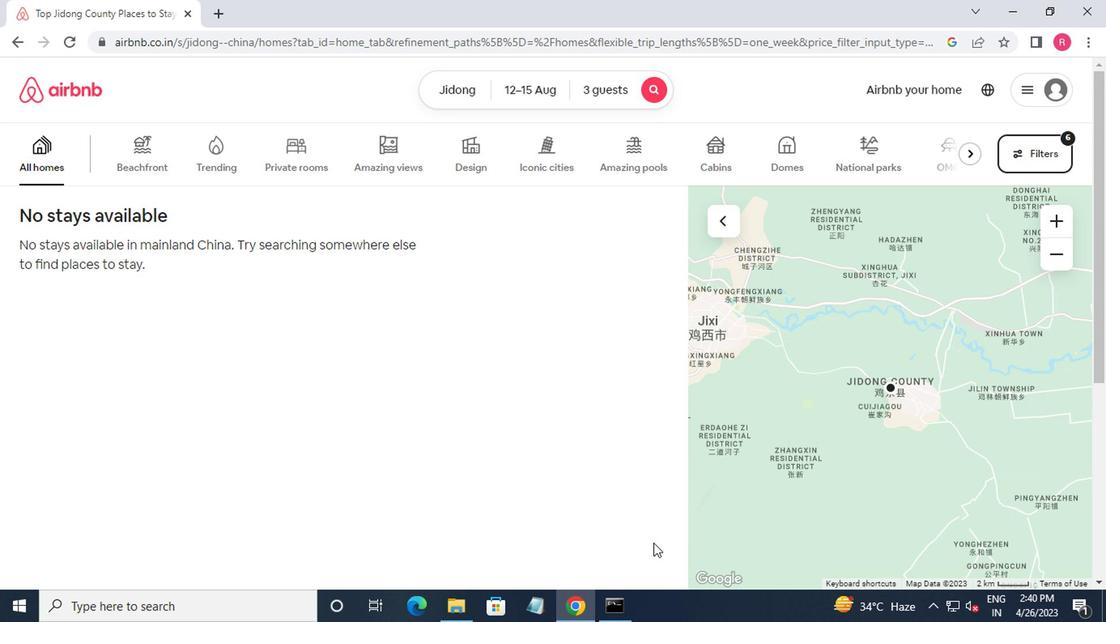 
